 Task: nan
Action: Mouse moved to (709, 523)
Screenshot: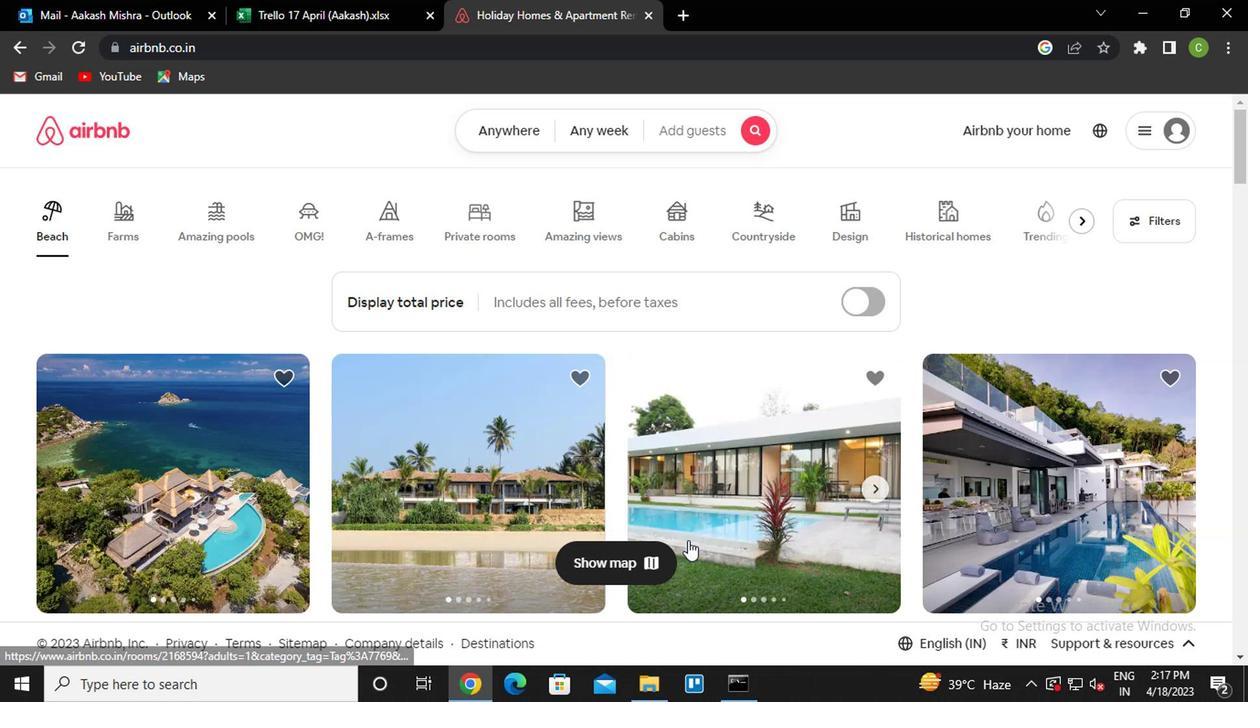 
Action: Mouse scrolled (709, 524) with delta (0, 0)
Screenshot: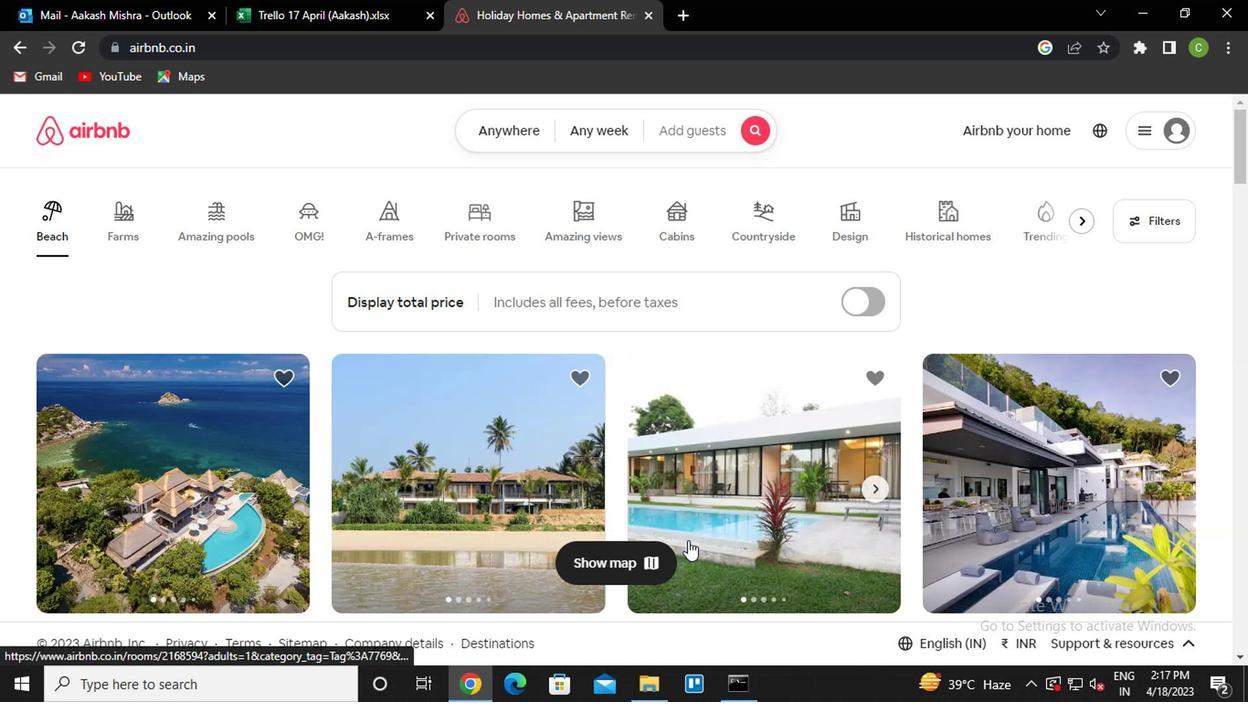 
Action: Mouse moved to (490, 134)
Screenshot: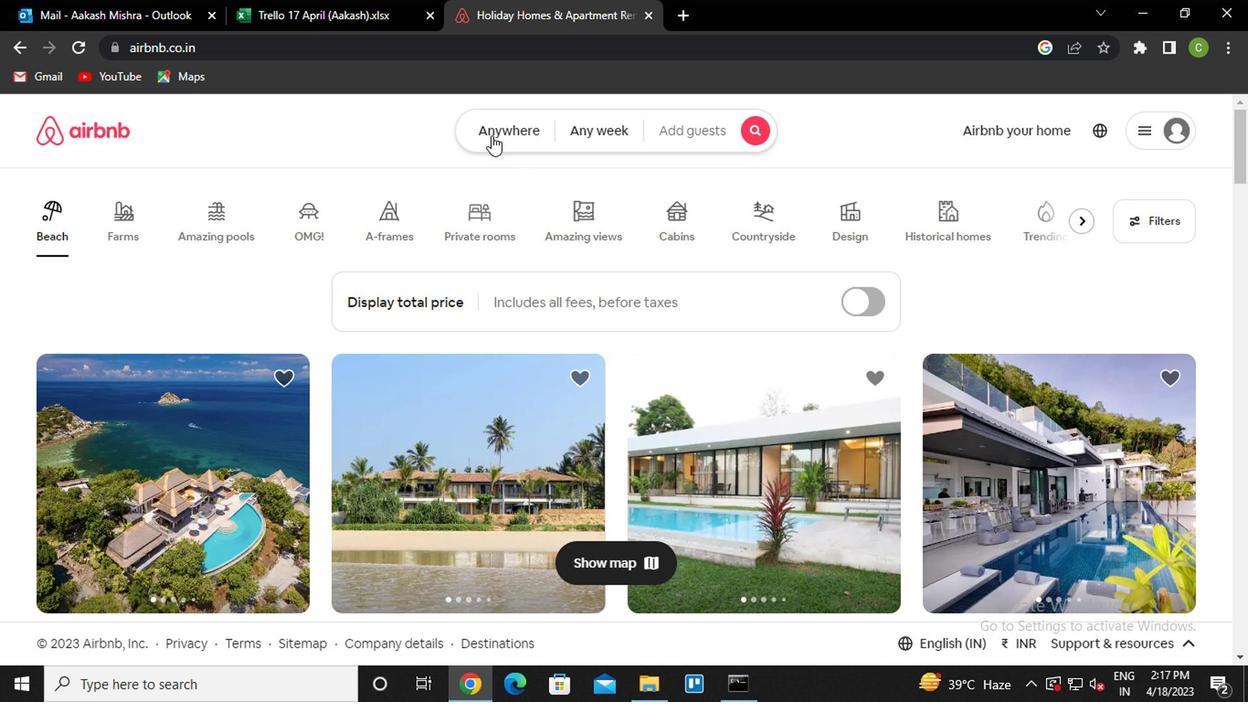 
Action: Mouse pressed left at (490, 134)
Screenshot: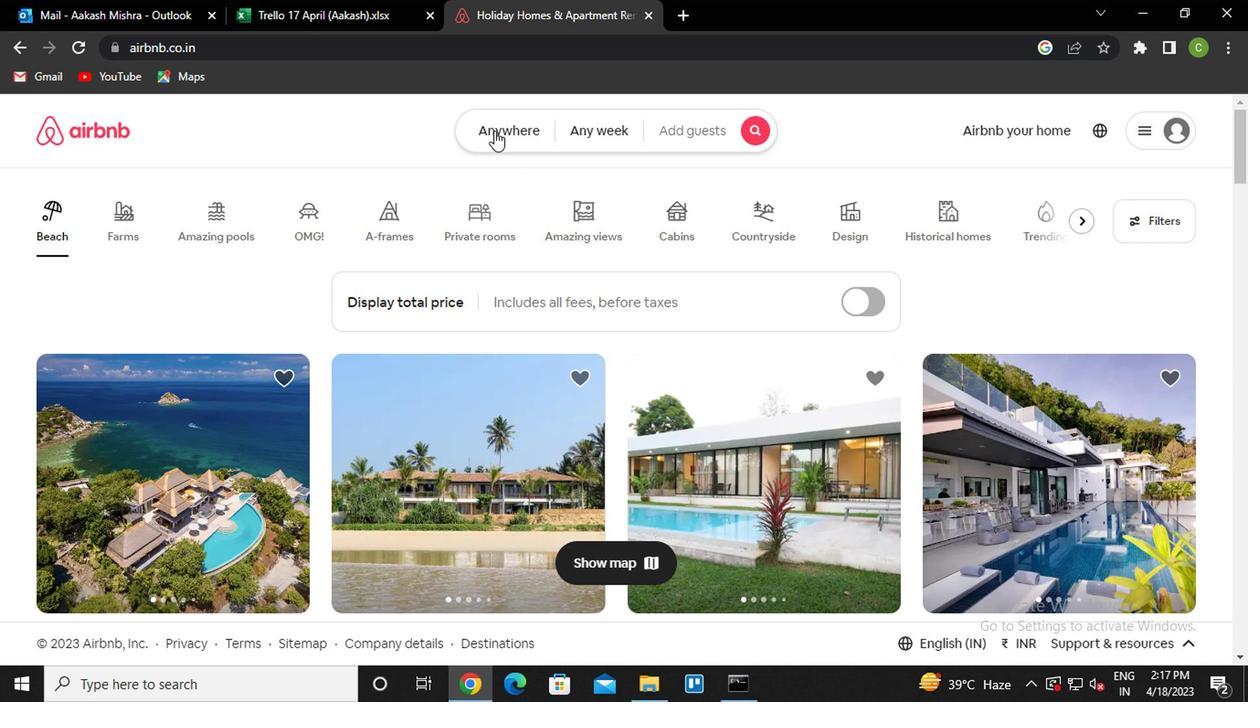 
Action: Mouse moved to (387, 210)
Screenshot: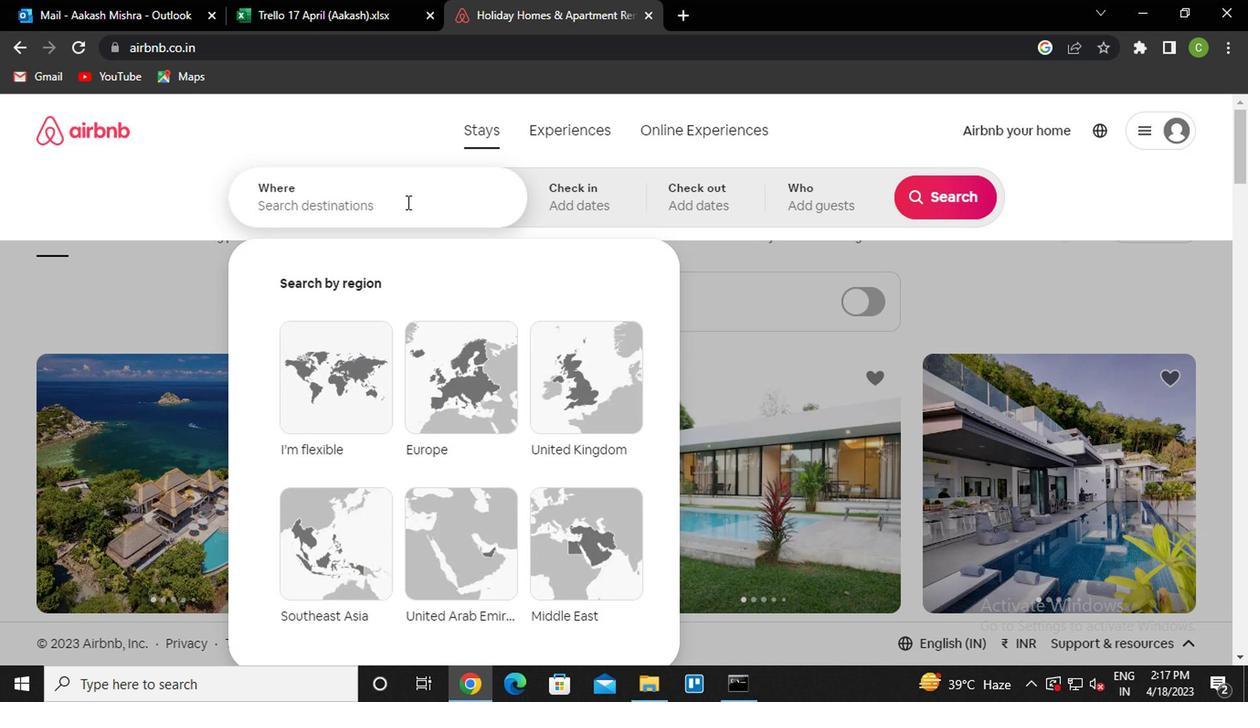 
Action: Mouse pressed left at (387, 210)
Screenshot: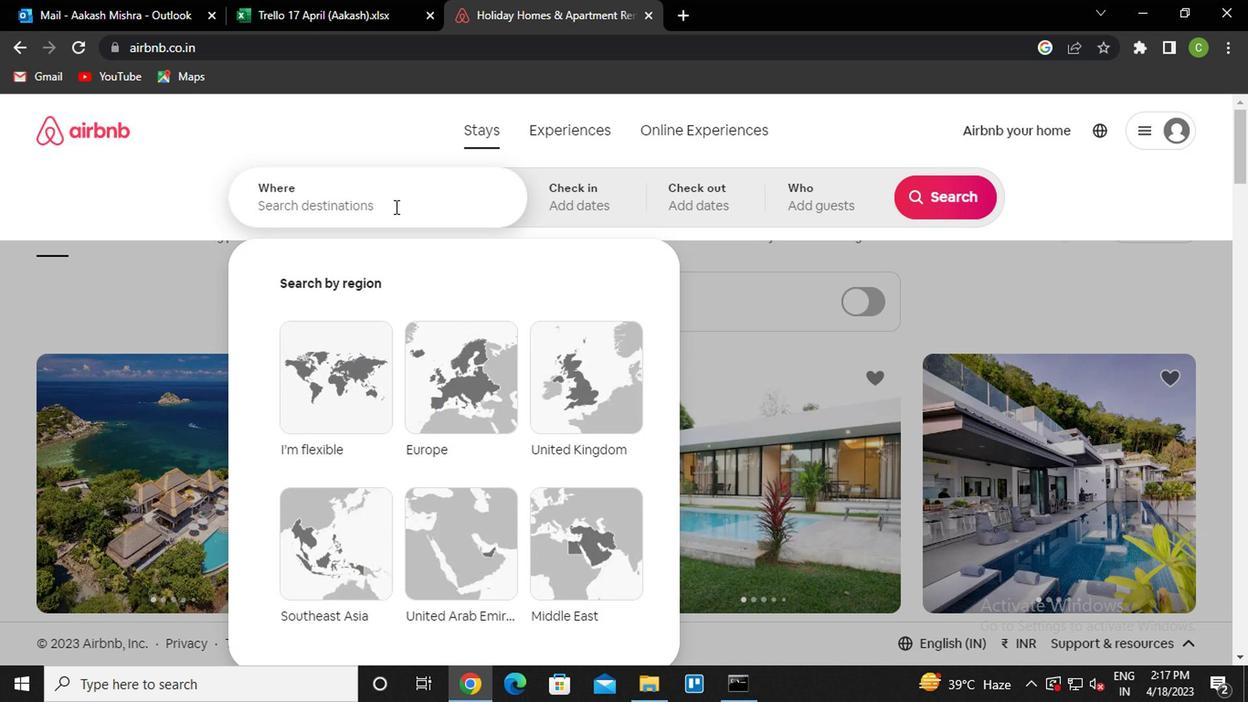 
Action: Key pressed <Key.caps_lock><Key.caps_lock>m<Key.caps_lock>aues<Key.space>brazil<Key.down><Key.enter>
Screenshot: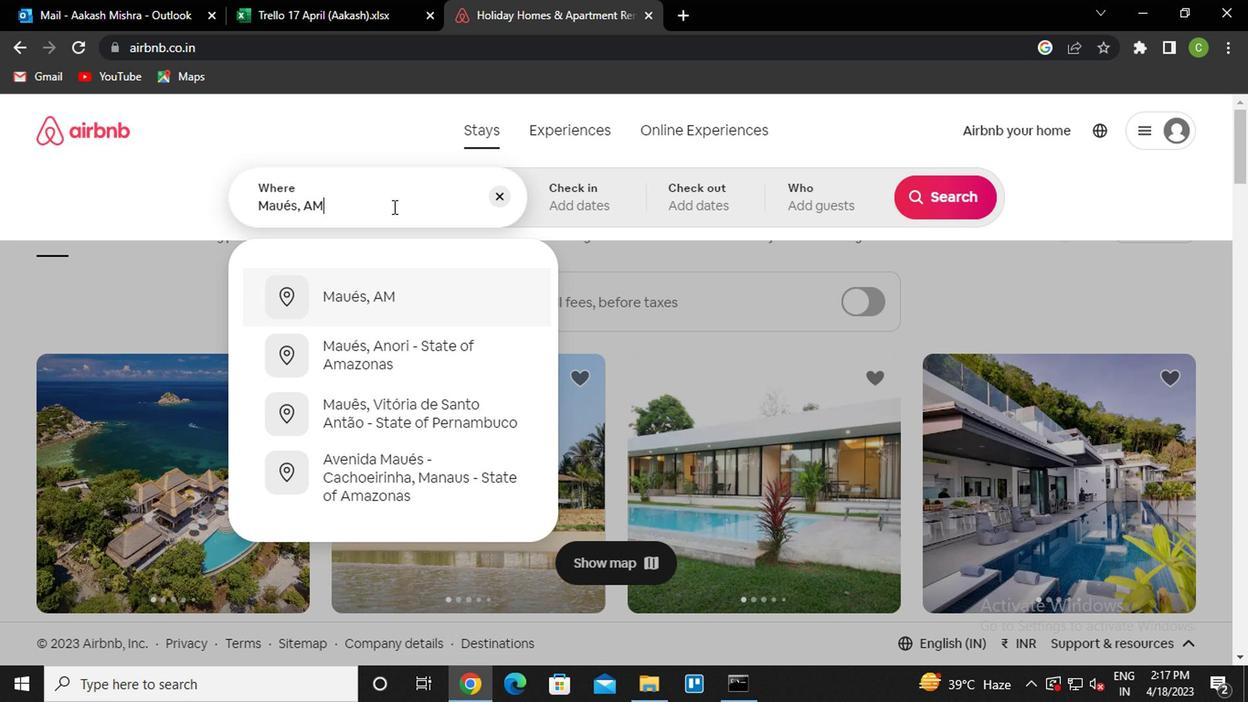 
Action: Mouse moved to (936, 337)
Screenshot: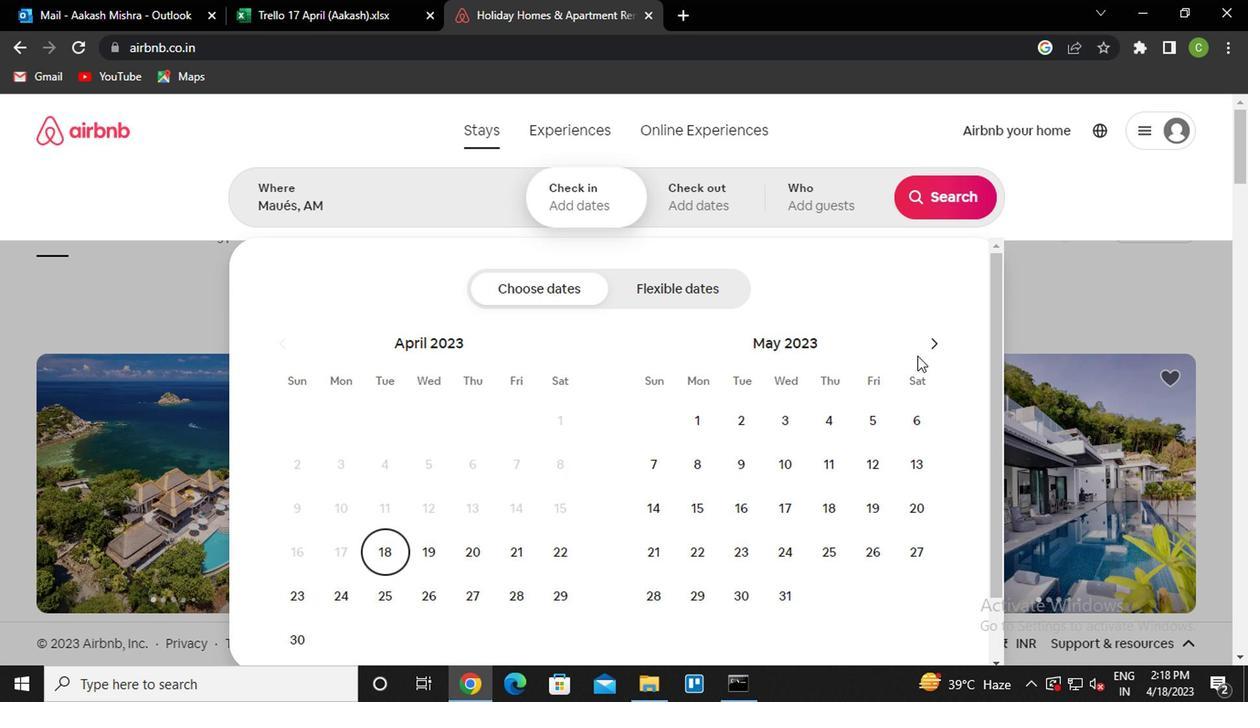 
Action: Mouse pressed left at (936, 337)
Screenshot: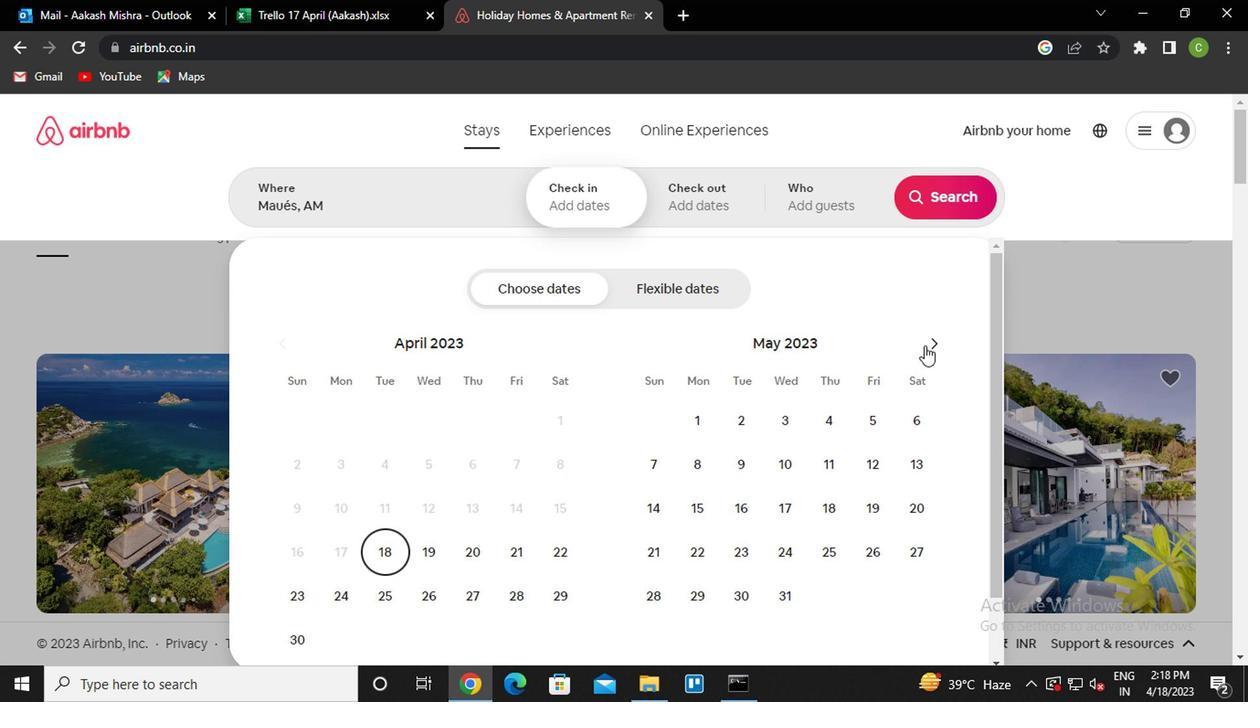 
Action: Mouse moved to (828, 427)
Screenshot: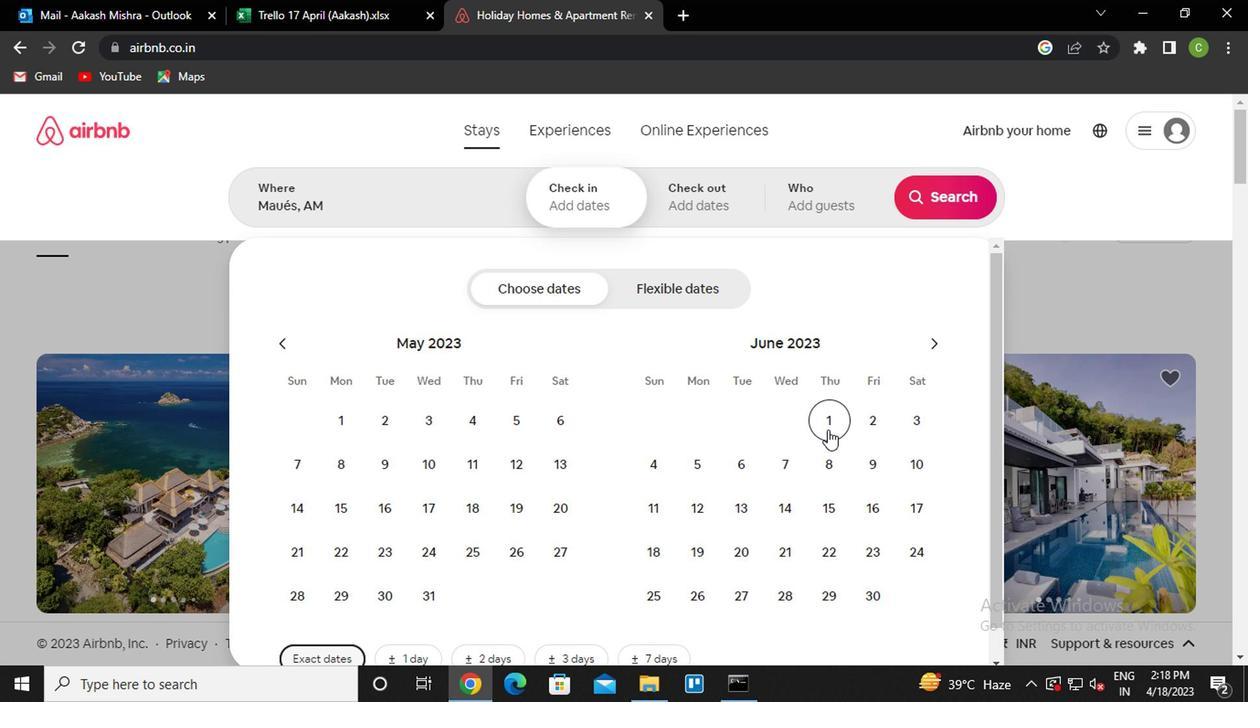 
Action: Mouse pressed left at (828, 427)
Screenshot: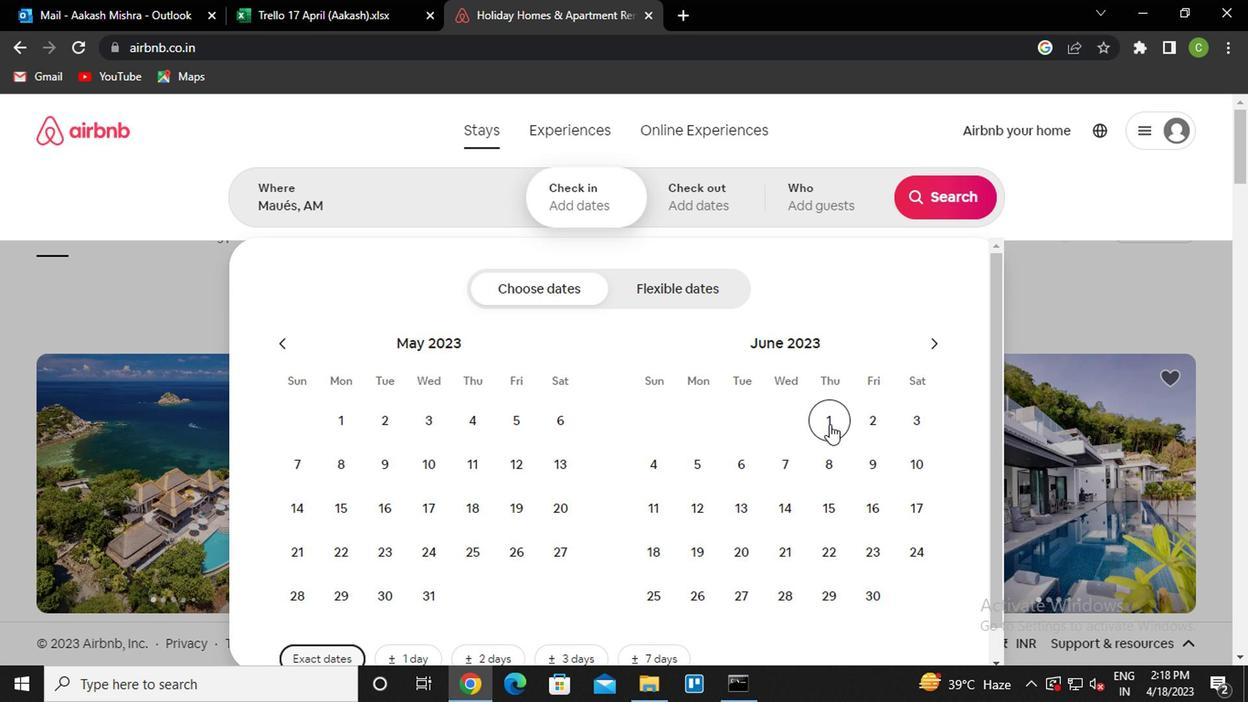 
Action: Mouse moved to (868, 462)
Screenshot: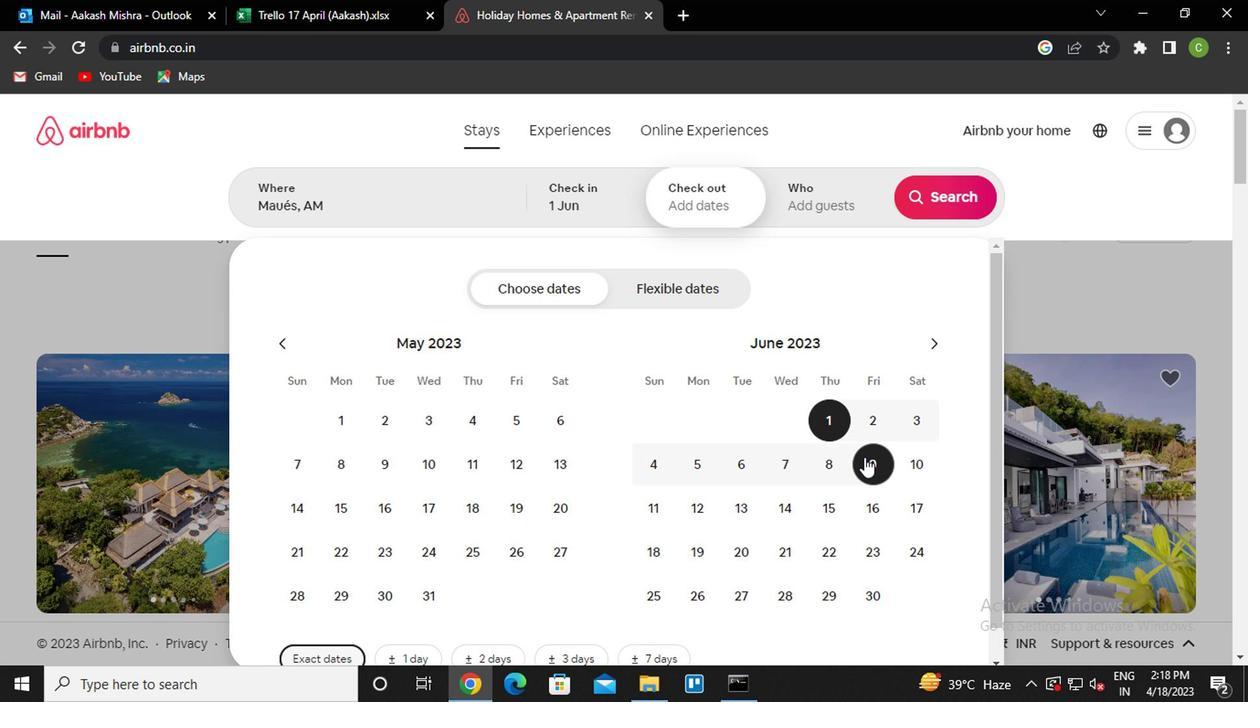 
Action: Mouse pressed left at (868, 462)
Screenshot: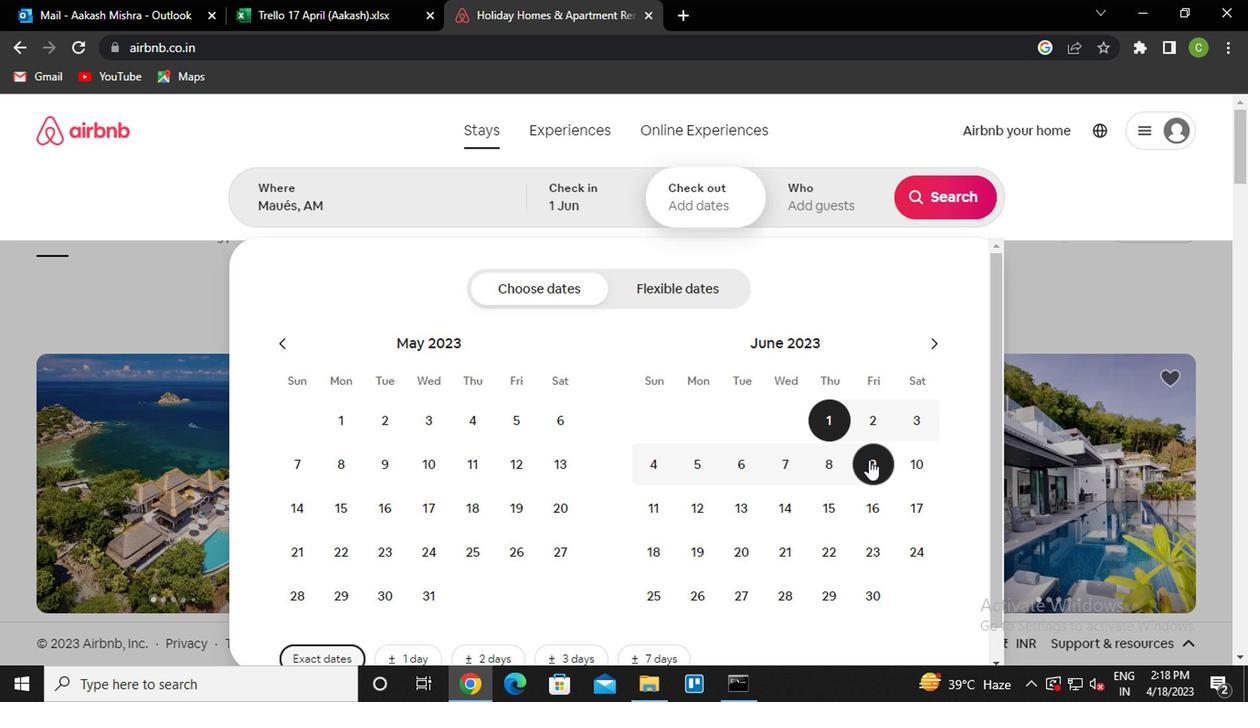 
Action: Mouse moved to (835, 202)
Screenshot: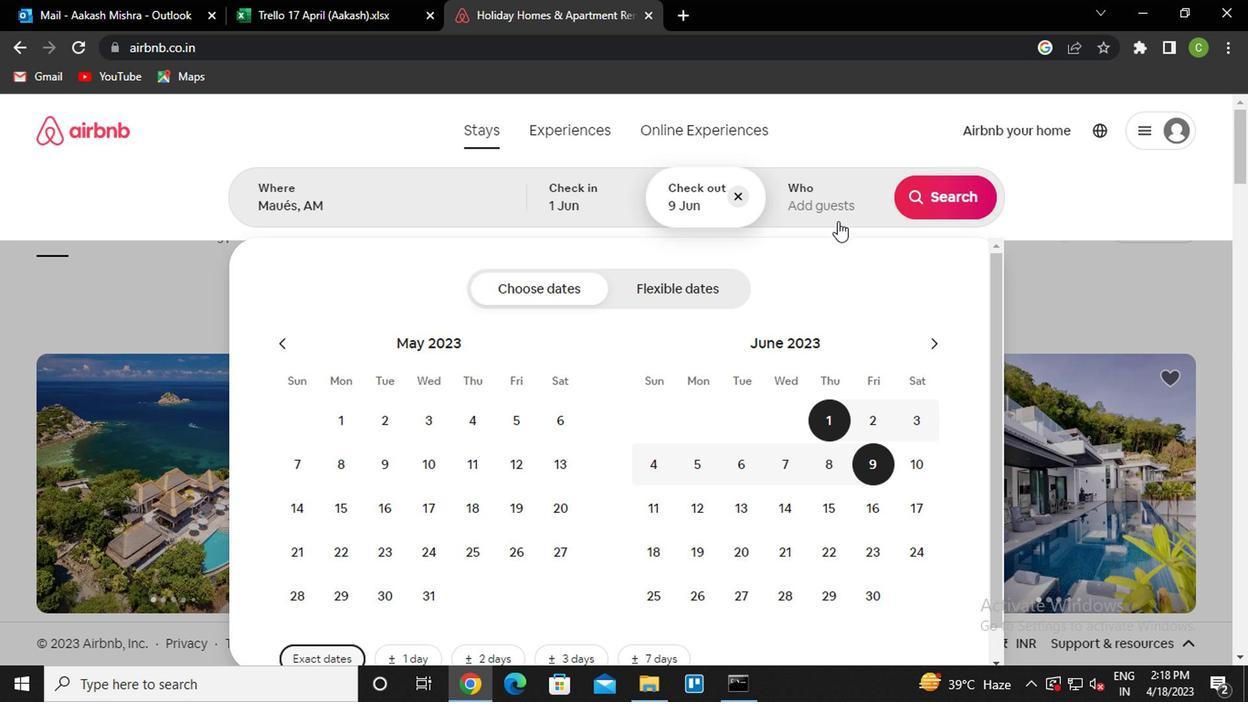 
Action: Mouse pressed left at (835, 202)
Screenshot: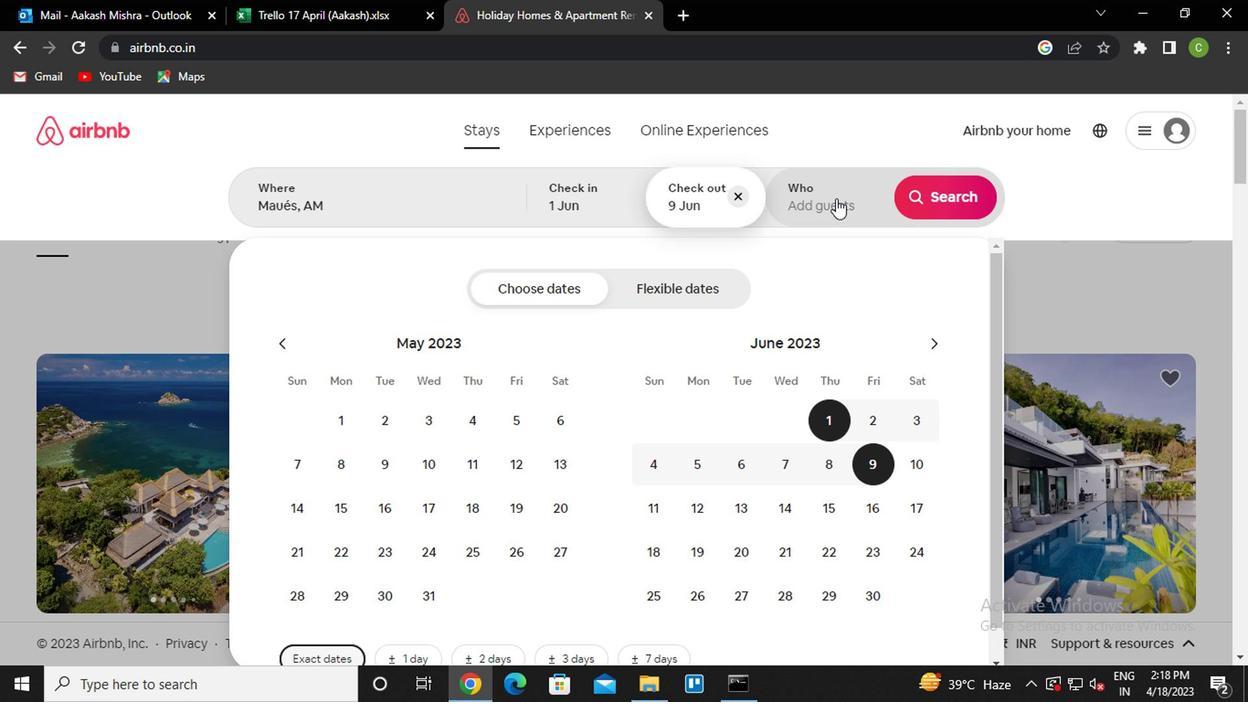 
Action: Mouse moved to (955, 300)
Screenshot: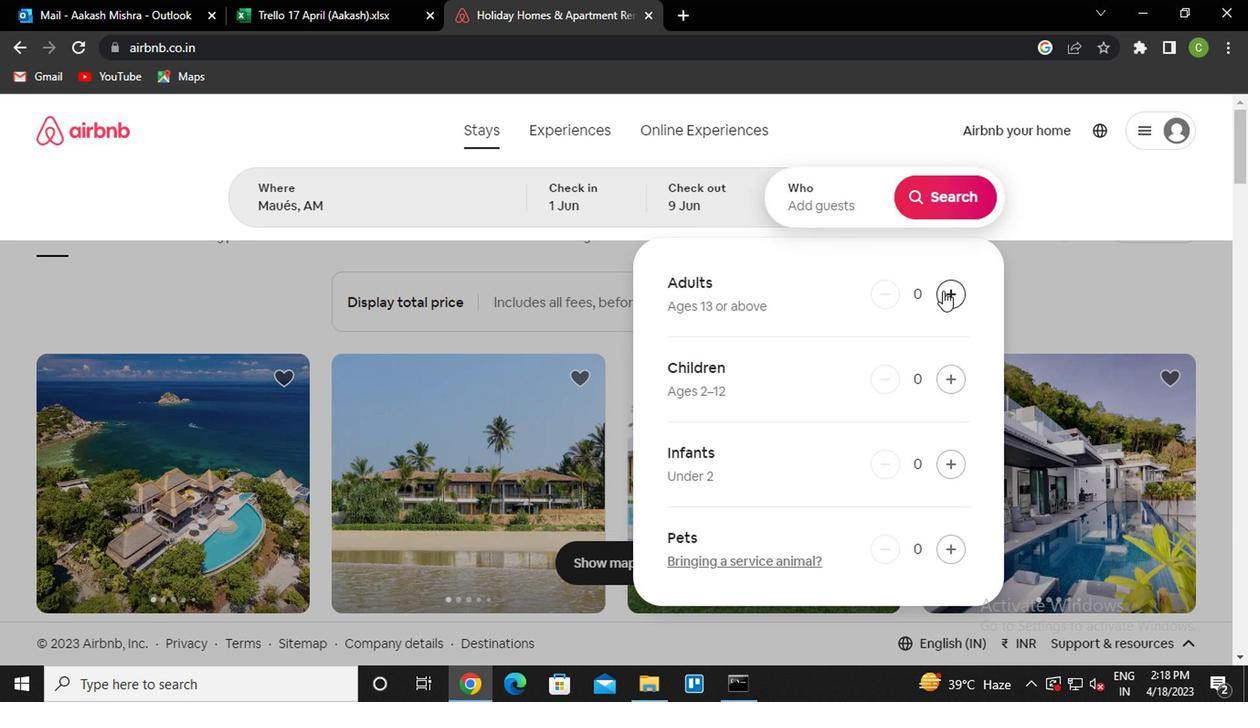 
Action: Mouse pressed left at (955, 300)
Screenshot: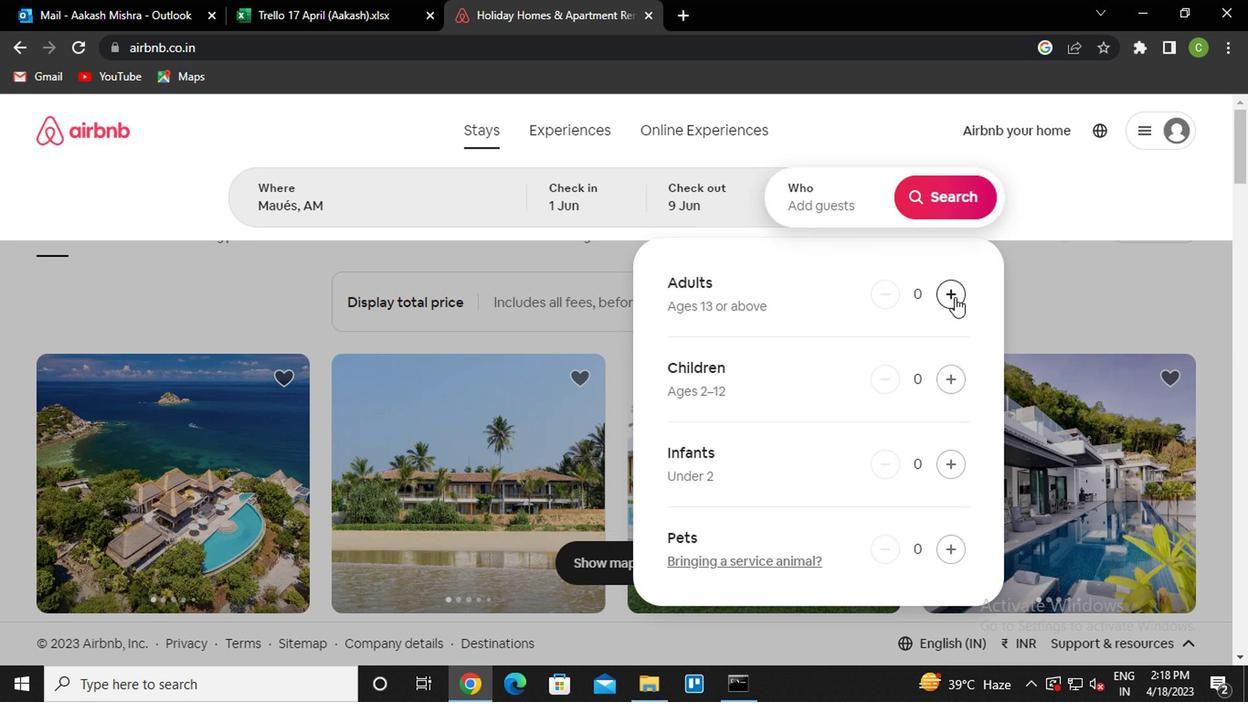 
Action: Mouse pressed left at (955, 300)
Screenshot: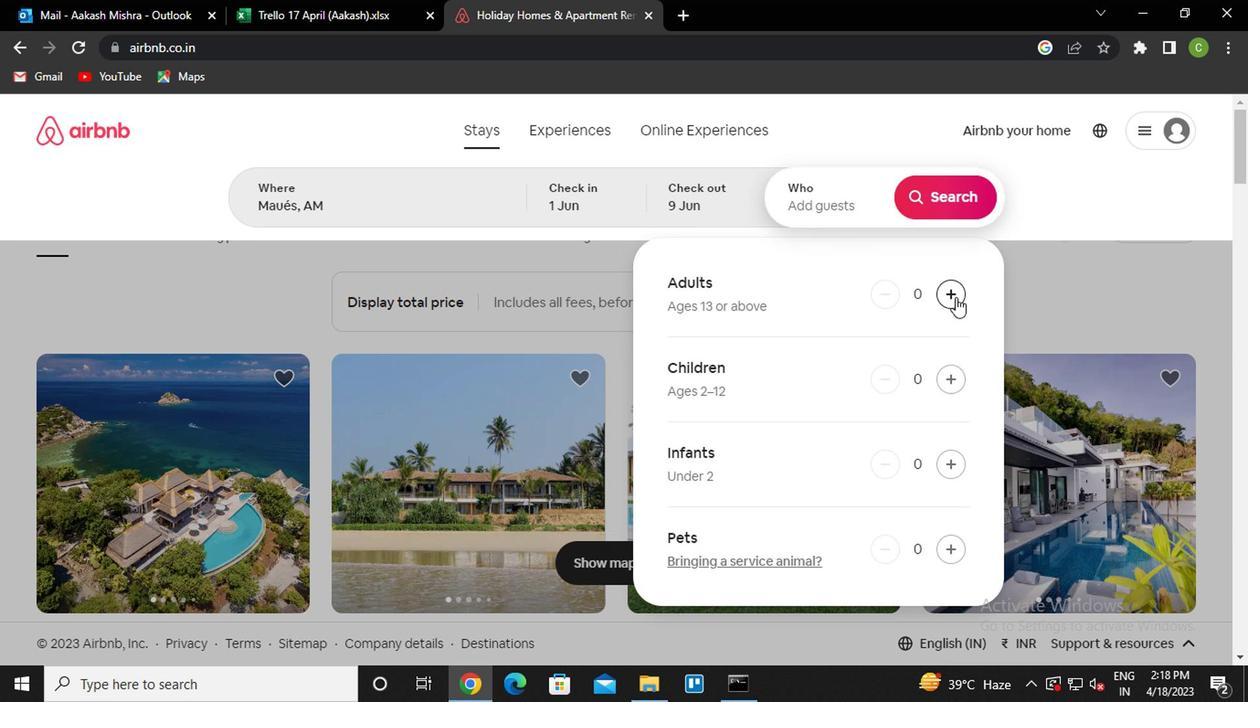 
Action: Mouse pressed left at (955, 300)
Screenshot: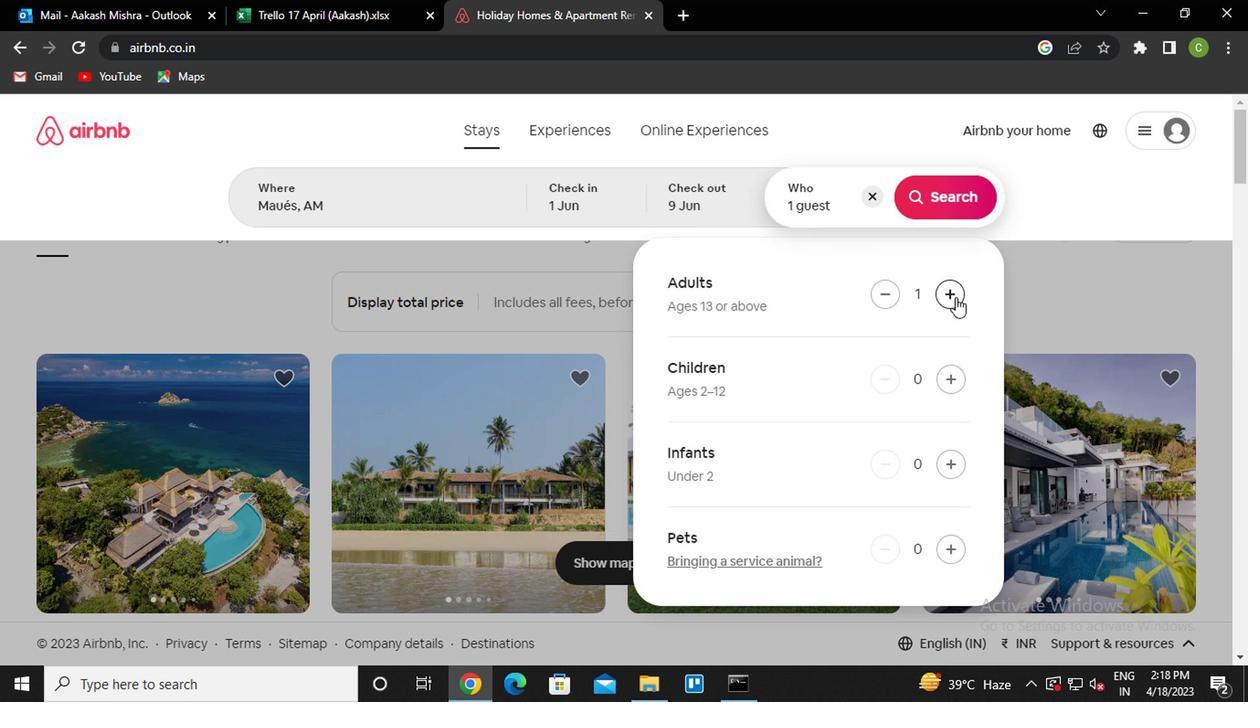 
Action: Mouse pressed left at (955, 300)
Screenshot: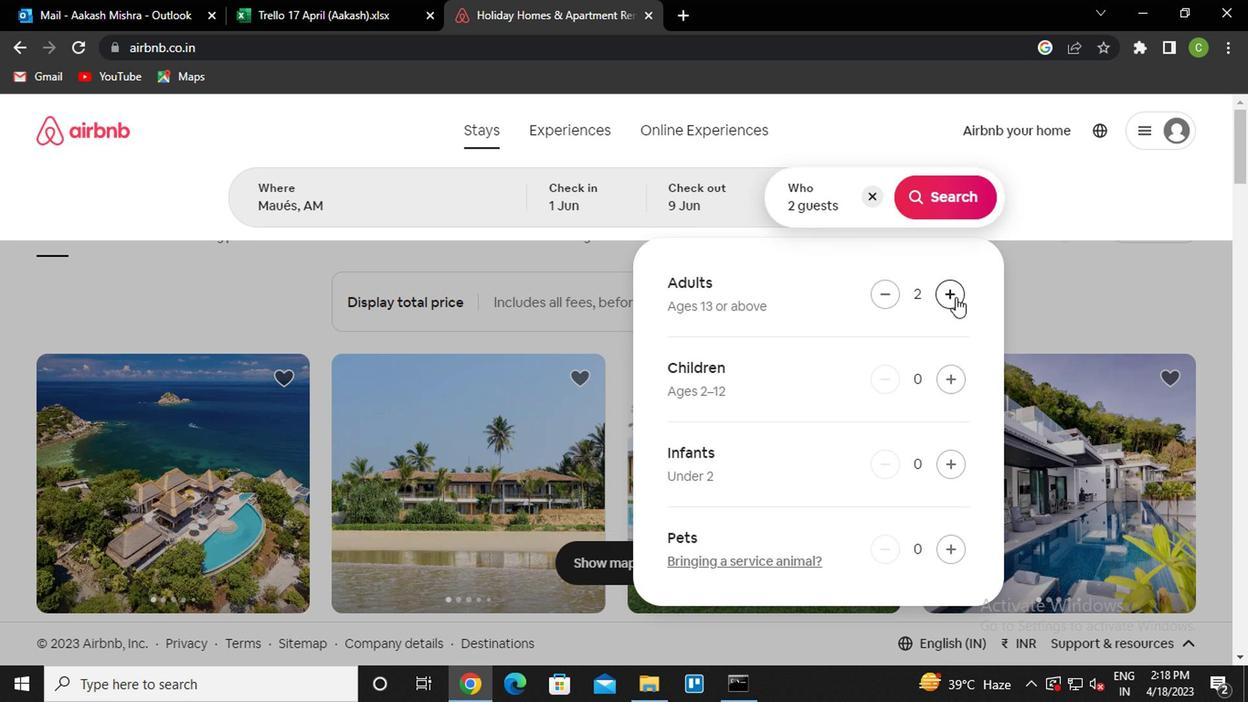 
Action: Mouse pressed left at (955, 300)
Screenshot: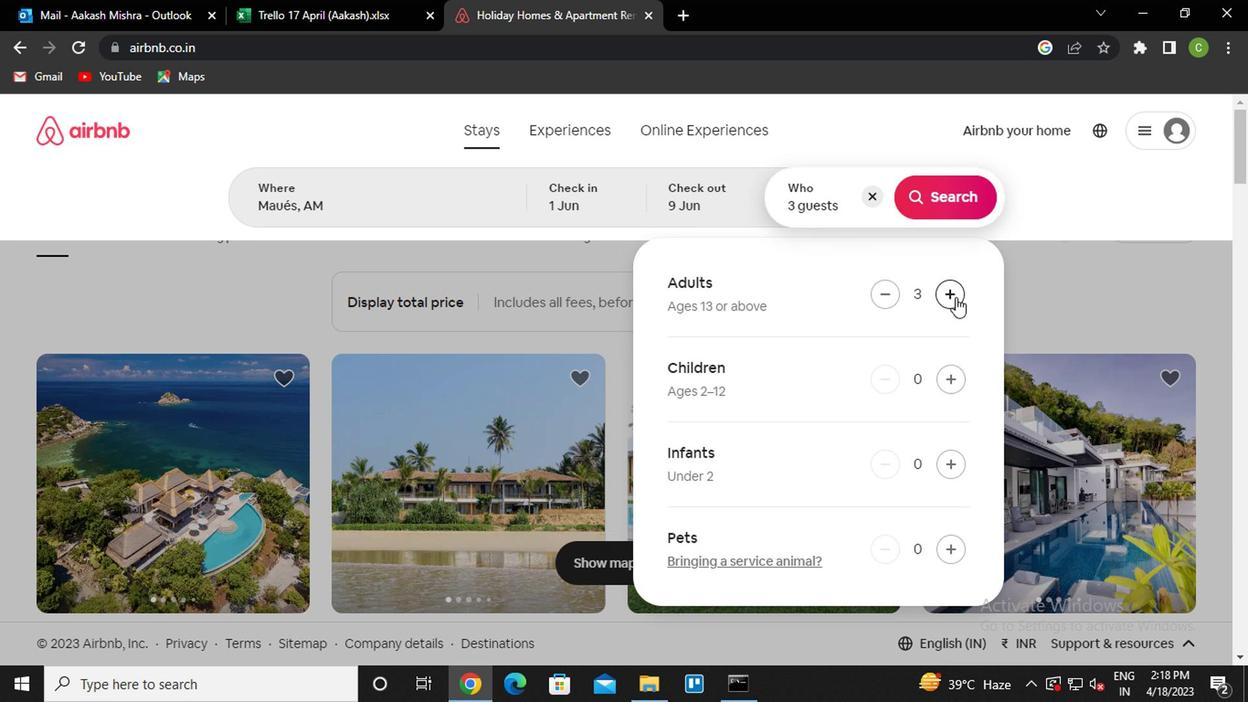 
Action: Mouse pressed left at (955, 300)
Screenshot: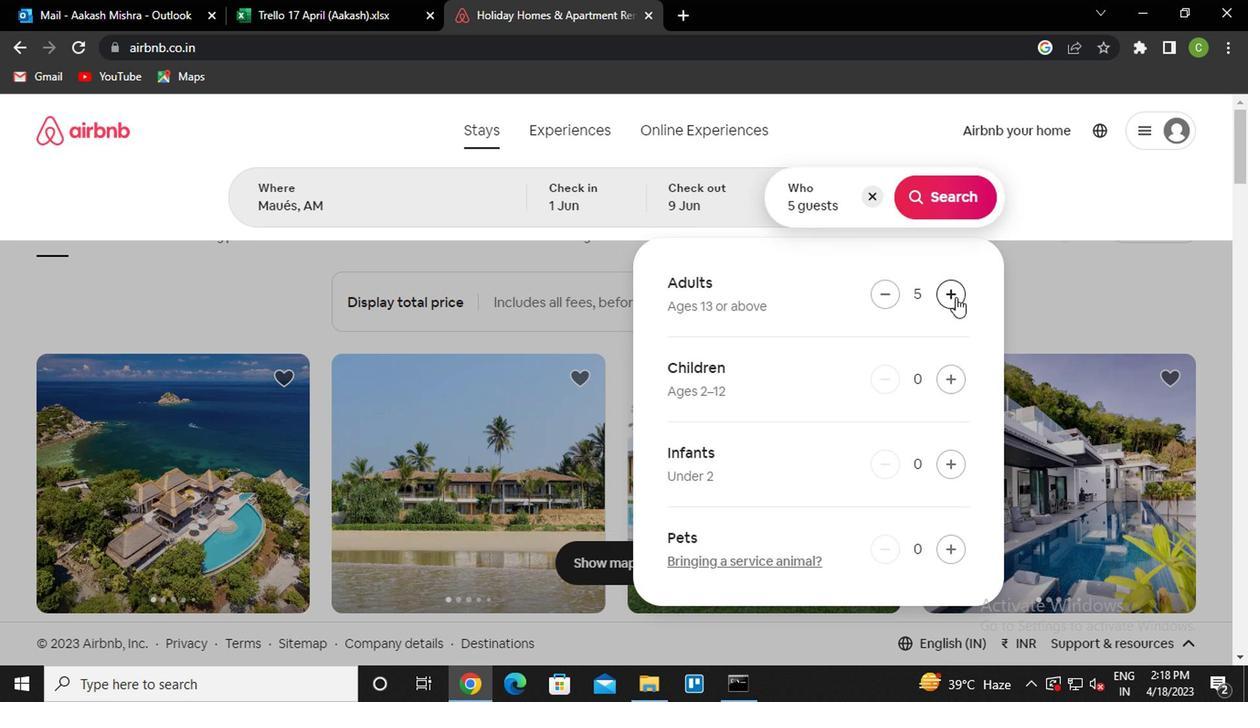 
Action: Mouse moved to (1041, 293)
Screenshot: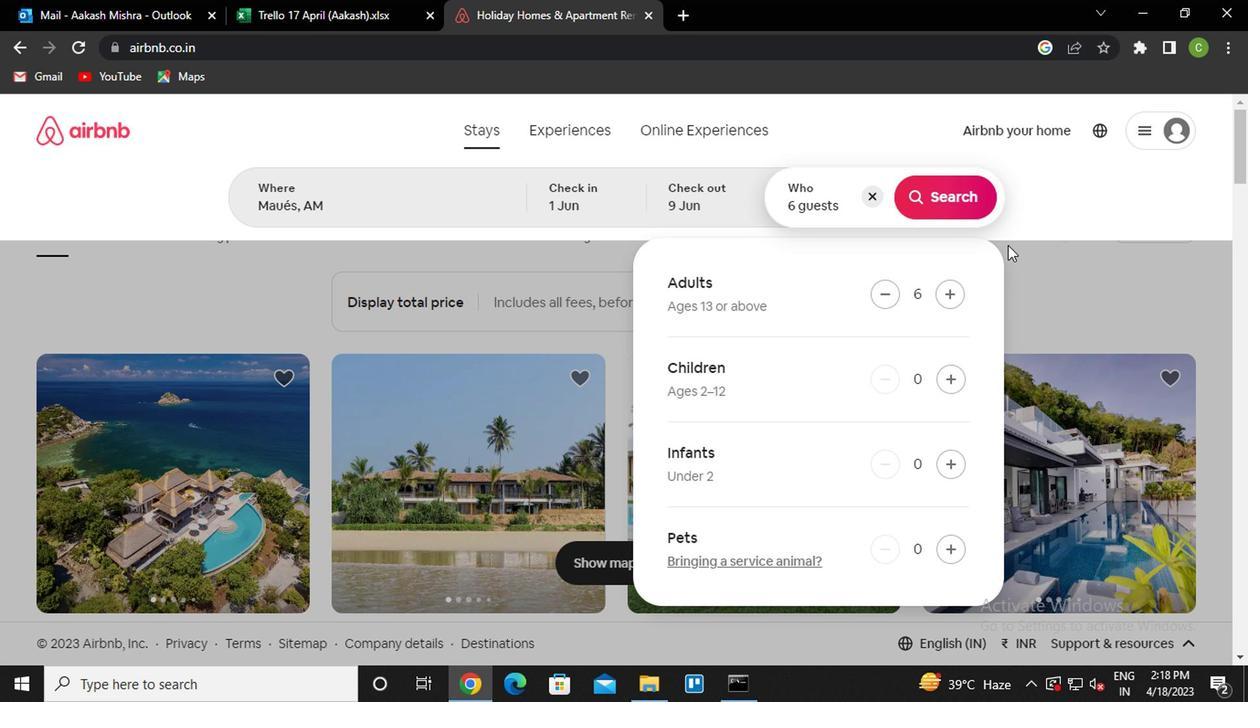 
Action: Mouse pressed left at (1041, 293)
Screenshot: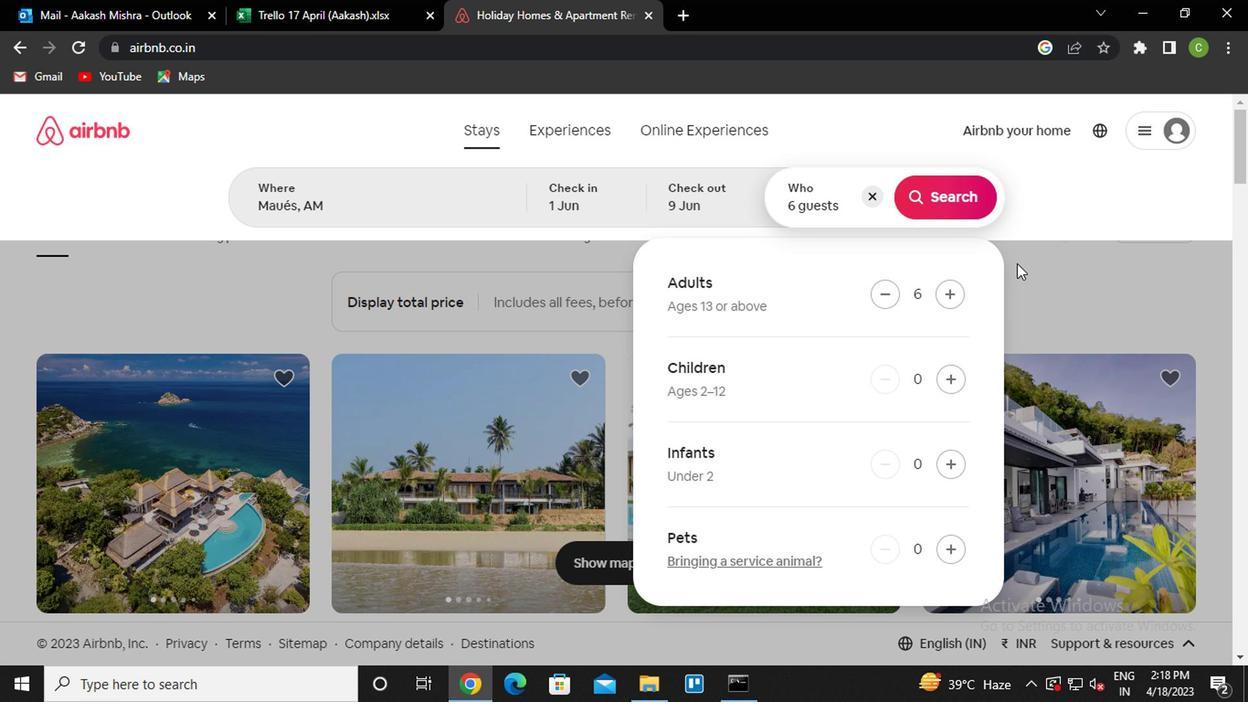 
Action: Mouse moved to (1151, 234)
Screenshot: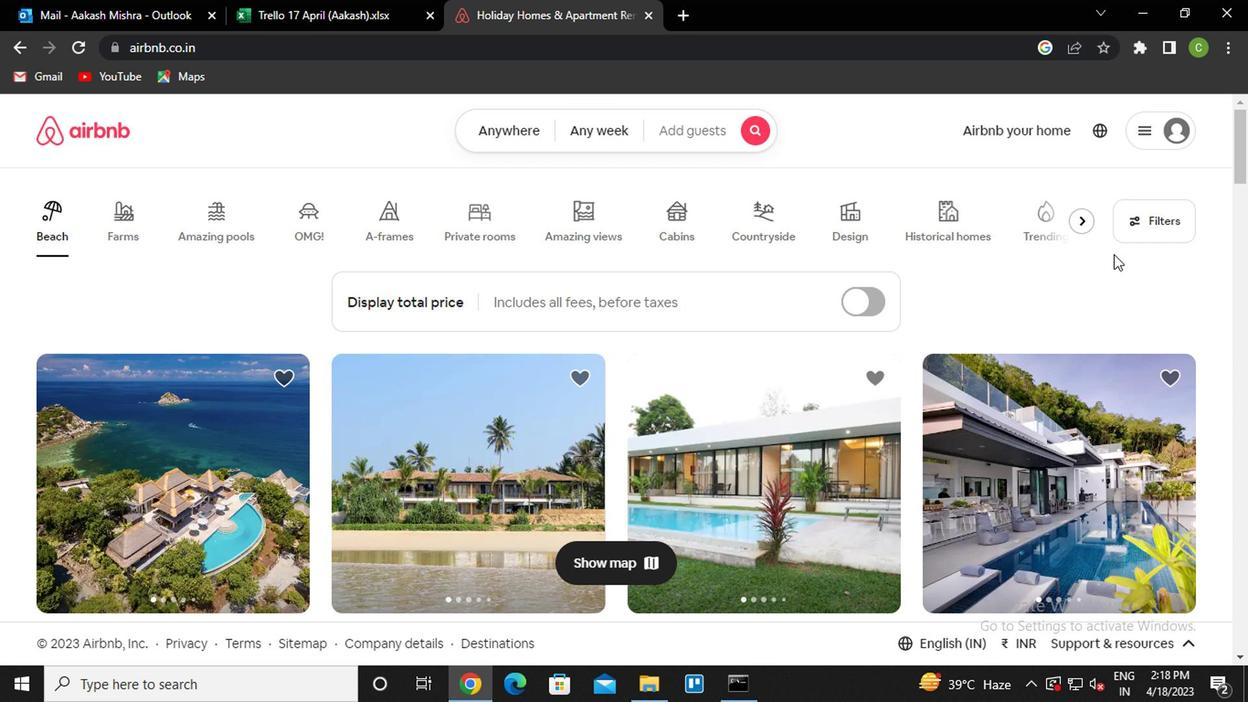 
Action: Mouse pressed left at (1151, 234)
Screenshot: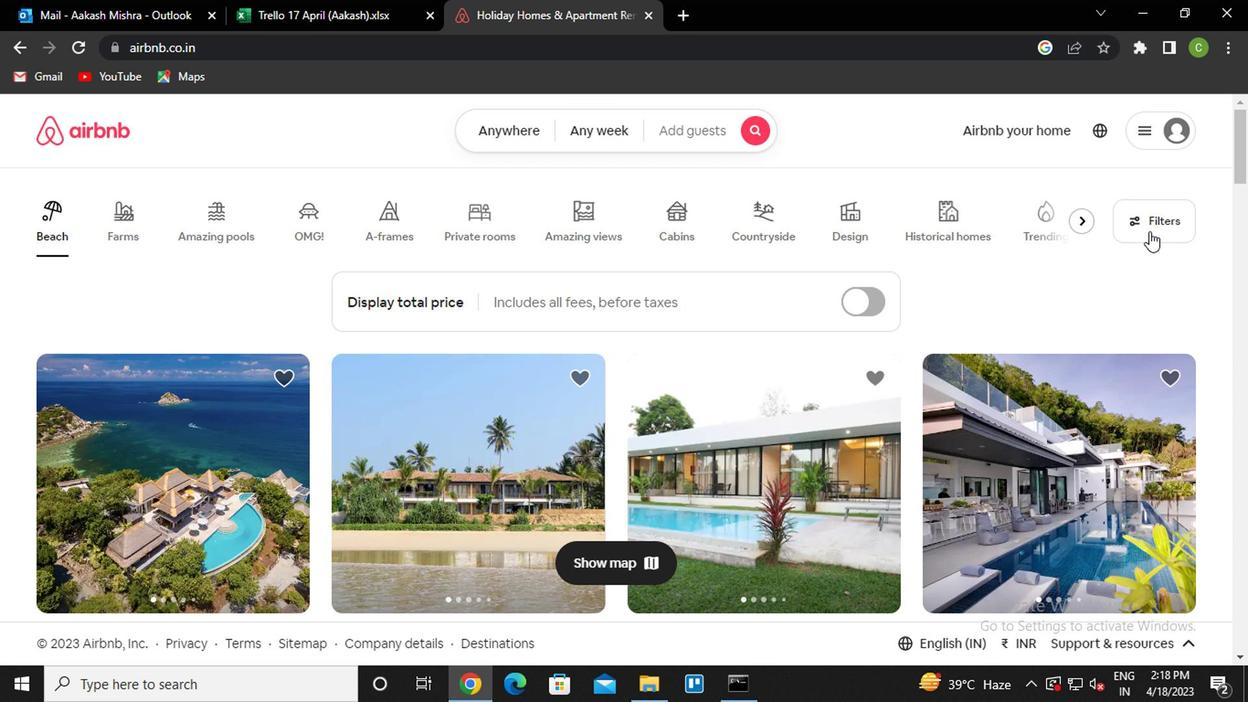
Action: Mouse moved to (392, 440)
Screenshot: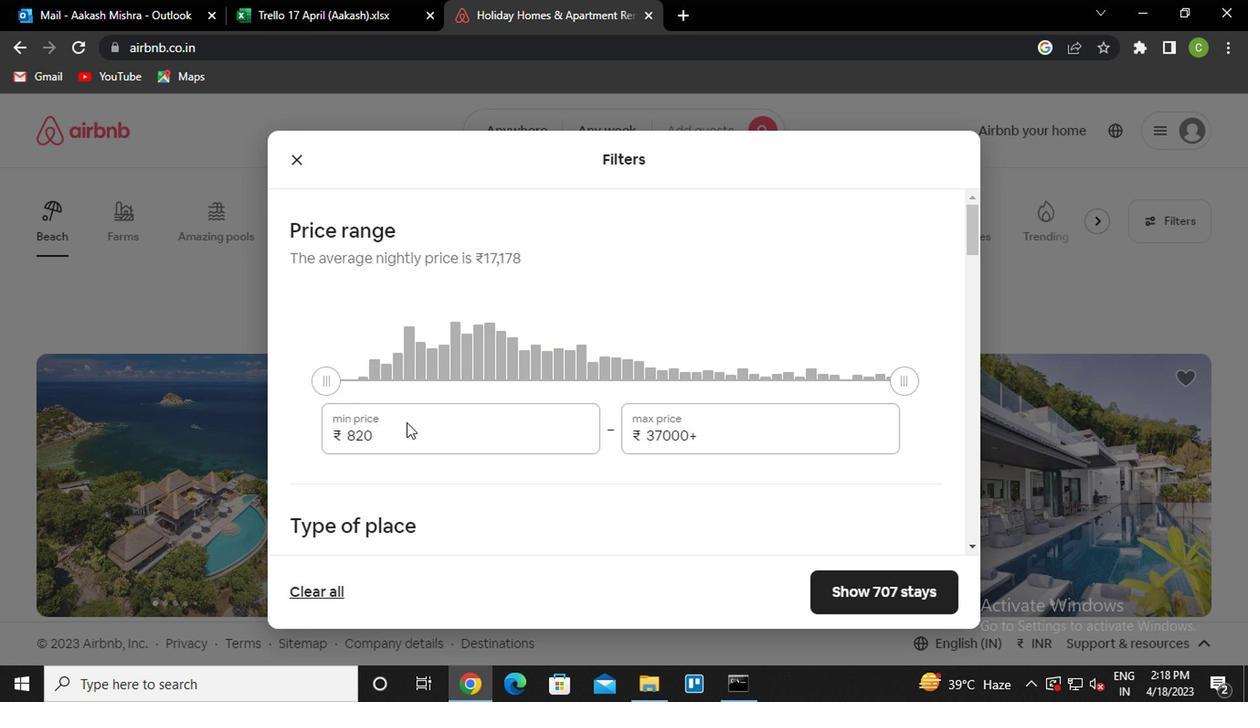 
Action: Mouse pressed left at (392, 440)
Screenshot: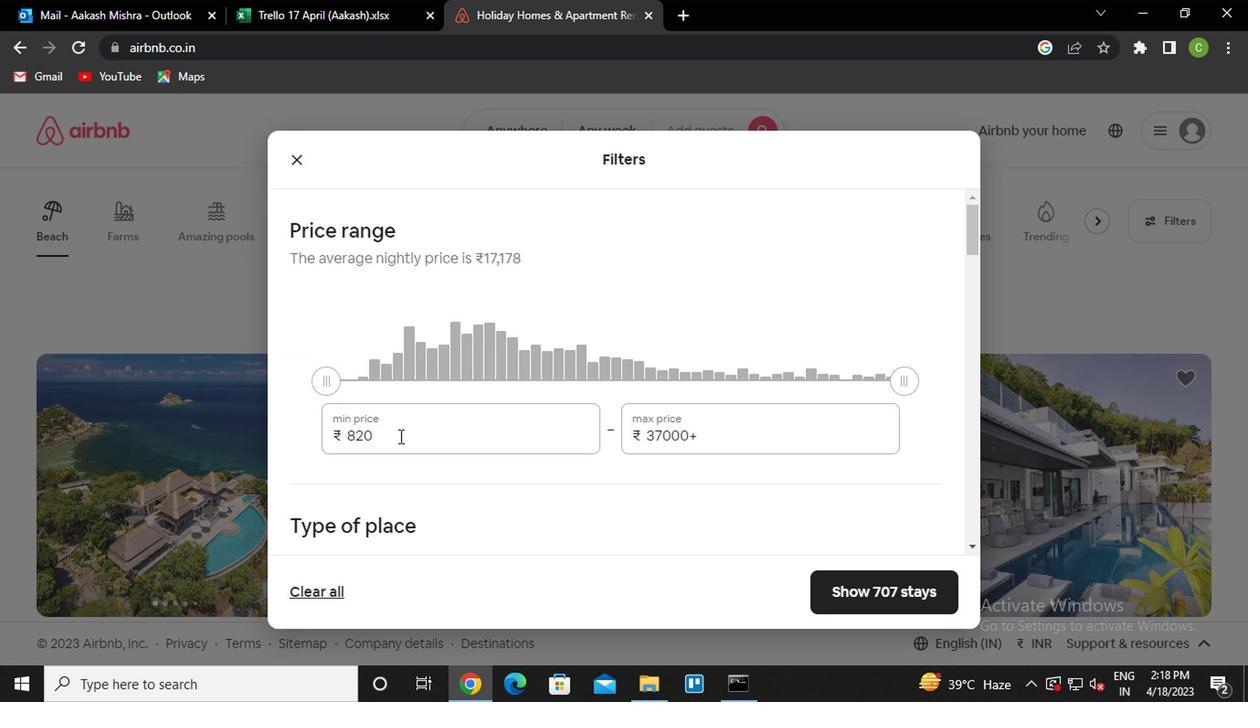 
Action: Key pressed <Key.backspace><Key.backspace><Key.backspace>6000<Key.tab>1200<Key.backspace><Key.backspace><Key.backspace><Key.backspace><Key.backspace><Key.backspace><Key.backspace>120000<Key.backspace>
Screenshot: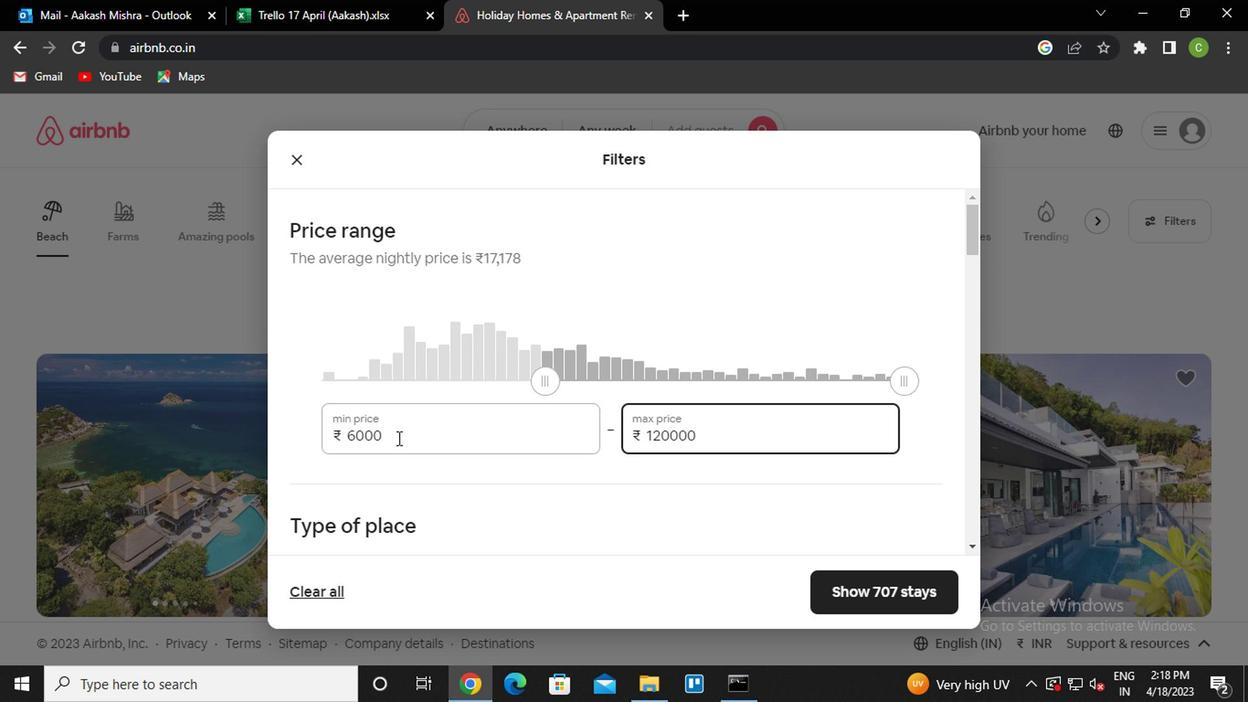 
Action: Mouse moved to (469, 509)
Screenshot: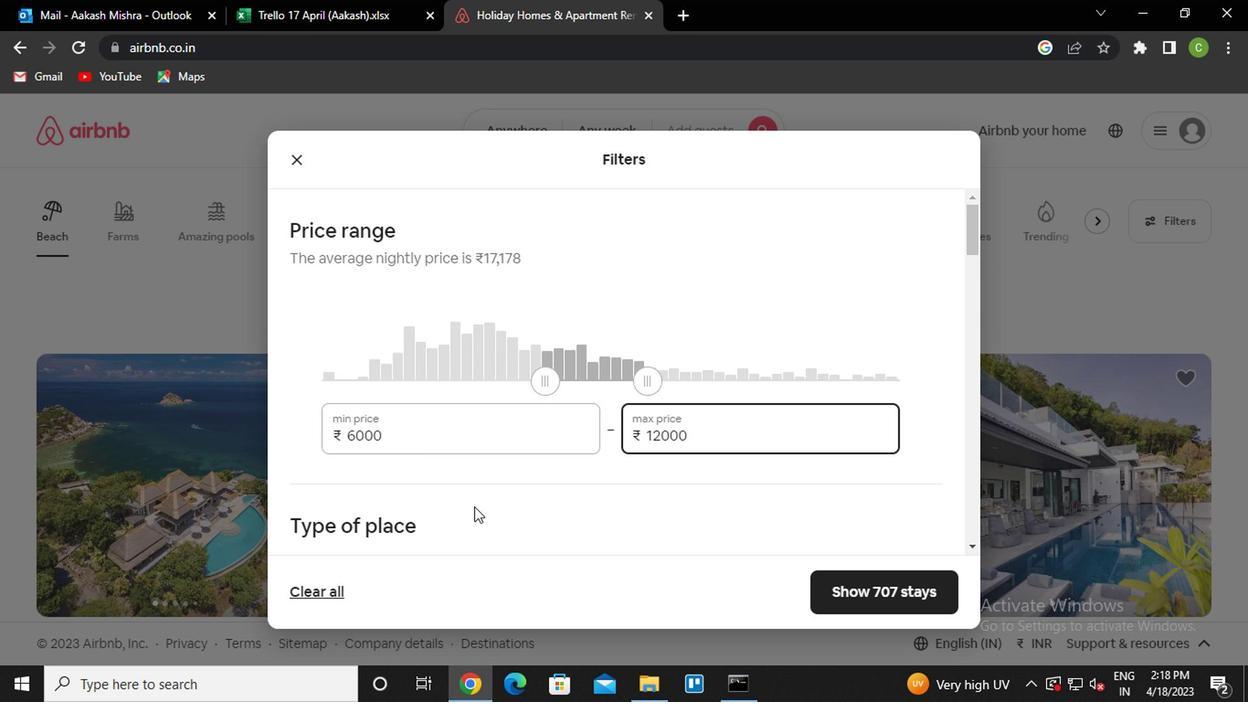 
Action: Mouse scrolled (469, 507) with delta (0, -1)
Screenshot: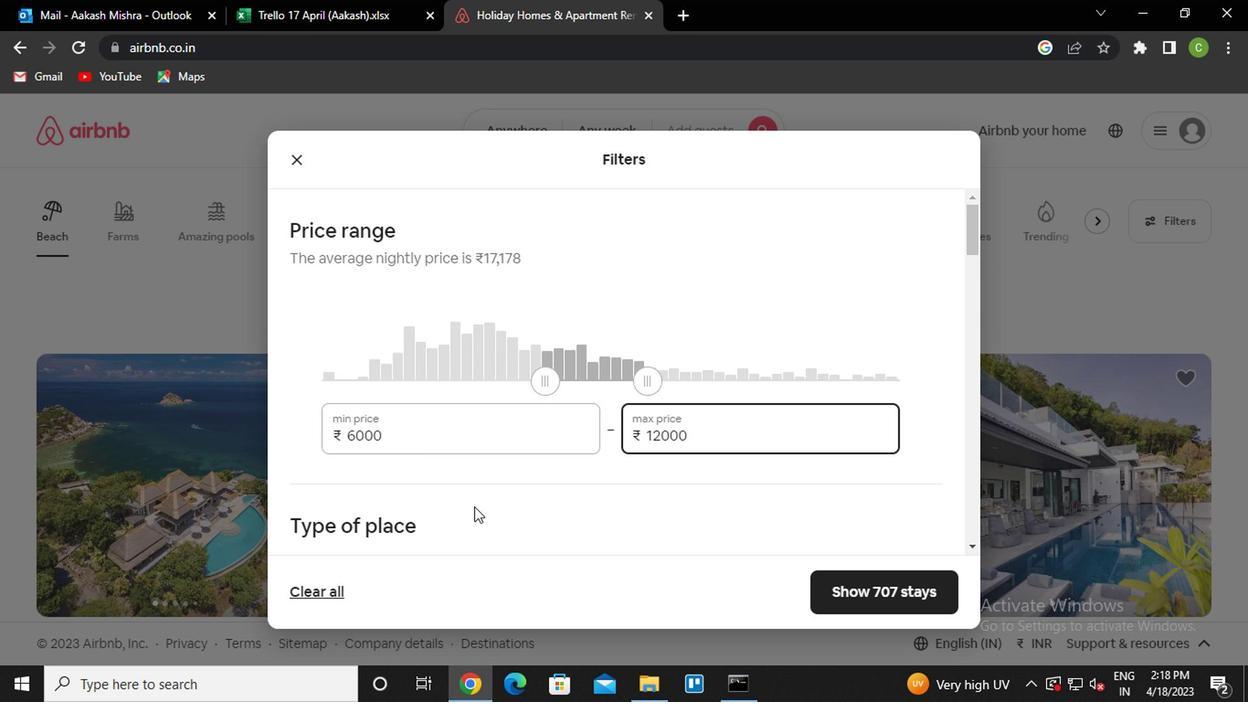 
Action: Mouse moved to (467, 513)
Screenshot: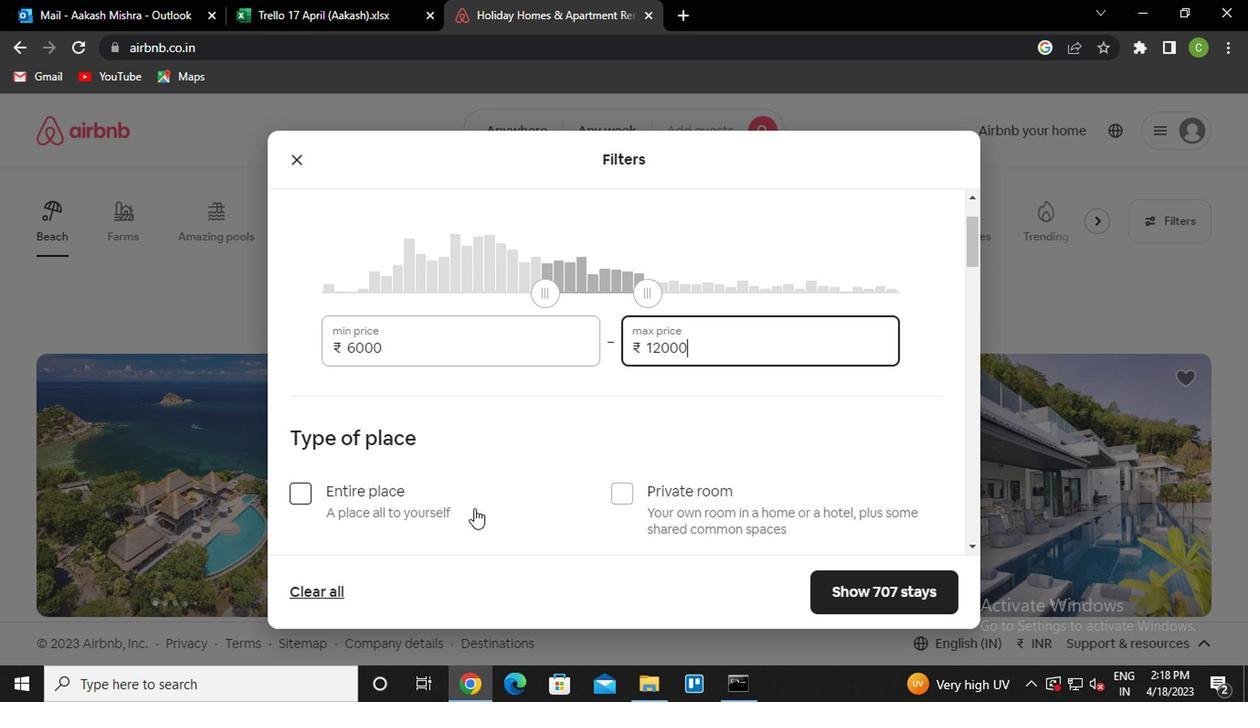 
Action: Mouse scrolled (467, 512) with delta (0, -1)
Screenshot: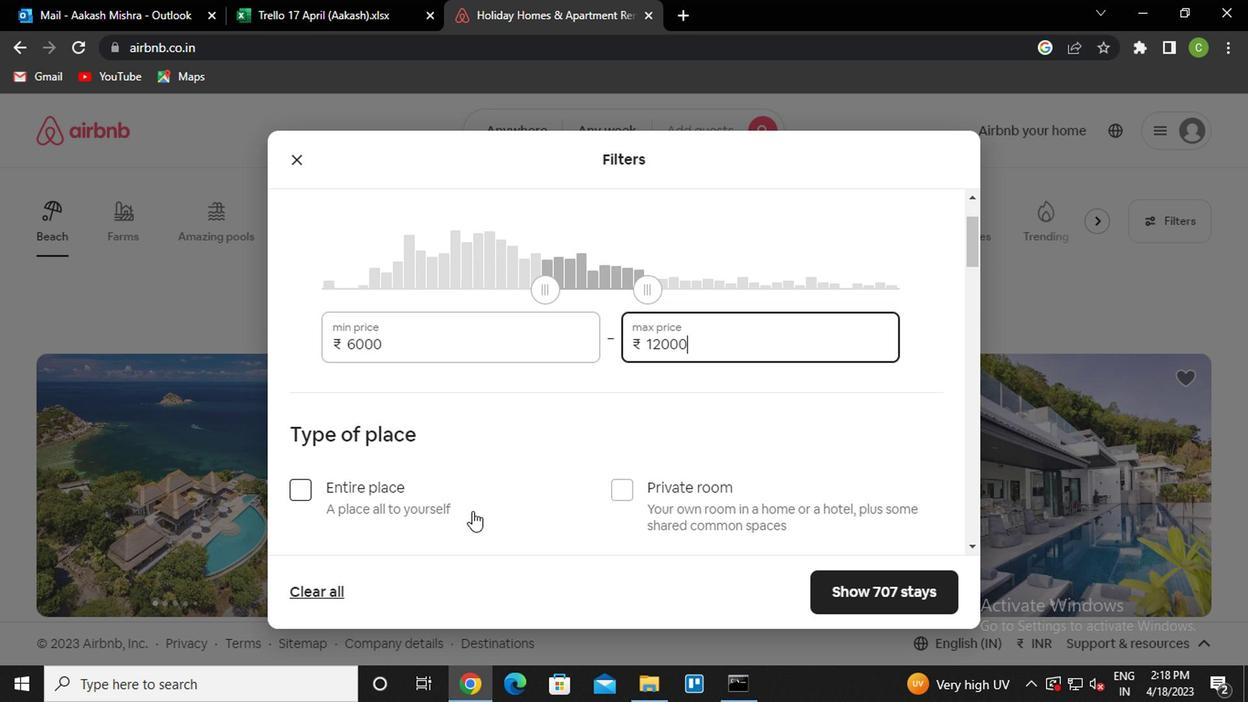 
Action: Mouse moved to (295, 407)
Screenshot: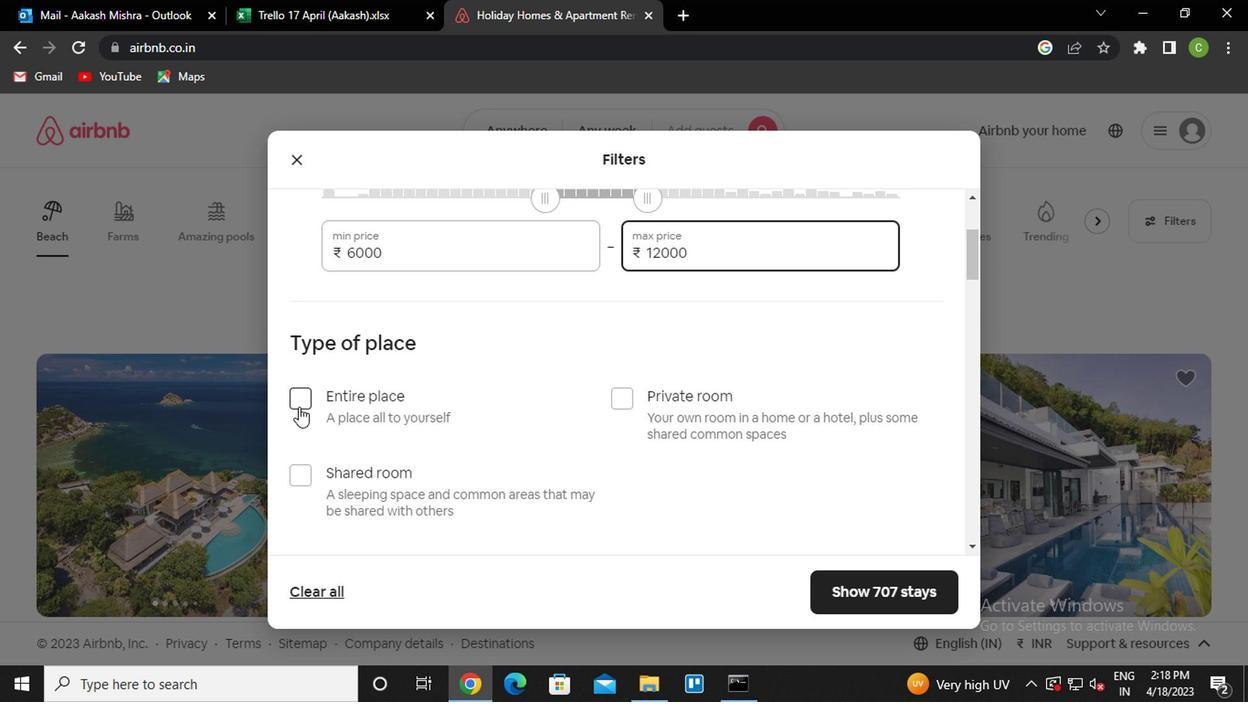 
Action: Mouse pressed left at (295, 407)
Screenshot: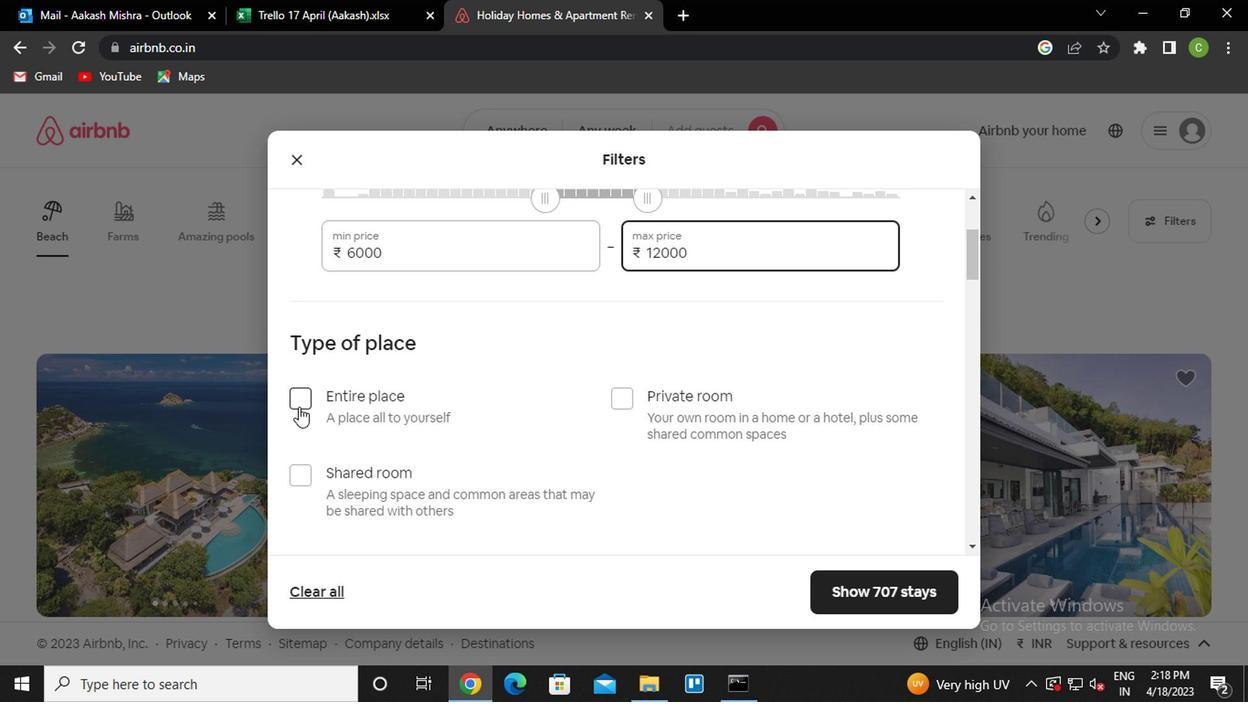 
Action: Mouse moved to (572, 468)
Screenshot: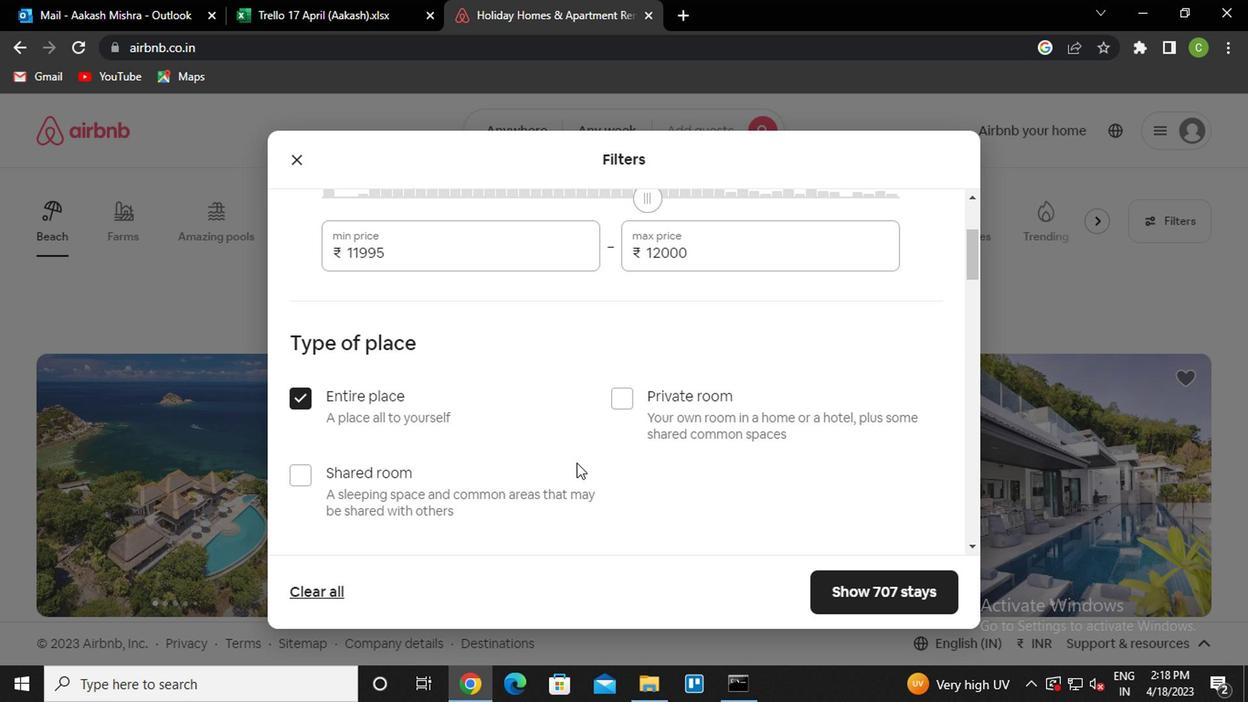 
Action: Mouse scrolled (572, 466) with delta (0, -1)
Screenshot: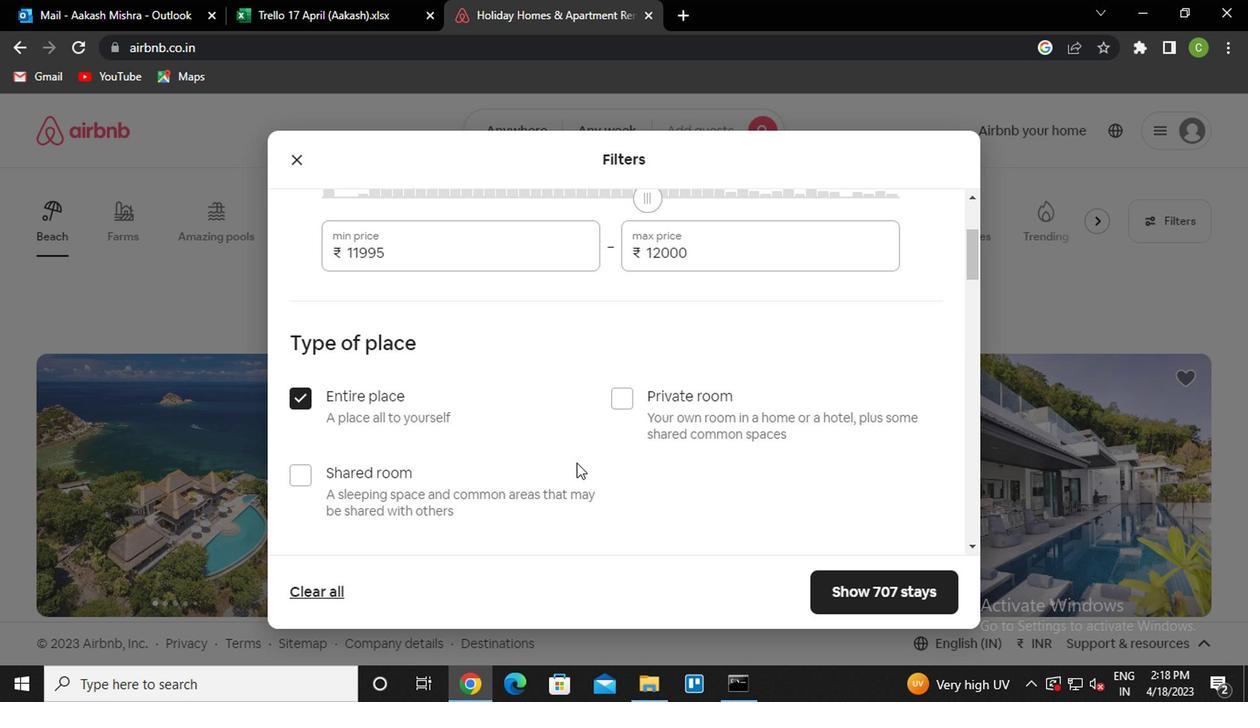 
Action: Mouse moved to (573, 476)
Screenshot: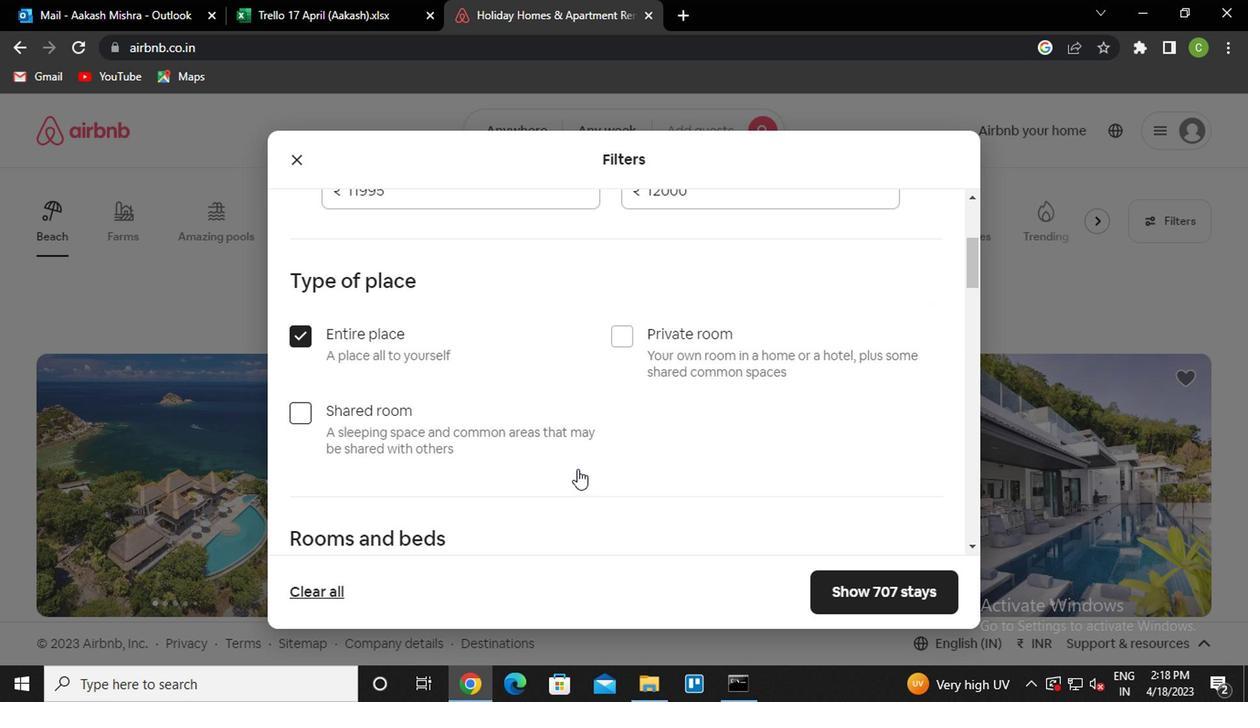 
Action: Mouse scrolled (573, 475) with delta (0, 0)
Screenshot: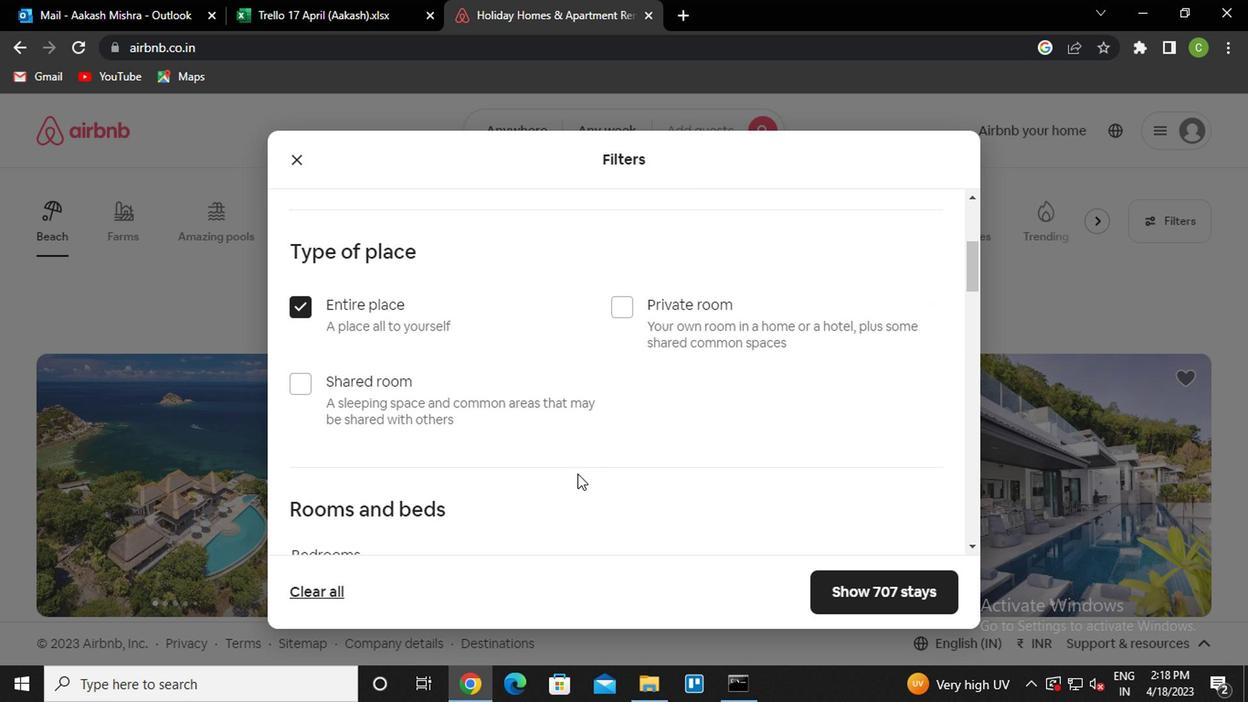 
Action: Mouse scrolled (573, 475) with delta (0, 0)
Screenshot: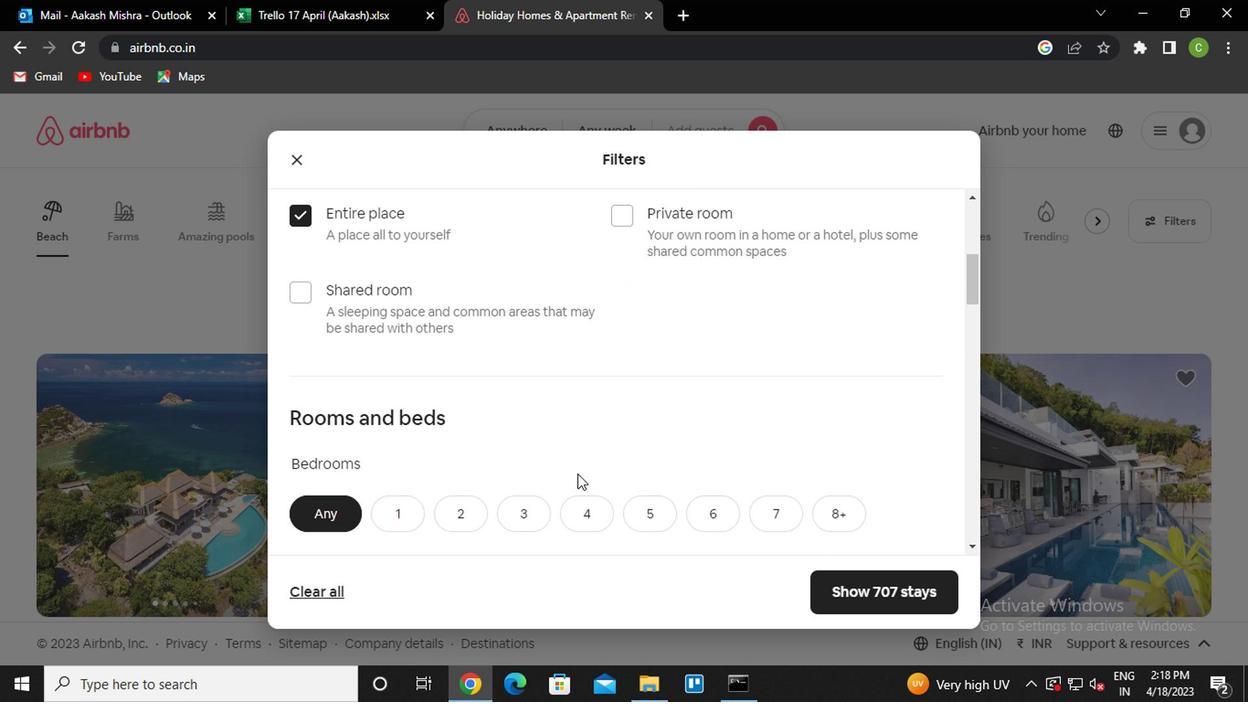 
Action: Mouse moved to (509, 427)
Screenshot: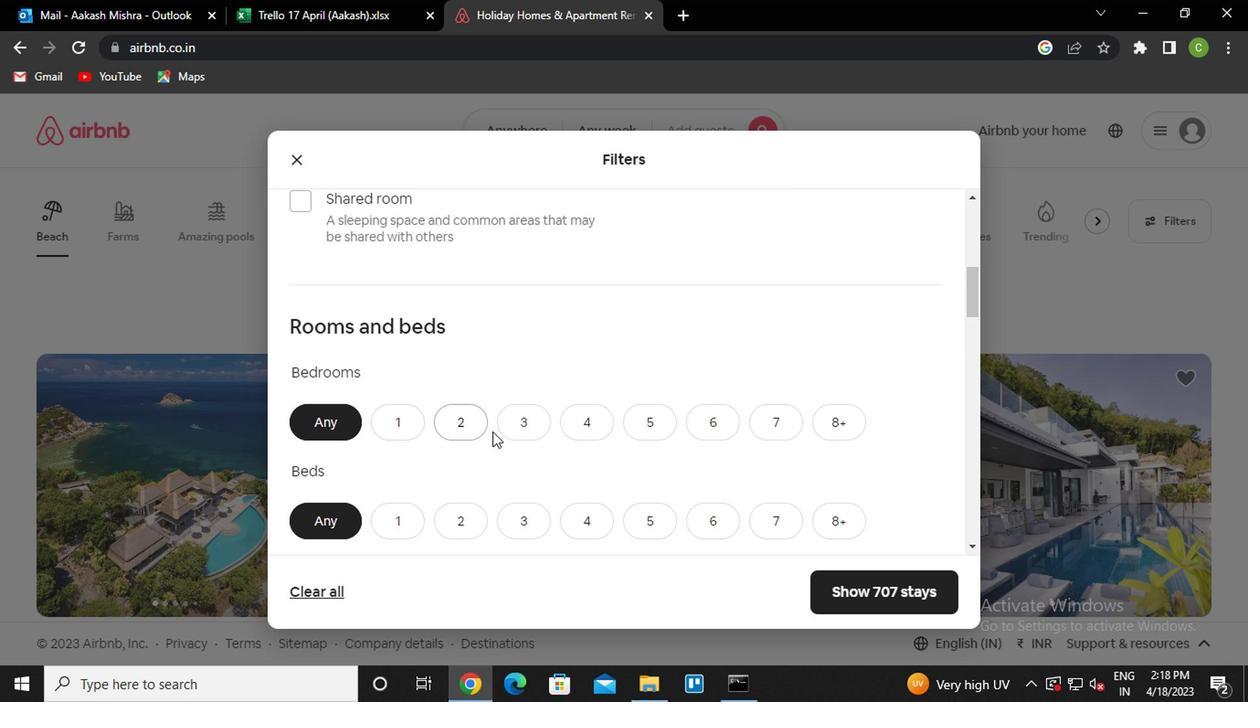 
Action: Mouse scrolled (509, 425) with delta (0, -1)
Screenshot: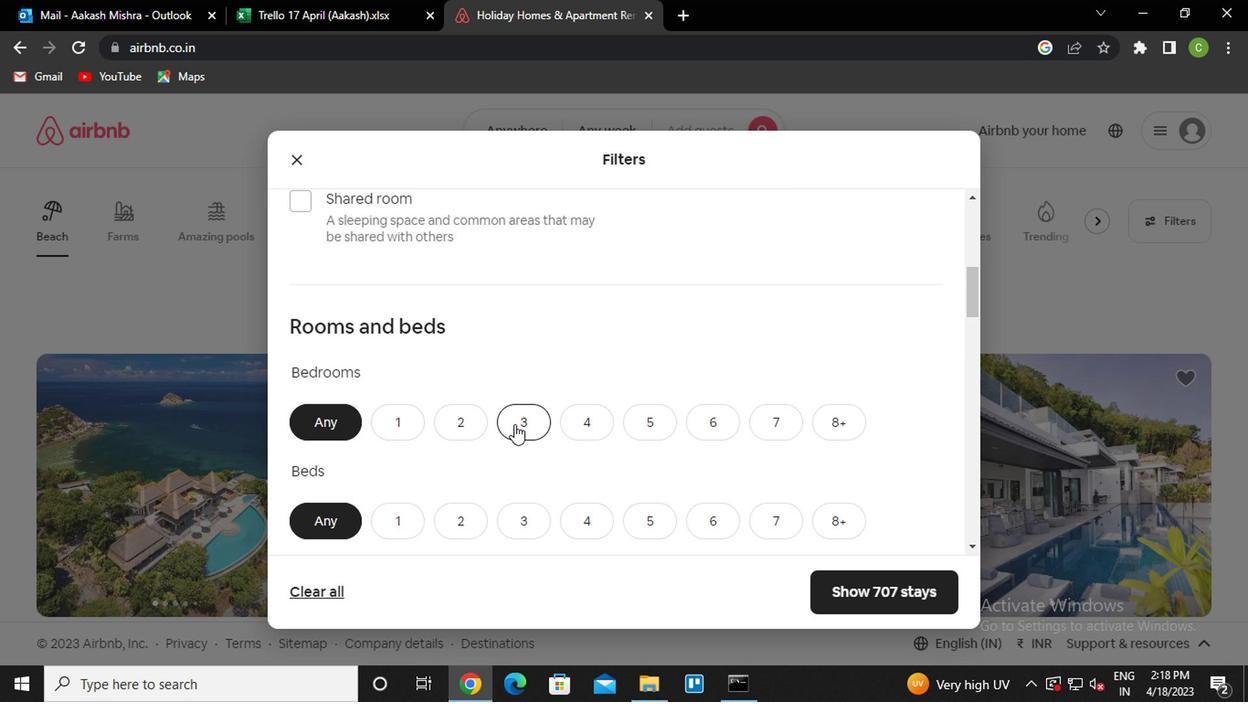 
Action: Mouse scrolled (509, 425) with delta (0, -1)
Screenshot: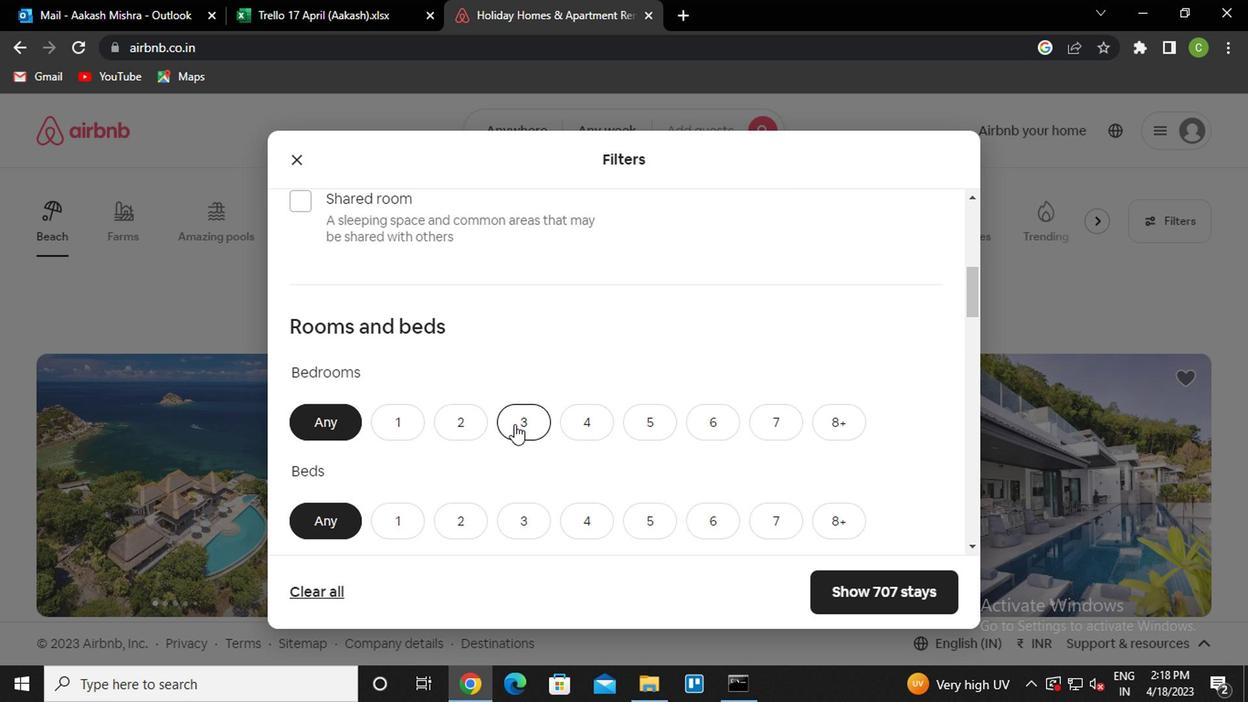 
Action: Mouse moved to (526, 243)
Screenshot: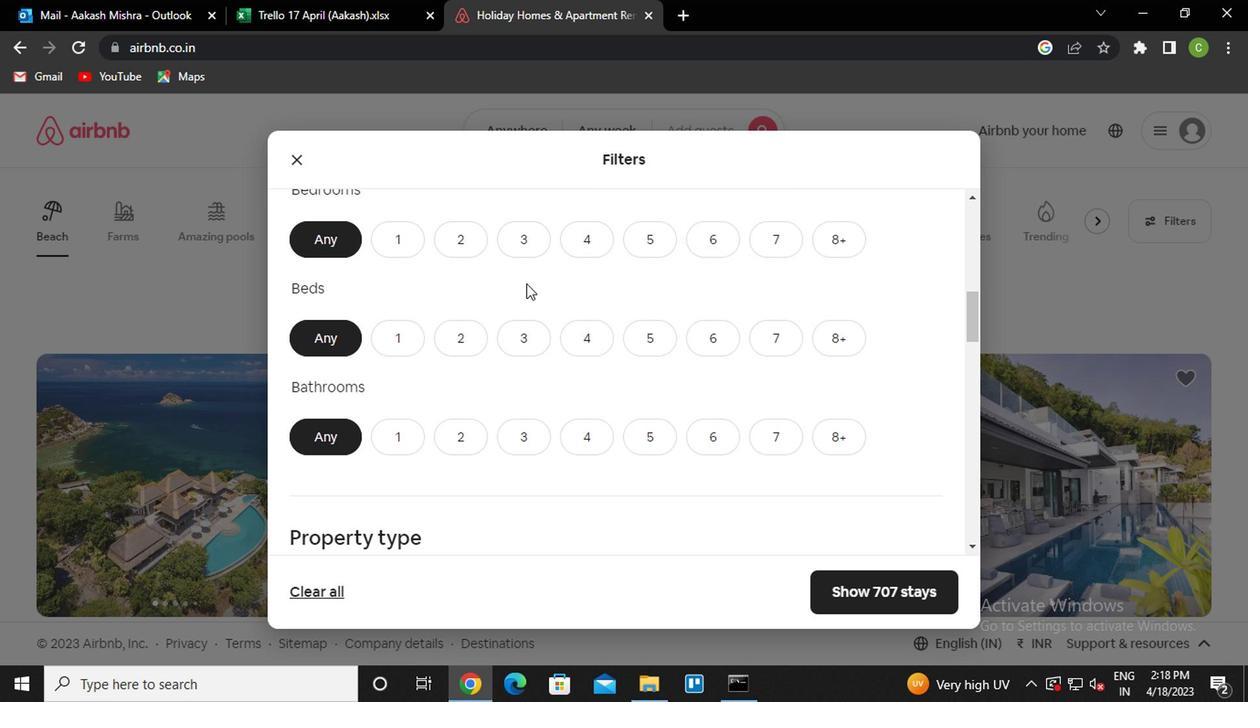 
Action: Mouse pressed left at (526, 243)
Screenshot: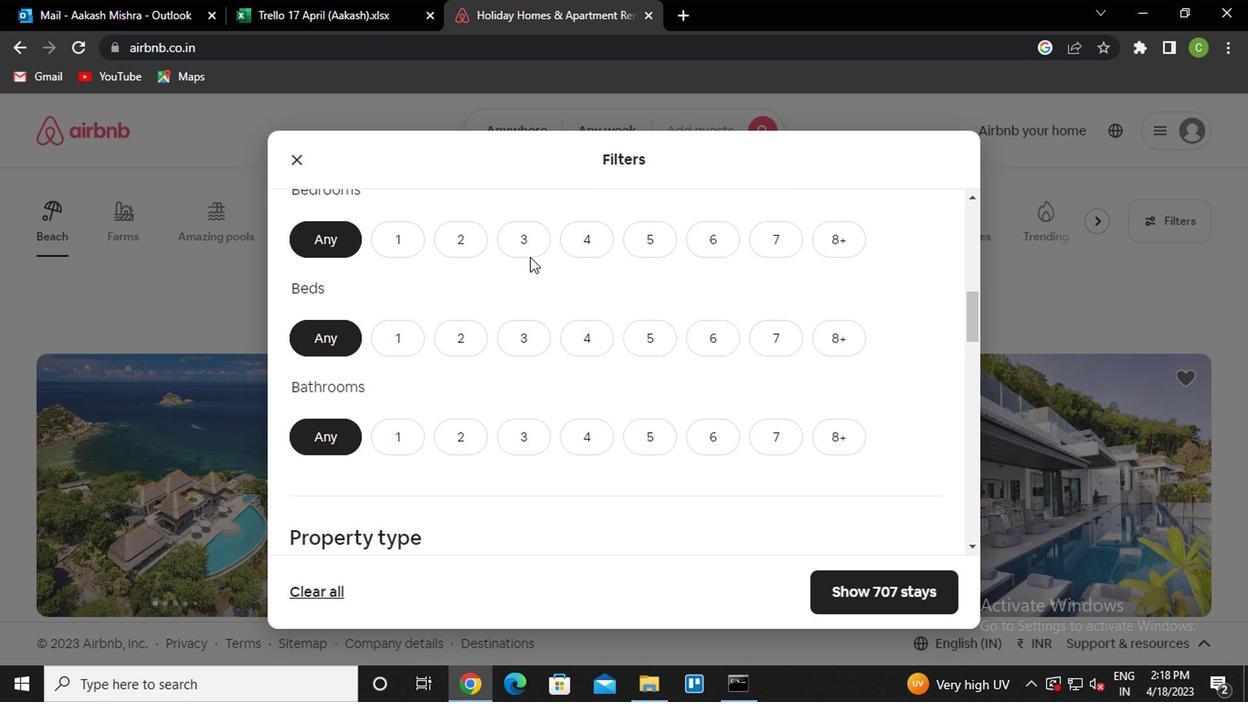 
Action: Mouse moved to (520, 329)
Screenshot: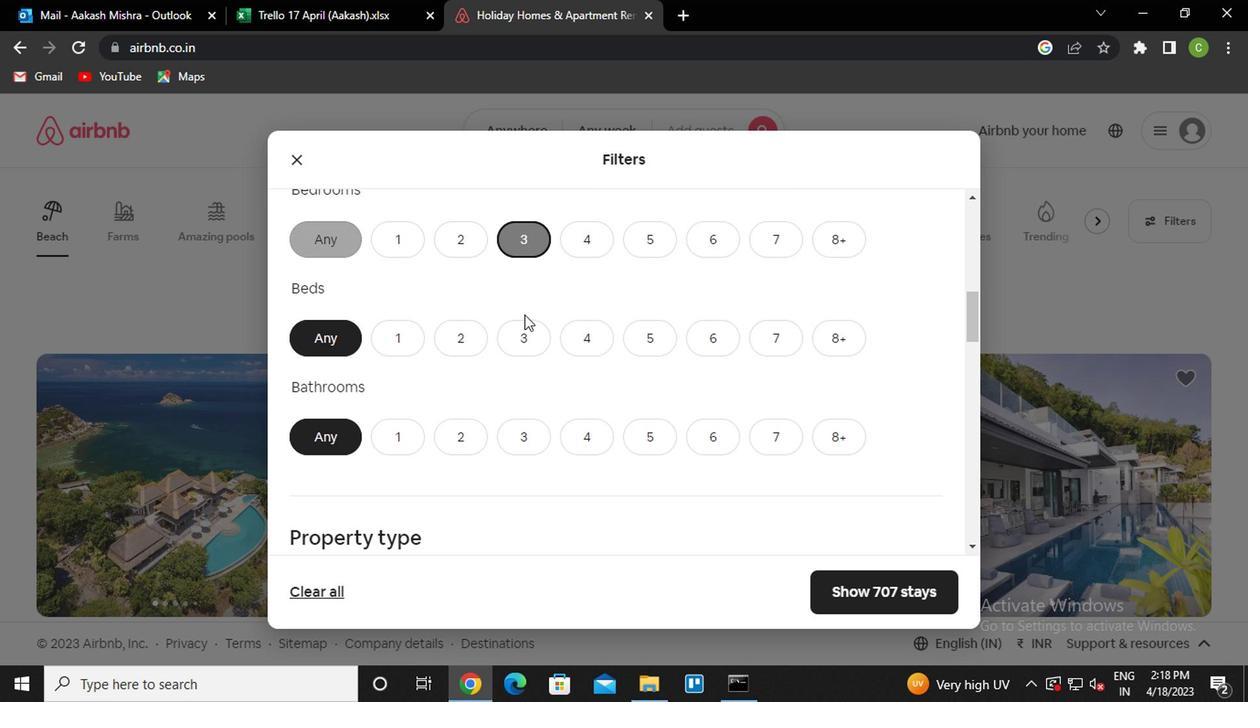 
Action: Mouse pressed left at (520, 329)
Screenshot: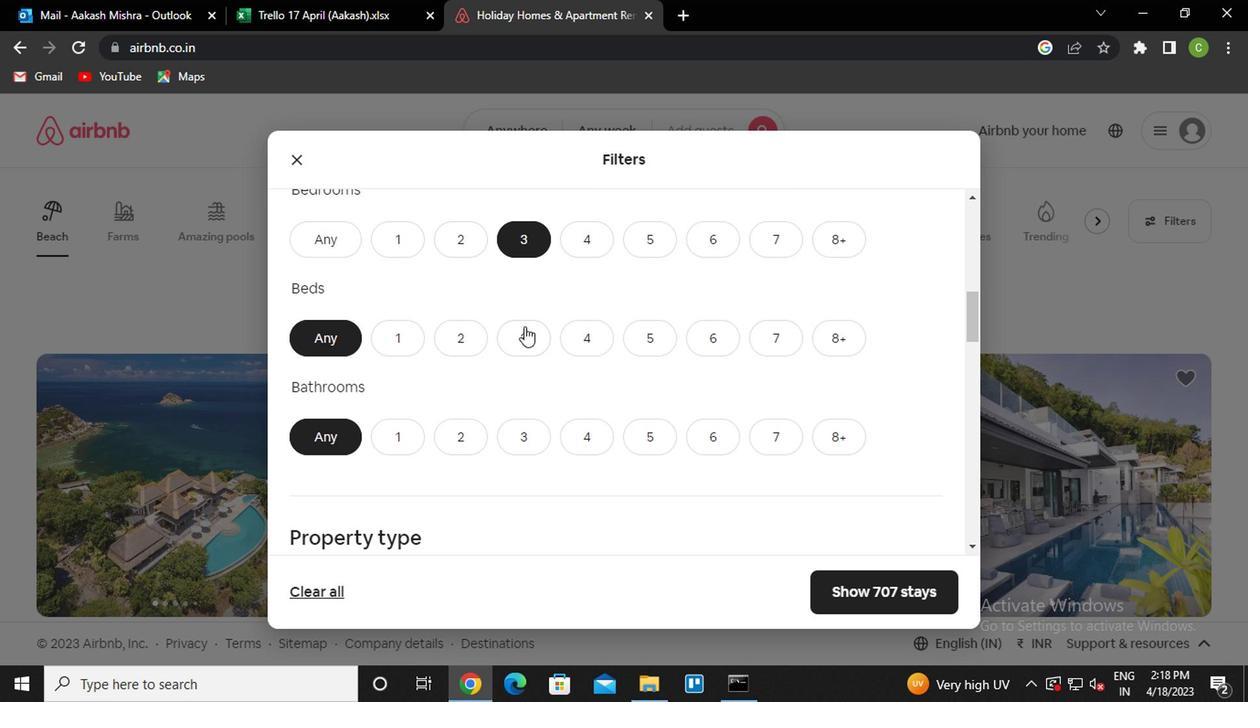 
Action: Mouse moved to (531, 443)
Screenshot: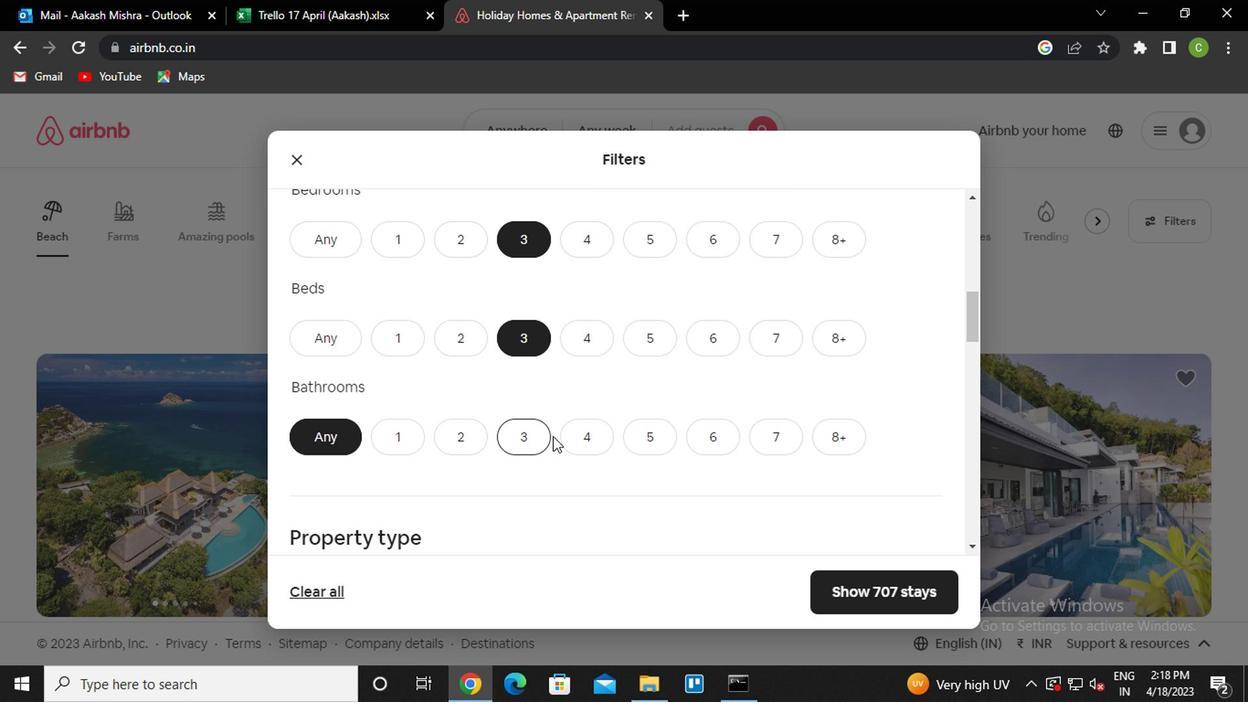 
Action: Mouse pressed left at (531, 443)
Screenshot: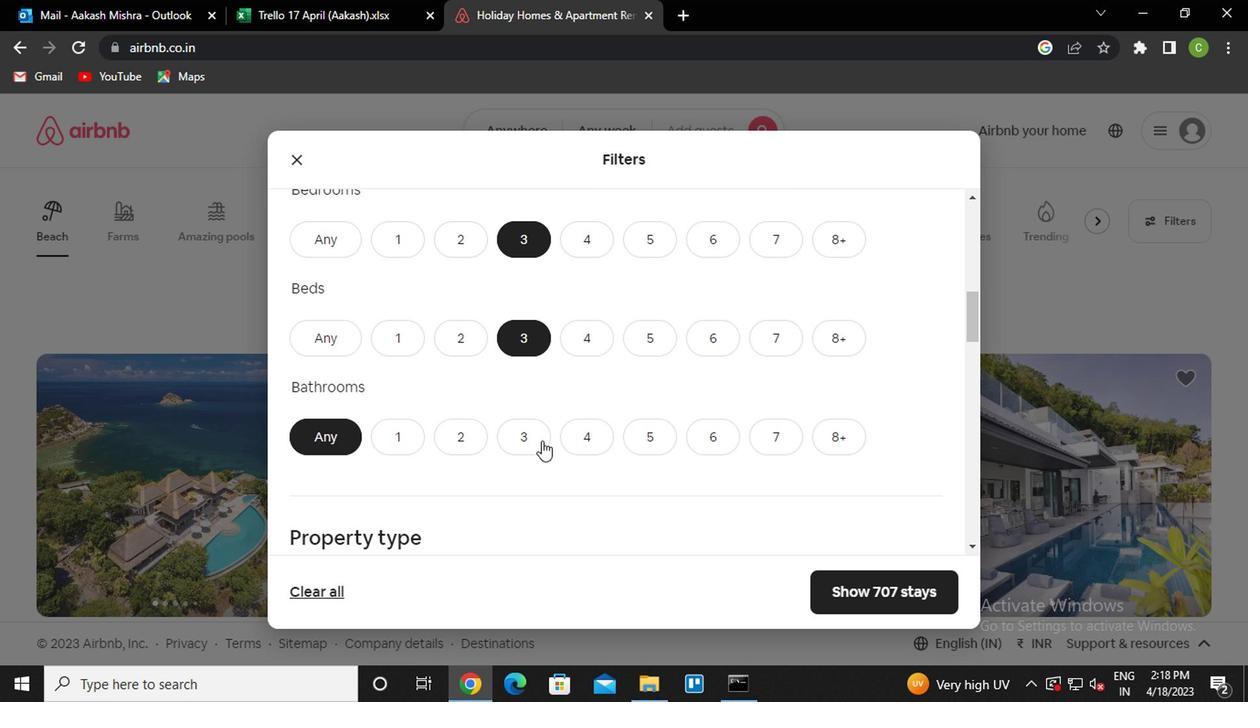 
Action: Mouse scrolled (531, 442) with delta (0, -1)
Screenshot: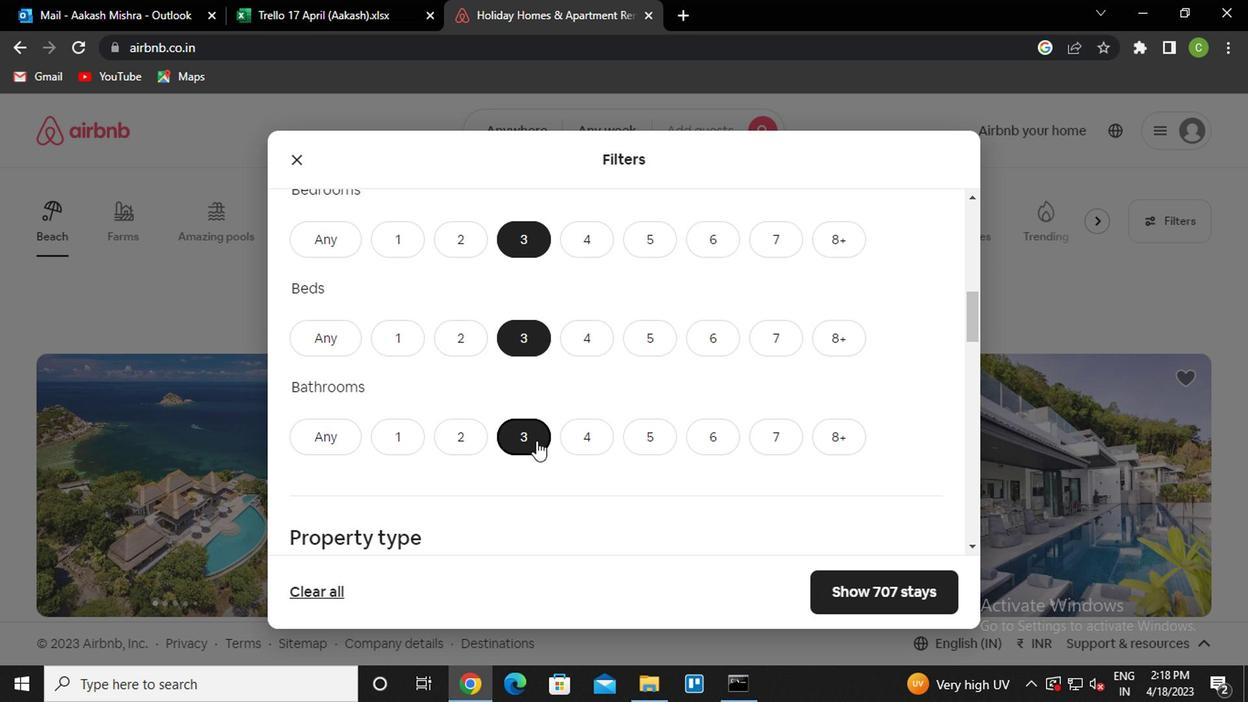 
Action: Mouse scrolled (531, 442) with delta (0, -1)
Screenshot: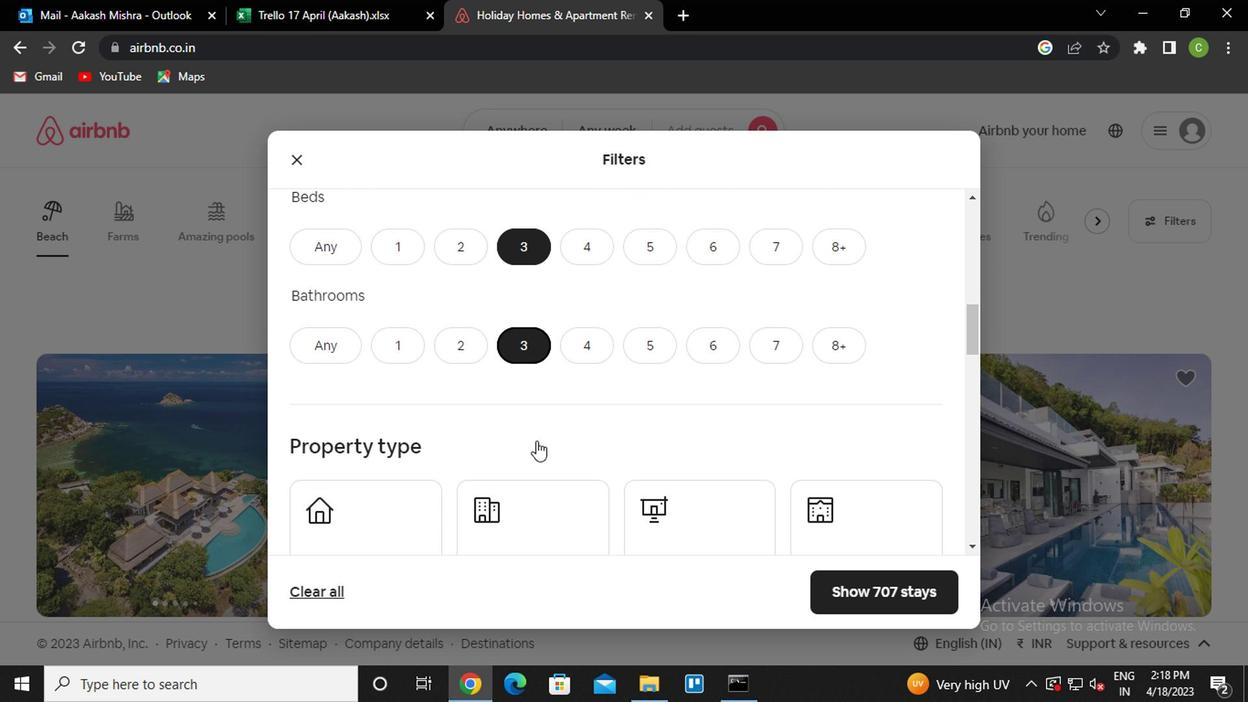 
Action: Mouse moved to (661, 442)
Screenshot: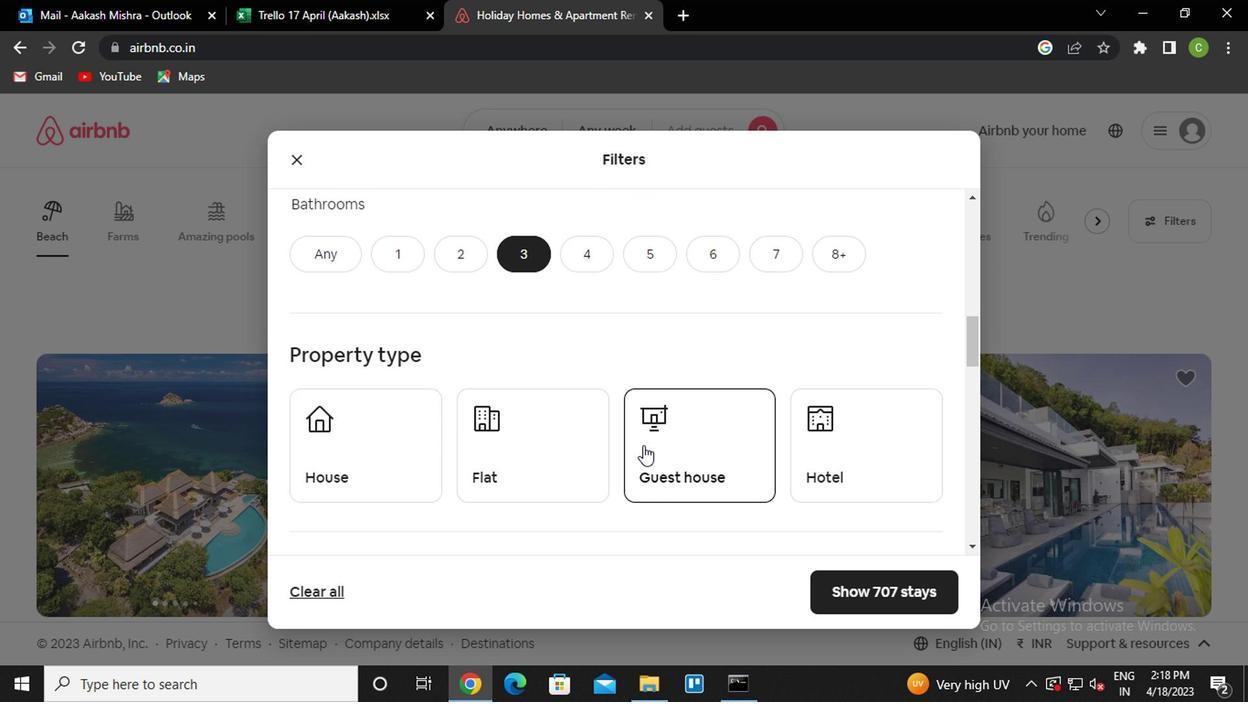 
Action: Mouse scrolled (661, 441) with delta (0, 0)
Screenshot: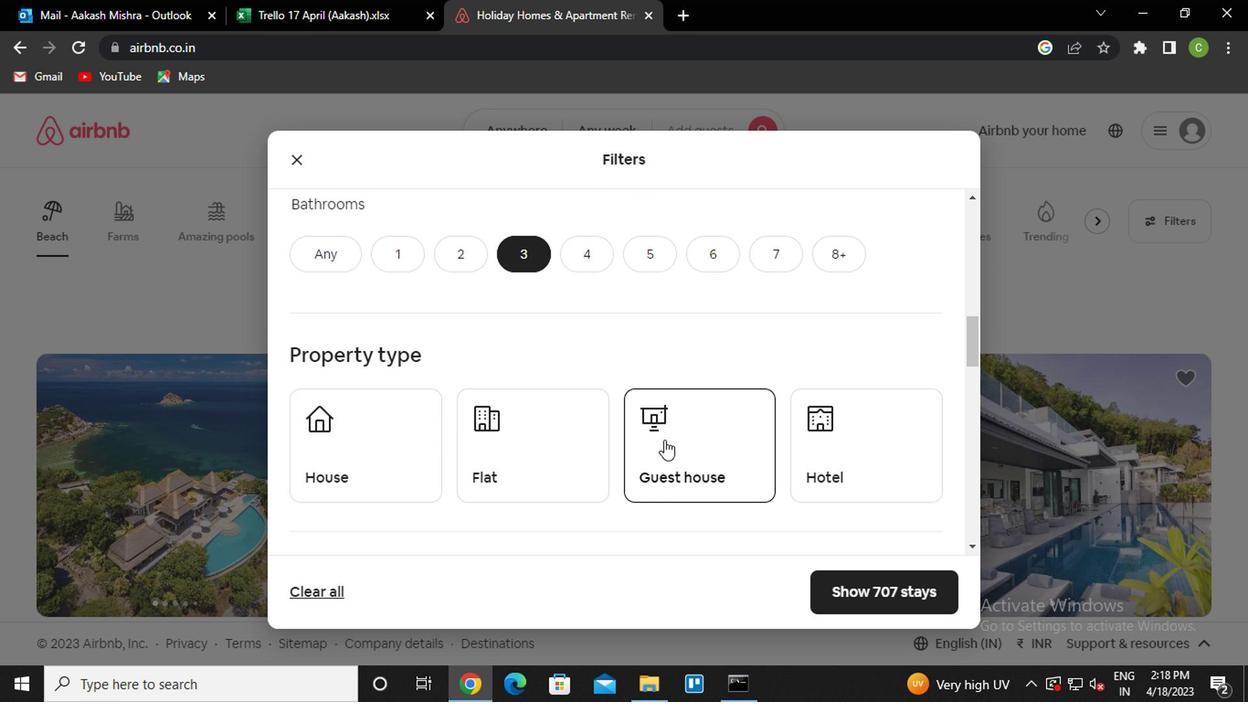 
Action: Mouse scrolled (661, 441) with delta (0, 0)
Screenshot: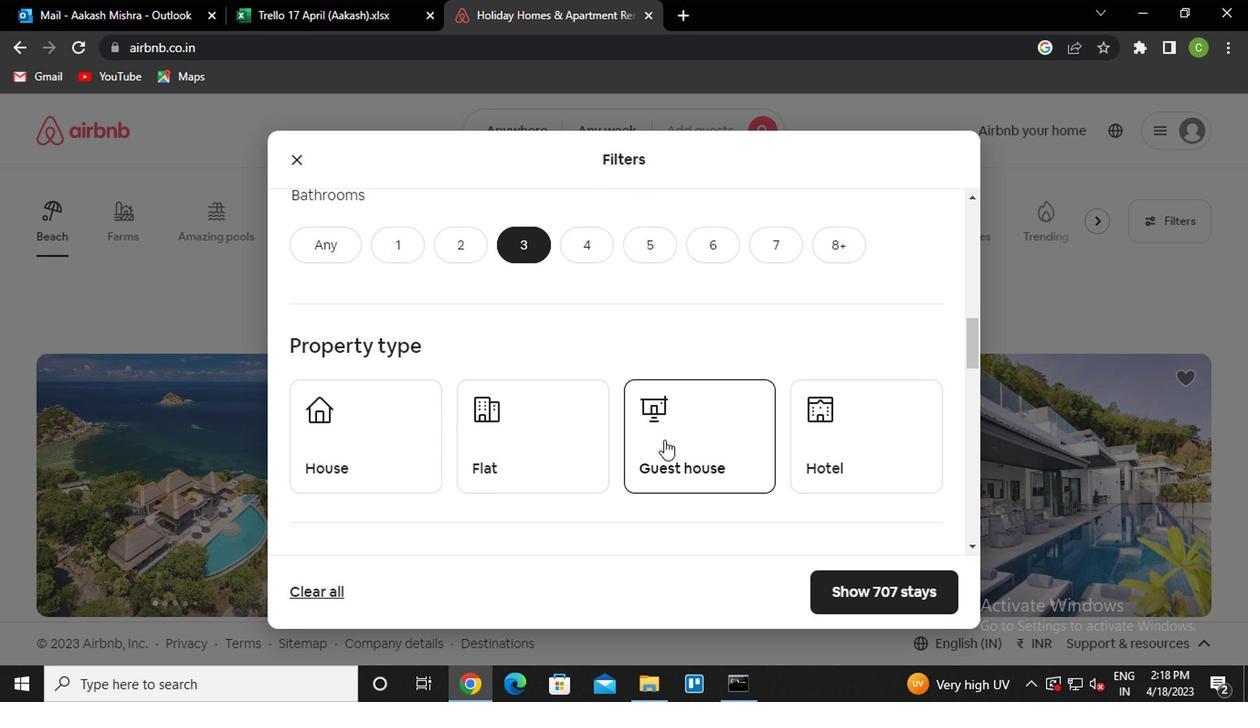 
Action: Mouse moved to (408, 278)
Screenshot: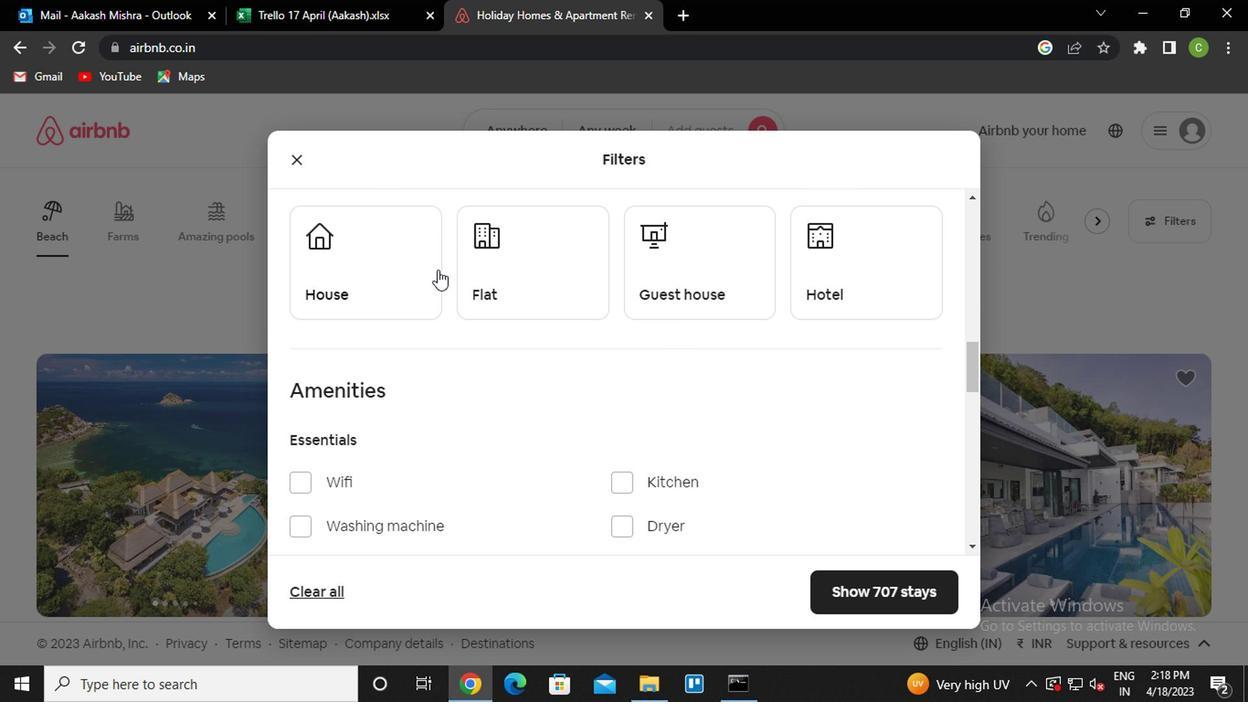 
Action: Mouse pressed left at (408, 278)
Screenshot: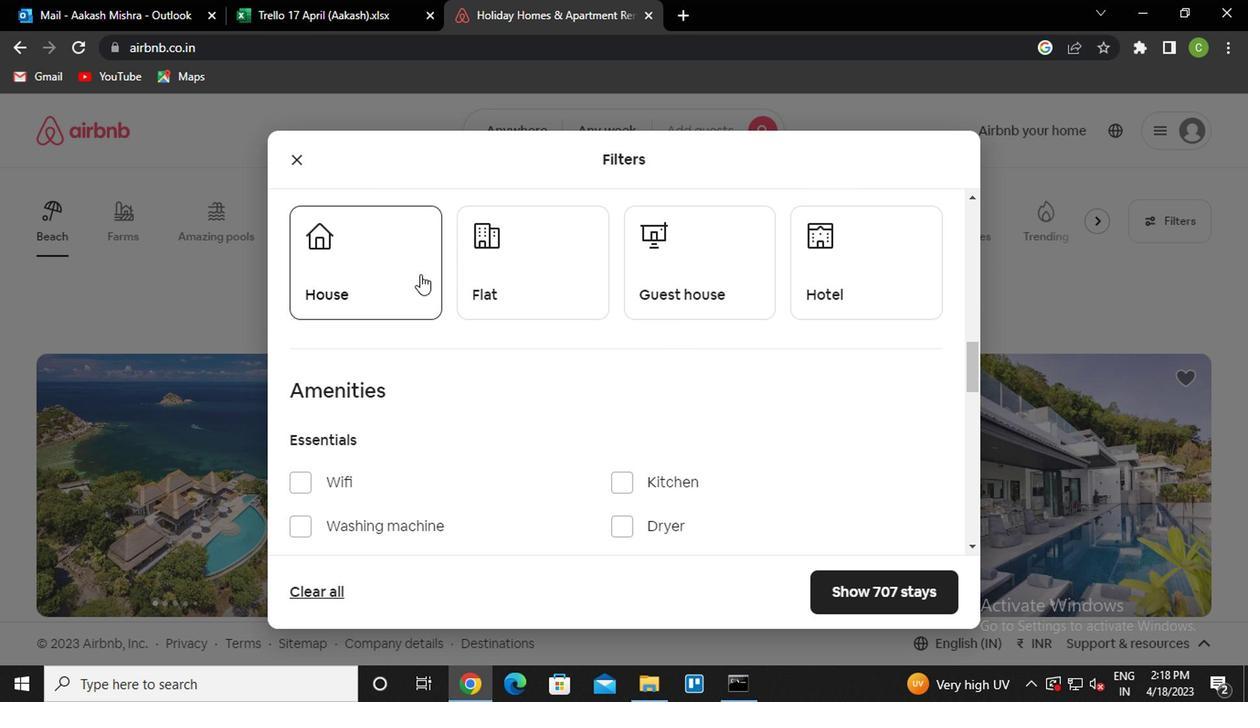 
Action: Mouse moved to (519, 412)
Screenshot: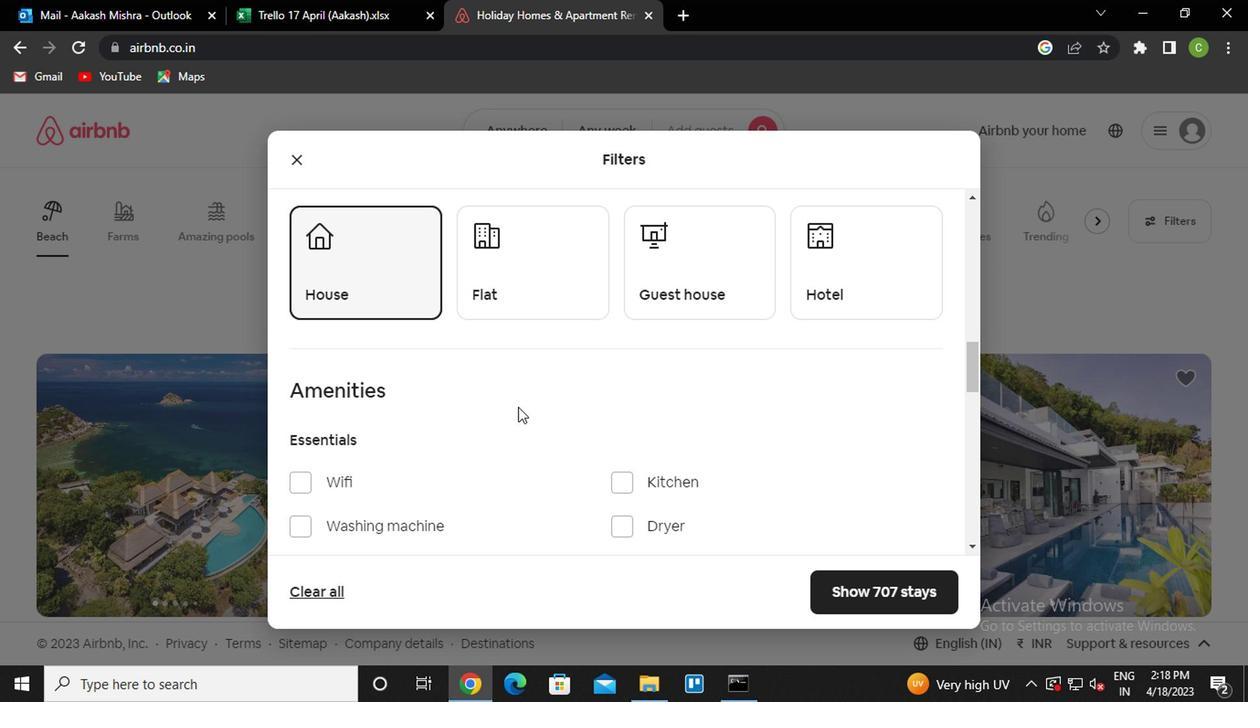 
Action: Mouse scrolled (519, 411) with delta (0, 0)
Screenshot: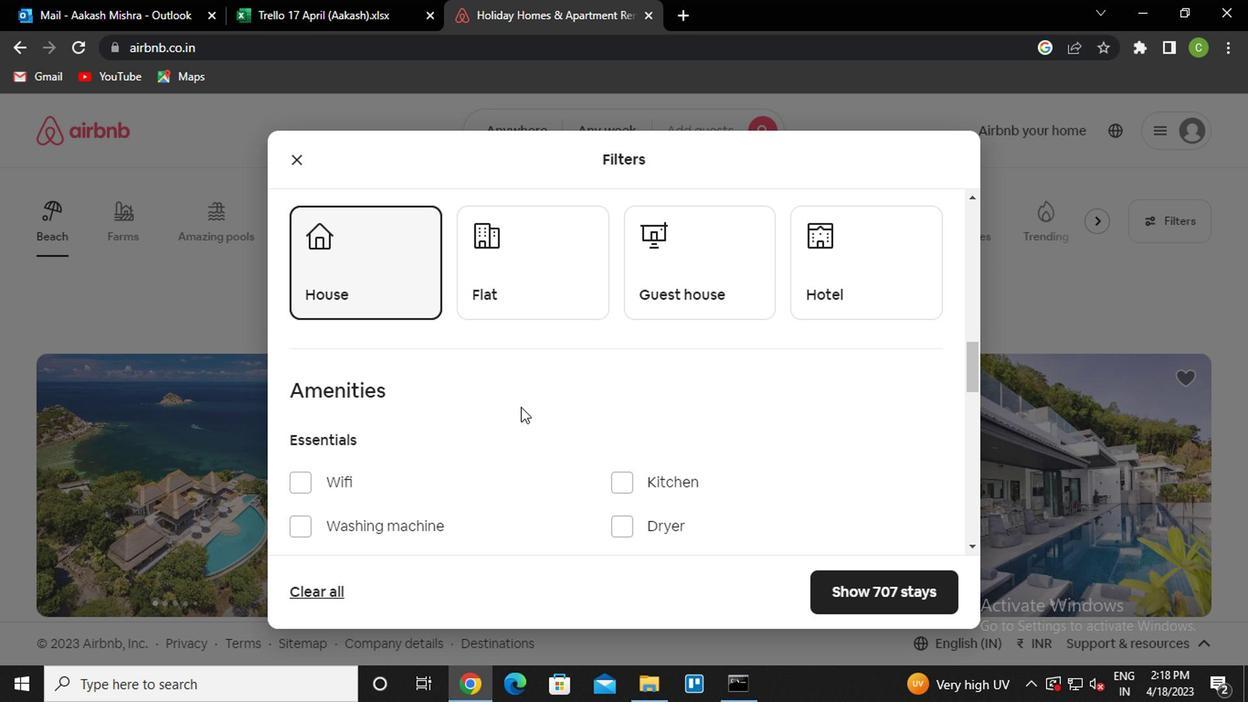 
Action: Mouse moved to (520, 412)
Screenshot: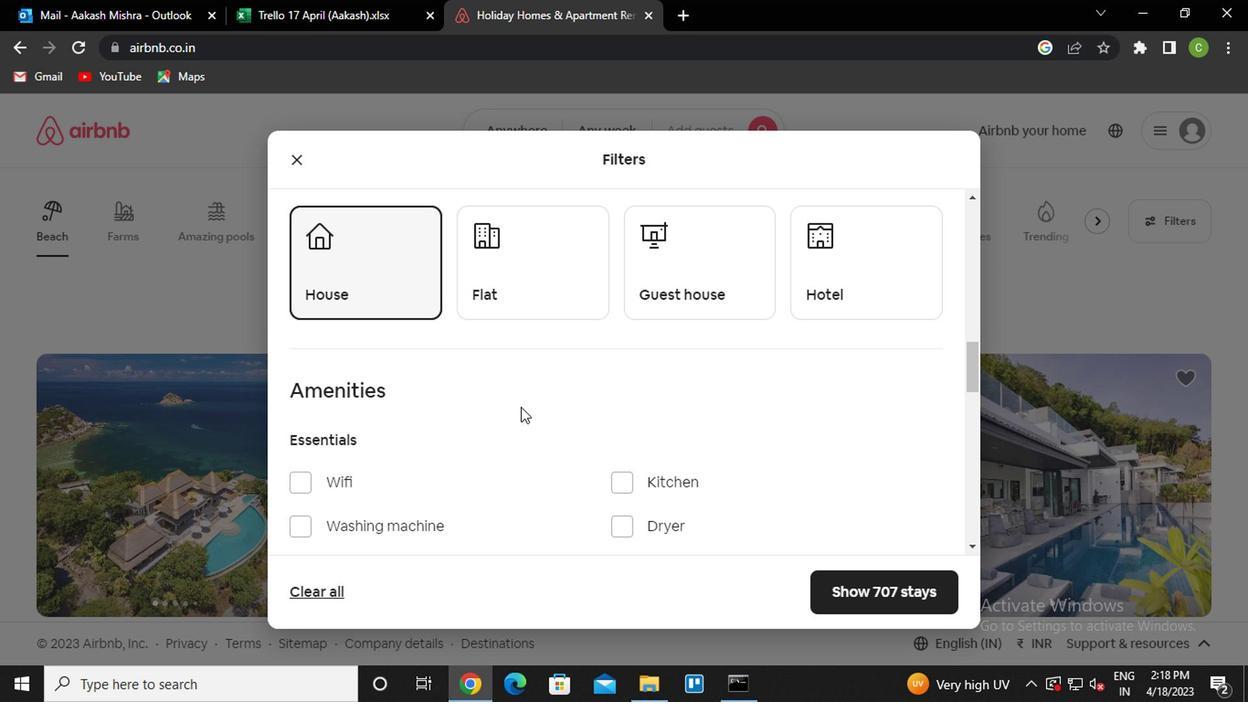 
Action: Mouse scrolled (520, 411) with delta (0, 0)
Screenshot: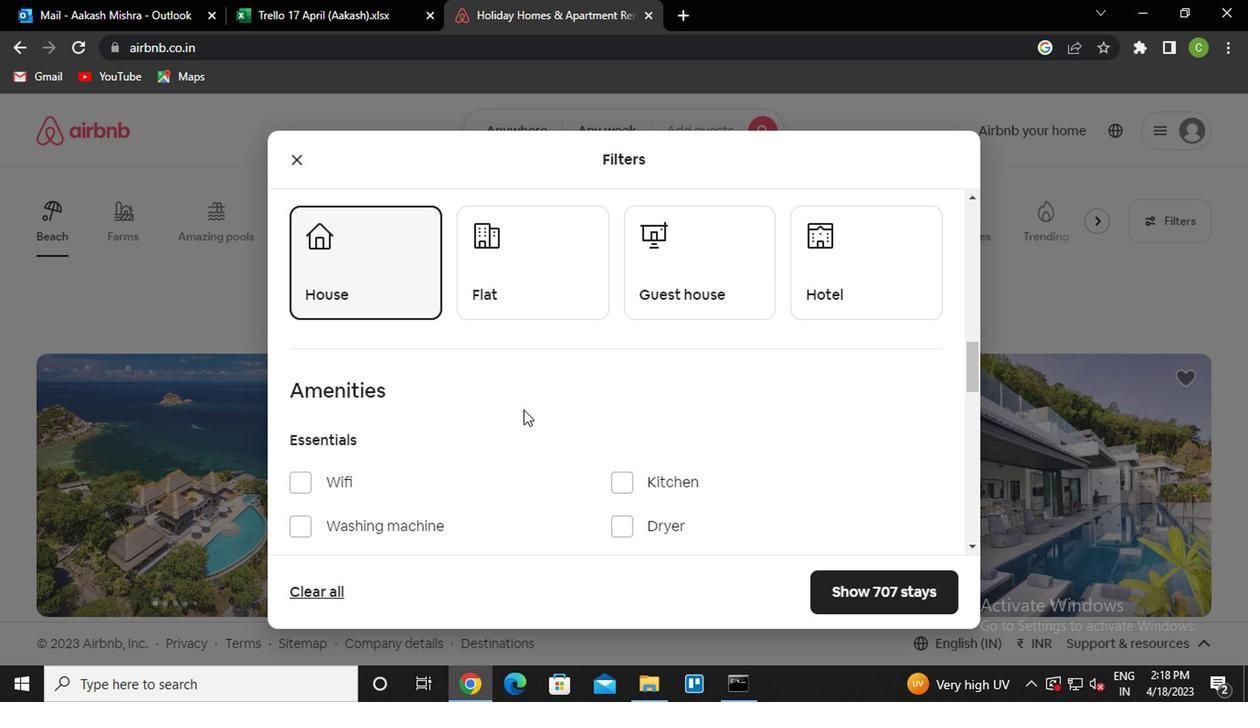 
Action: Mouse moved to (520, 413)
Screenshot: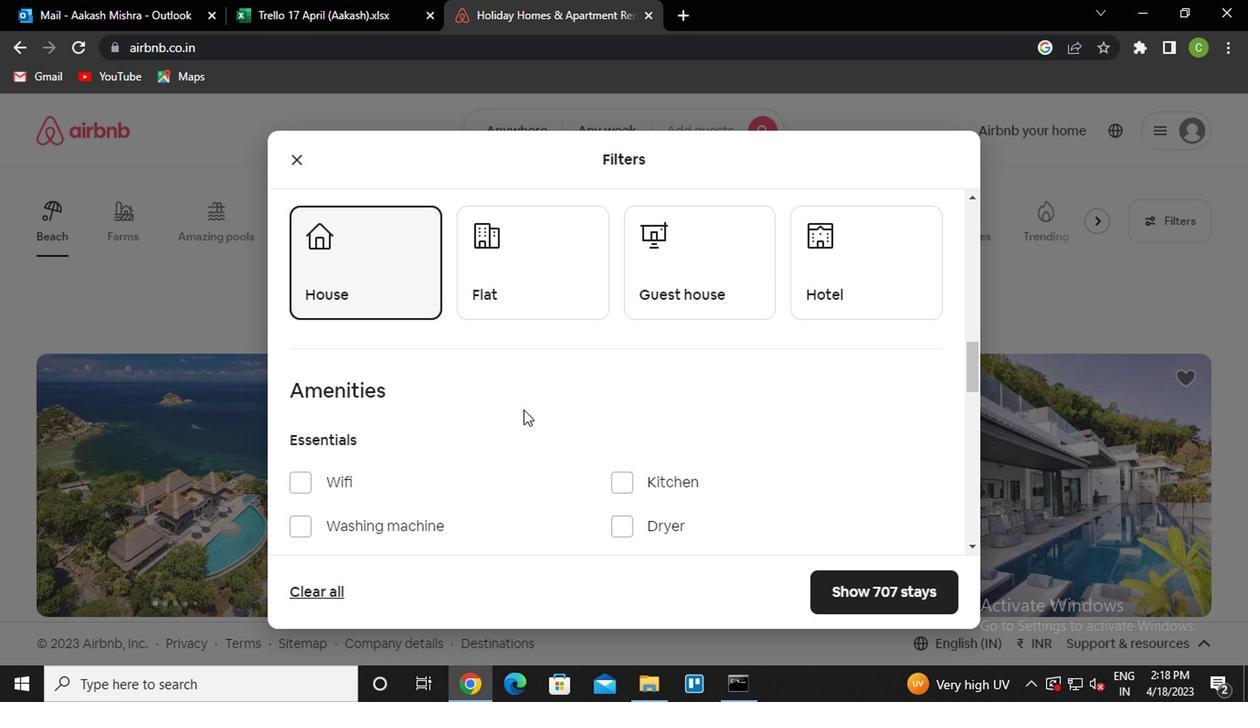 
Action: Mouse scrolled (520, 412) with delta (0, -1)
Screenshot: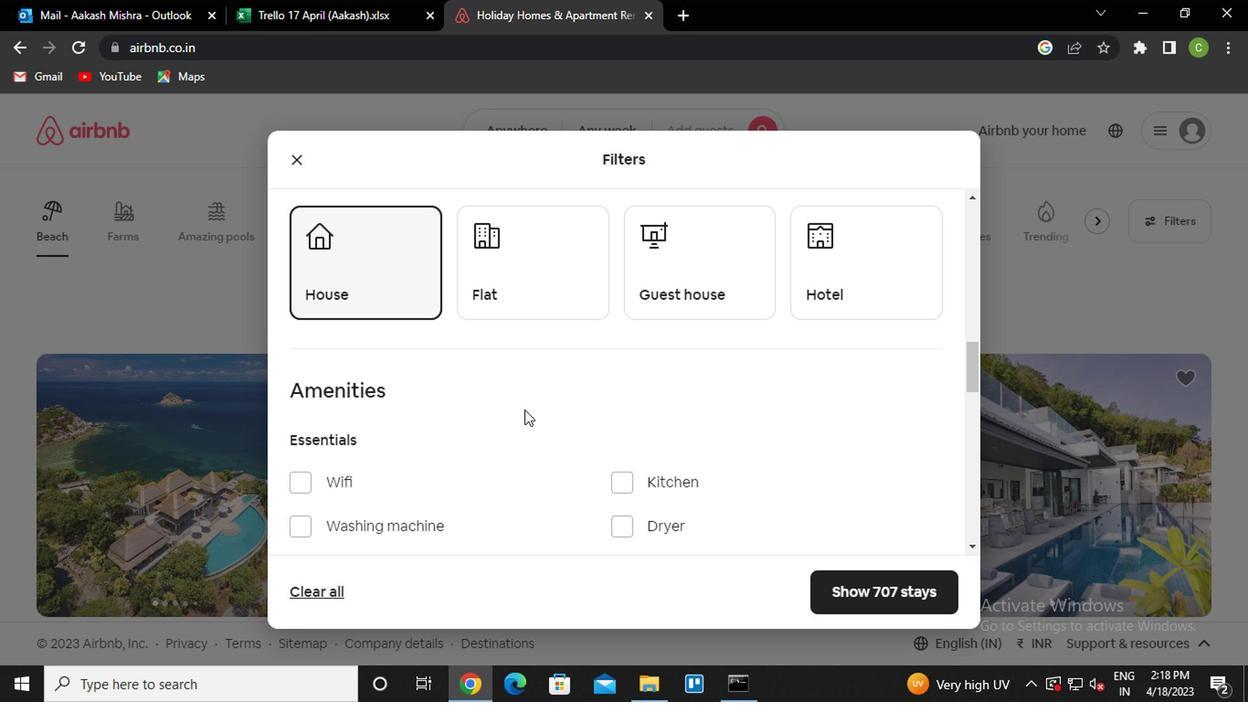 
Action: Mouse moved to (522, 411)
Screenshot: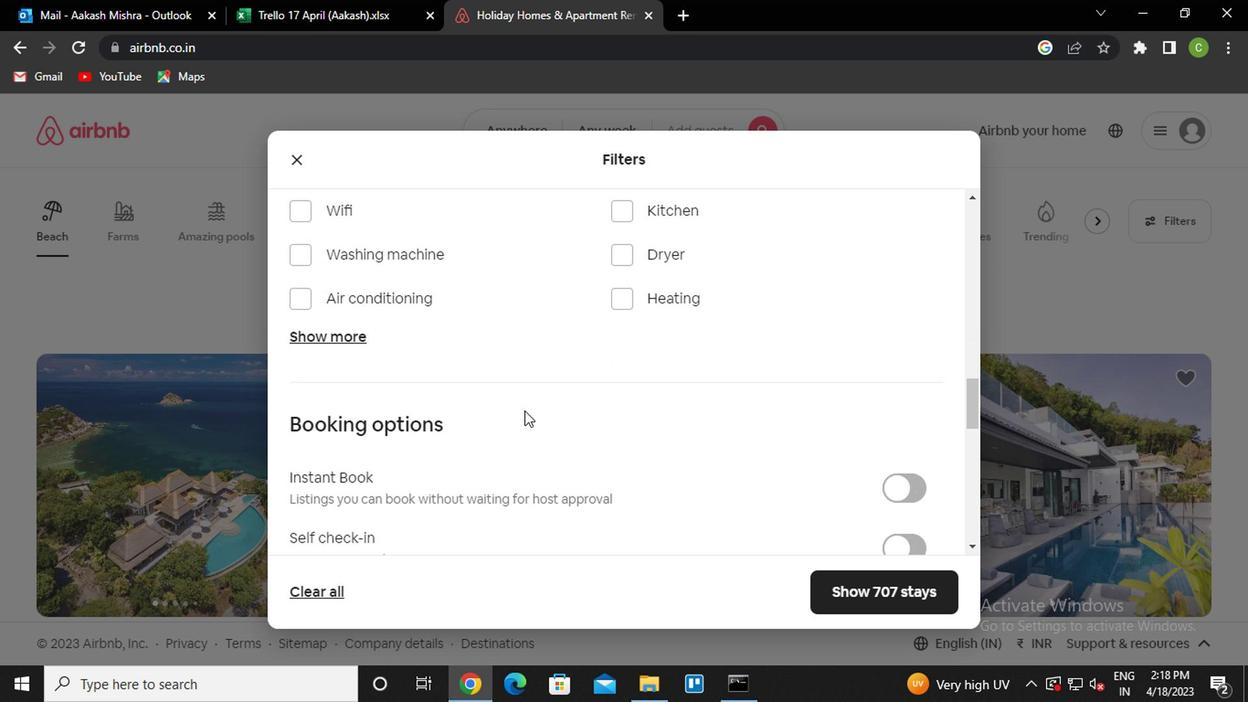 
Action: Mouse scrolled (522, 410) with delta (0, -1)
Screenshot: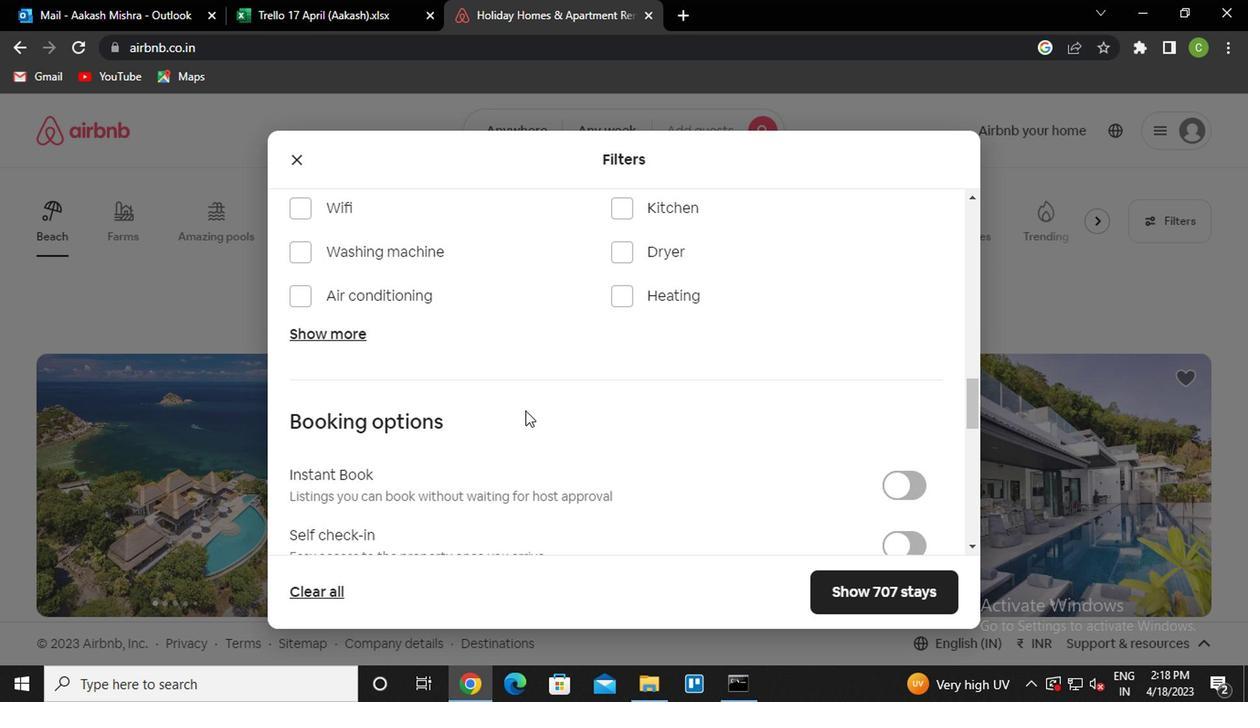 
Action: Mouse scrolled (522, 410) with delta (0, -1)
Screenshot: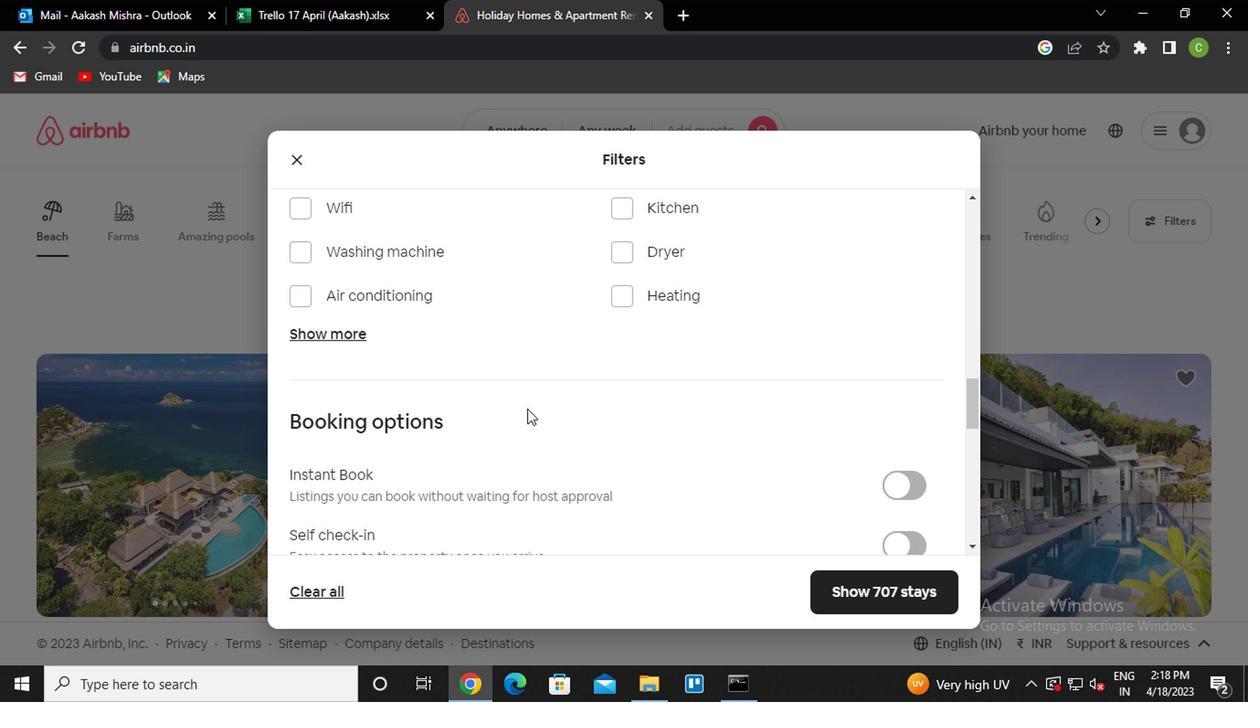 
Action: Mouse scrolled (522, 410) with delta (0, -1)
Screenshot: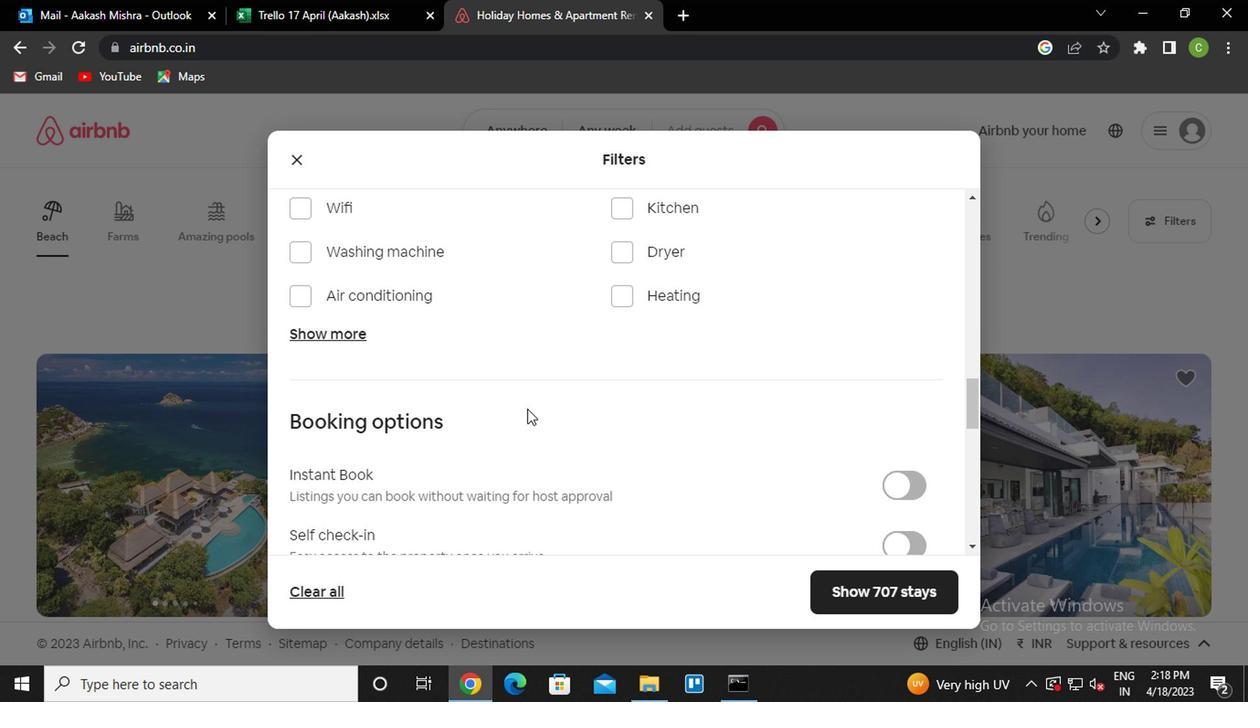 
Action: Mouse moved to (904, 271)
Screenshot: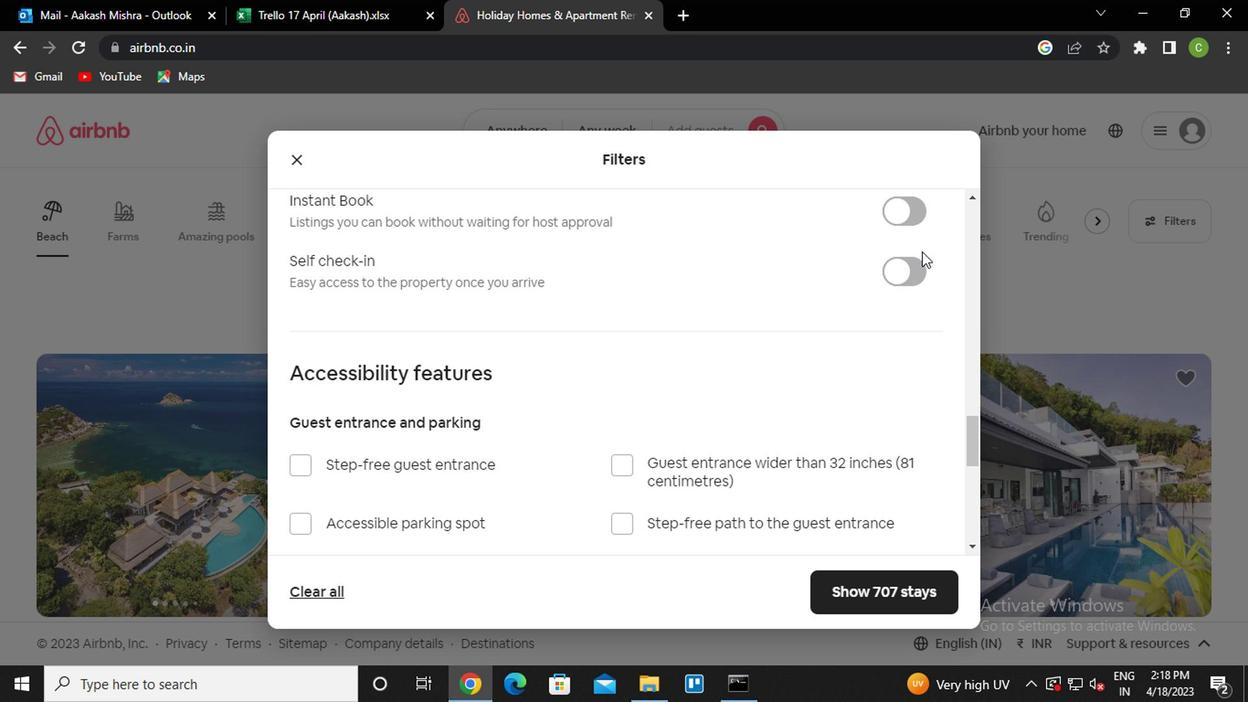 
Action: Mouse pressed left at (904, 271)
Screenshot: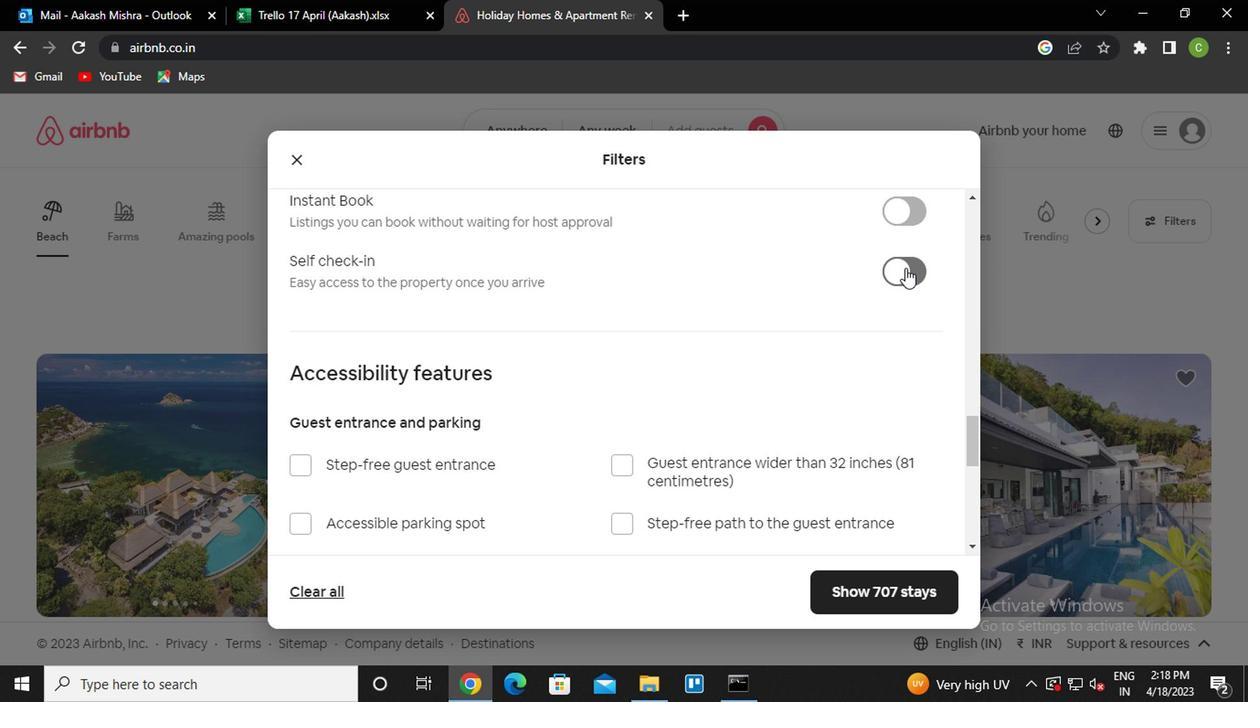 
Action: Mouse moved to (588, 334)
Screenshot: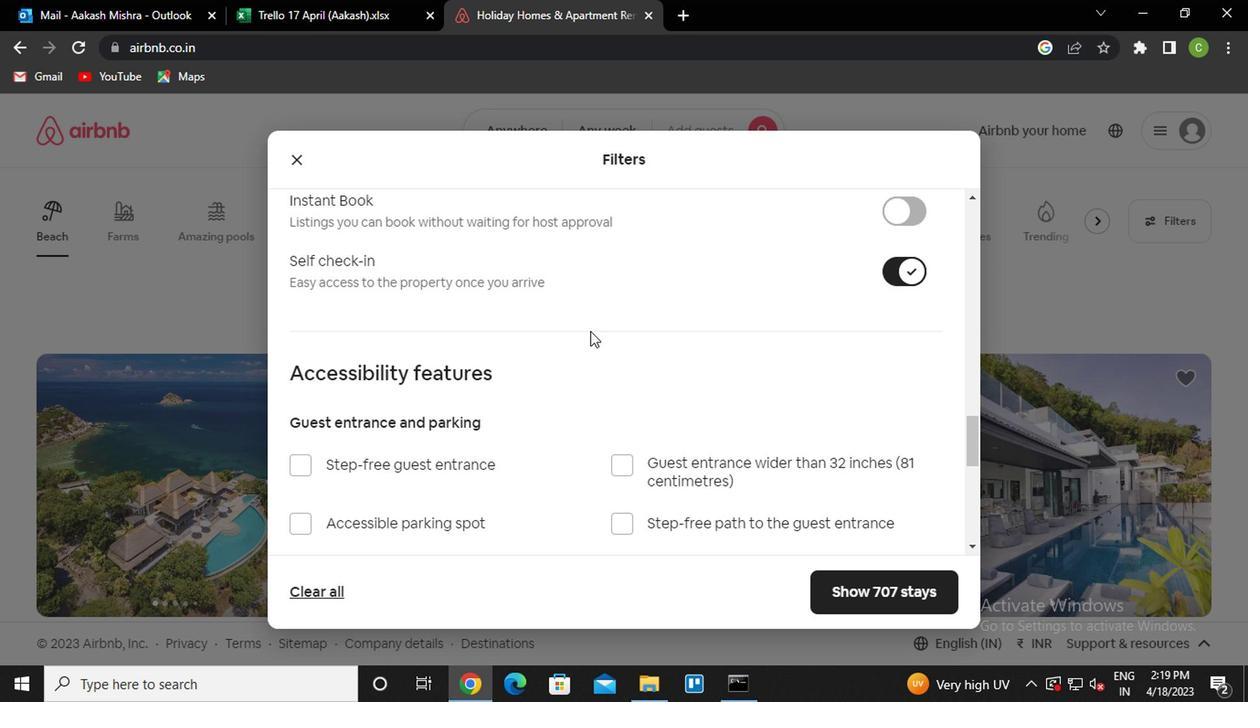 
Action: Mouse scrolled (588, 334) with delta (0, 0)
Screenshot: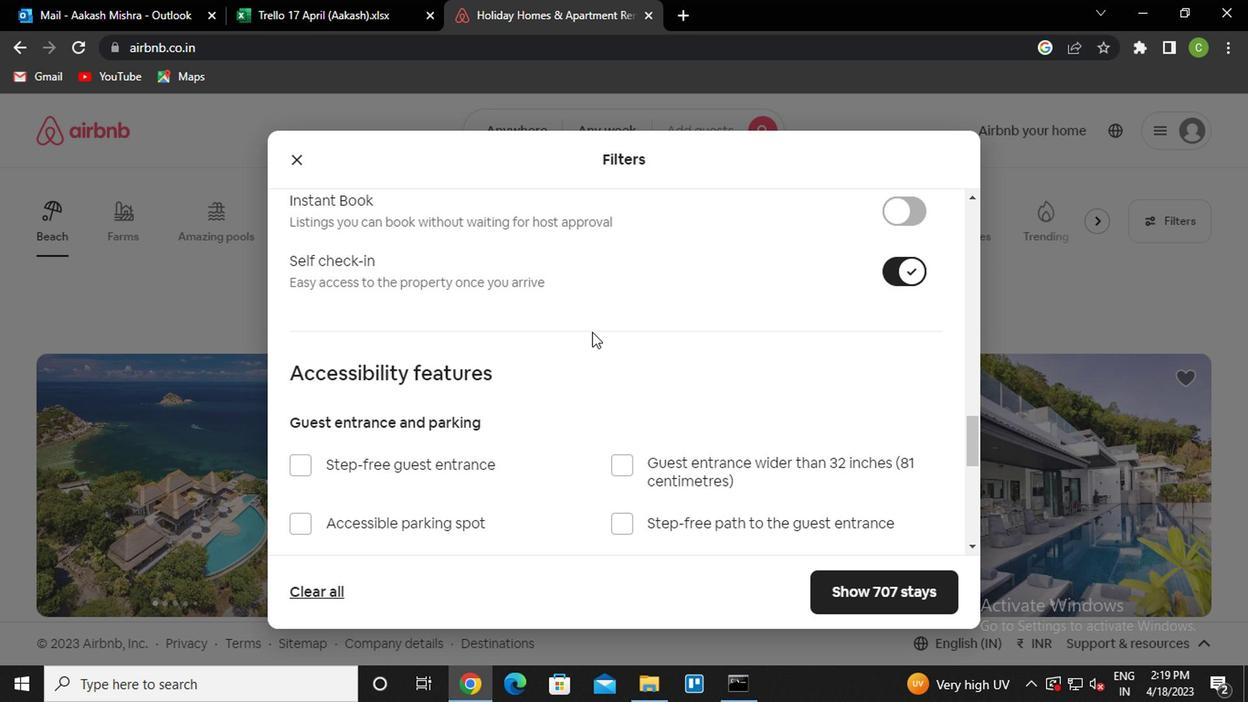
Action: Mouse moved to (589, 336)
Screenshot: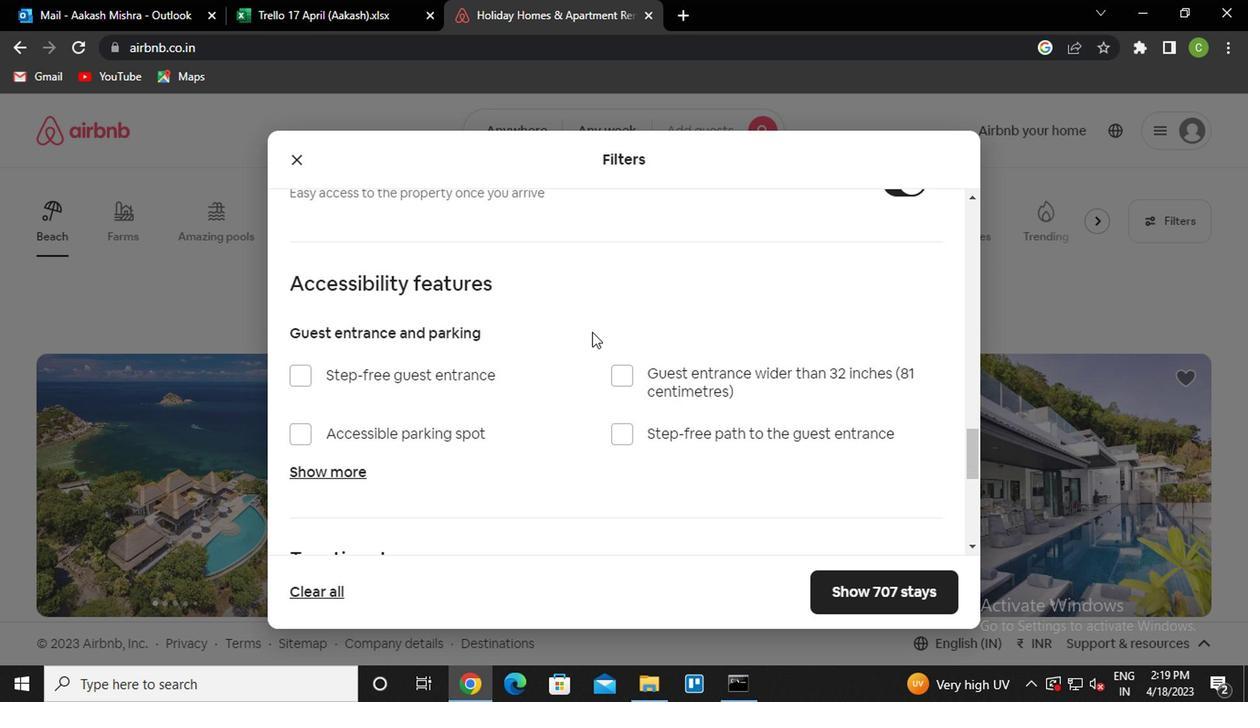 
Action: Mouse scrolled (589, 336) with delta (0, 0)
Screenshot: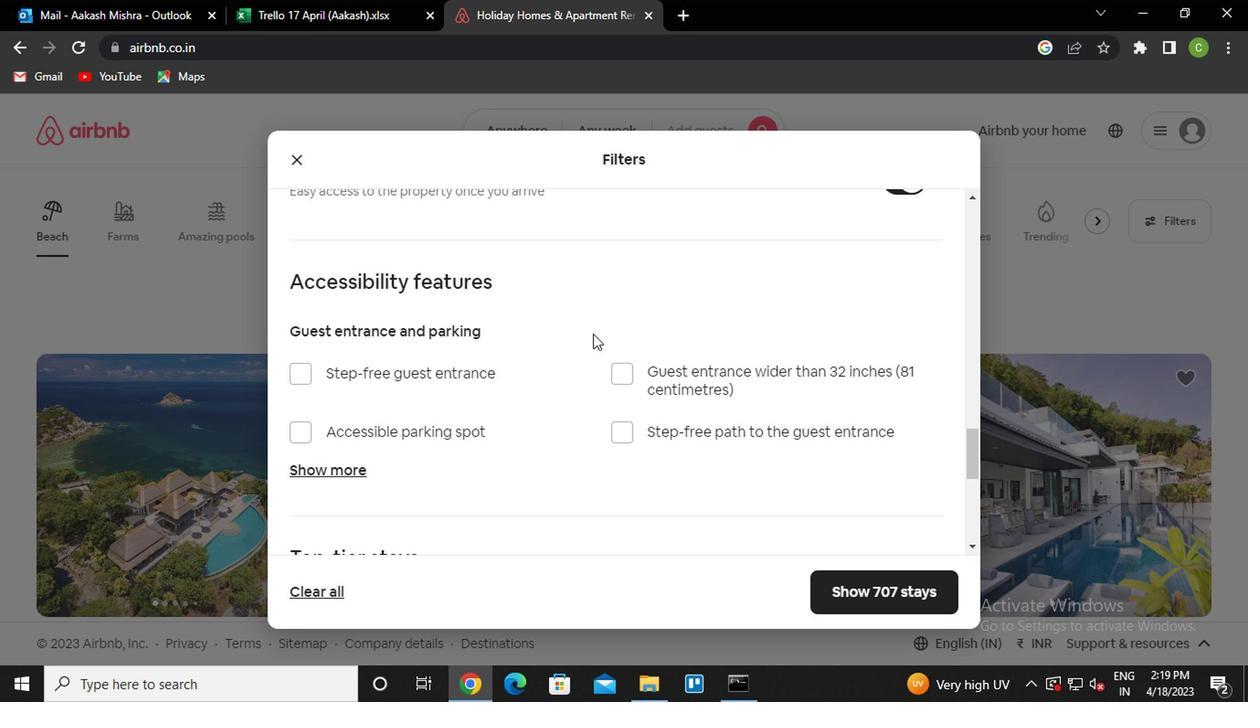 
Action: Mouse scrolled (589, 336) with delta (0, 0)
Screenshot: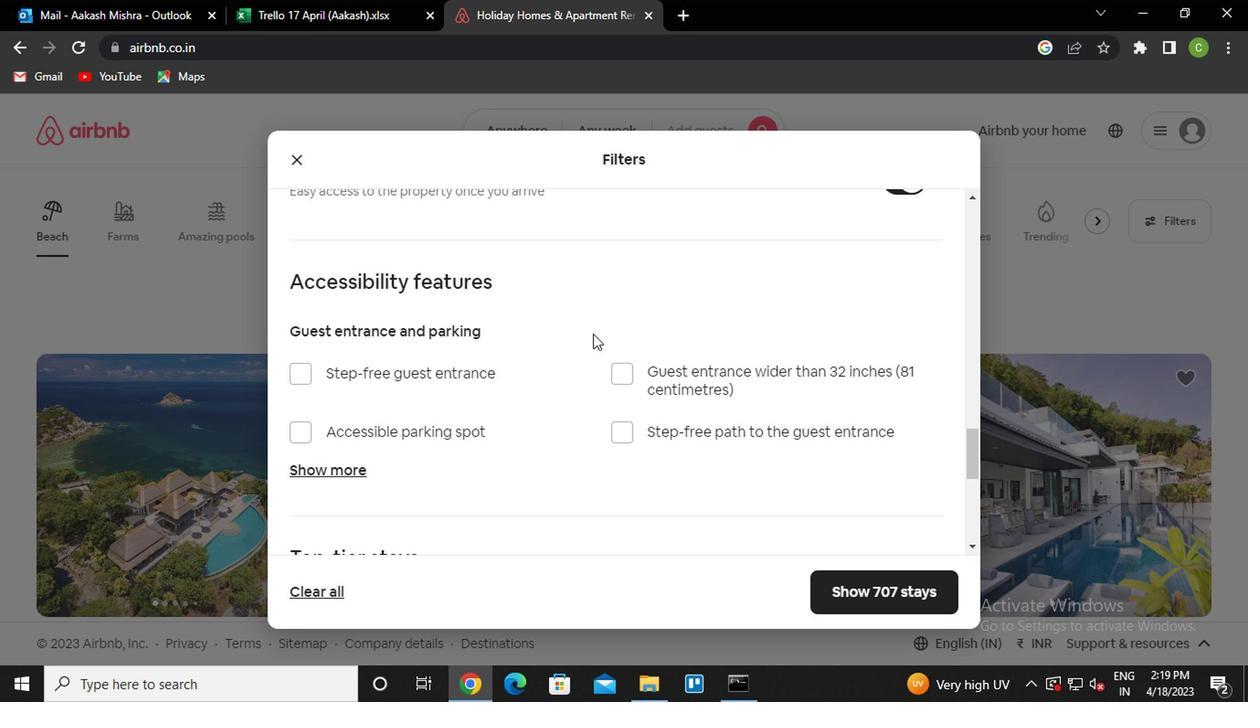 
Action: Mouse scrolled (589, 336) with delta (0, 0)
Screenshot: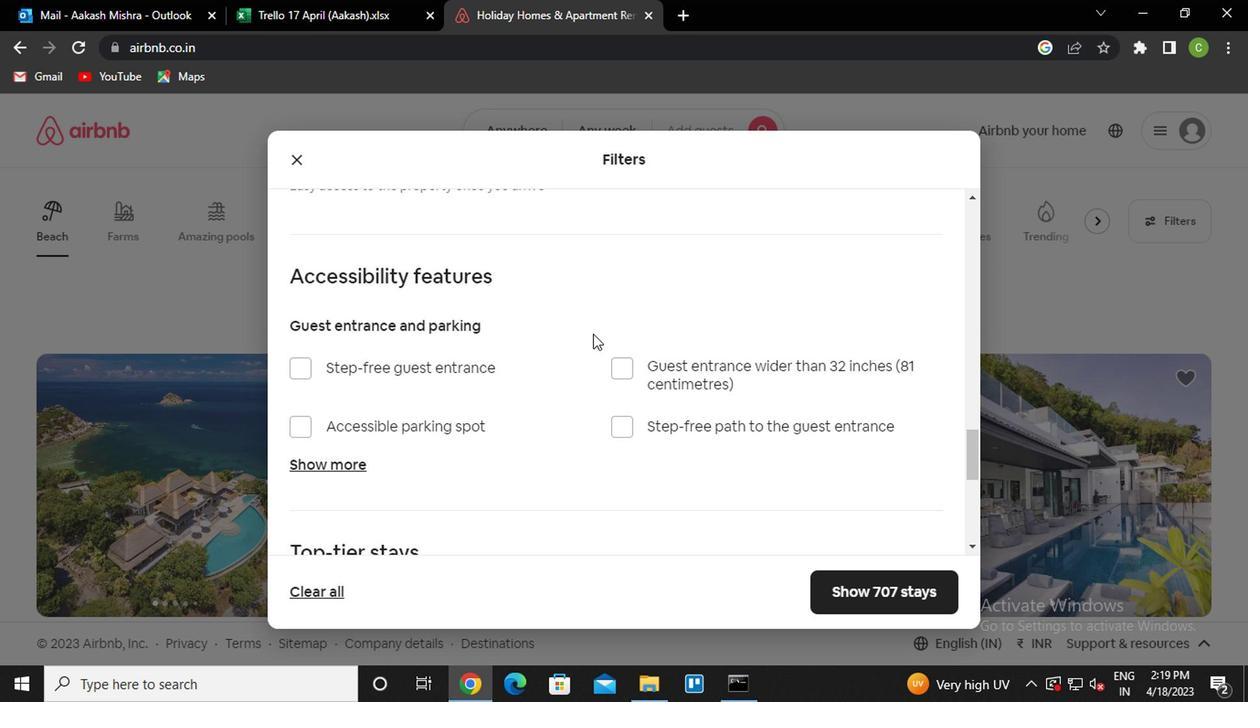 
Action: Mouse scrolled (589, 336) with delta (0, 0)
Screenshot: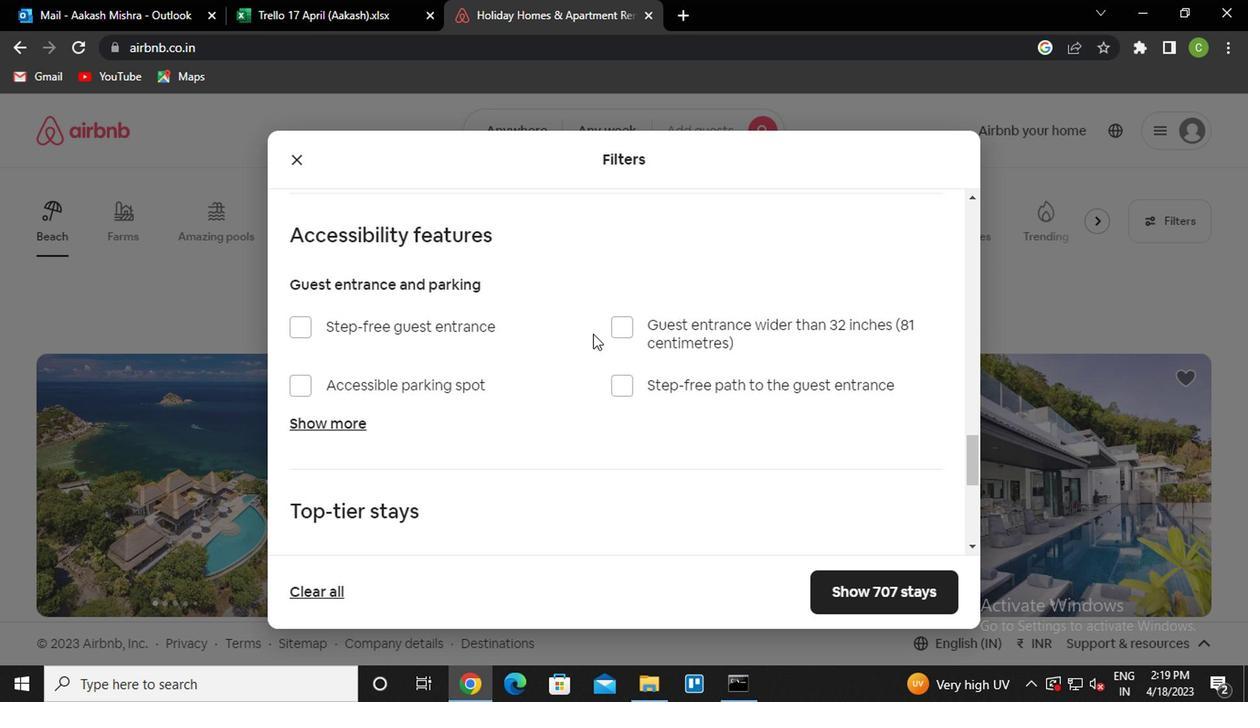 
Action: Mouse scrolled (589, 336) with delta (0, 0)
Screenshot: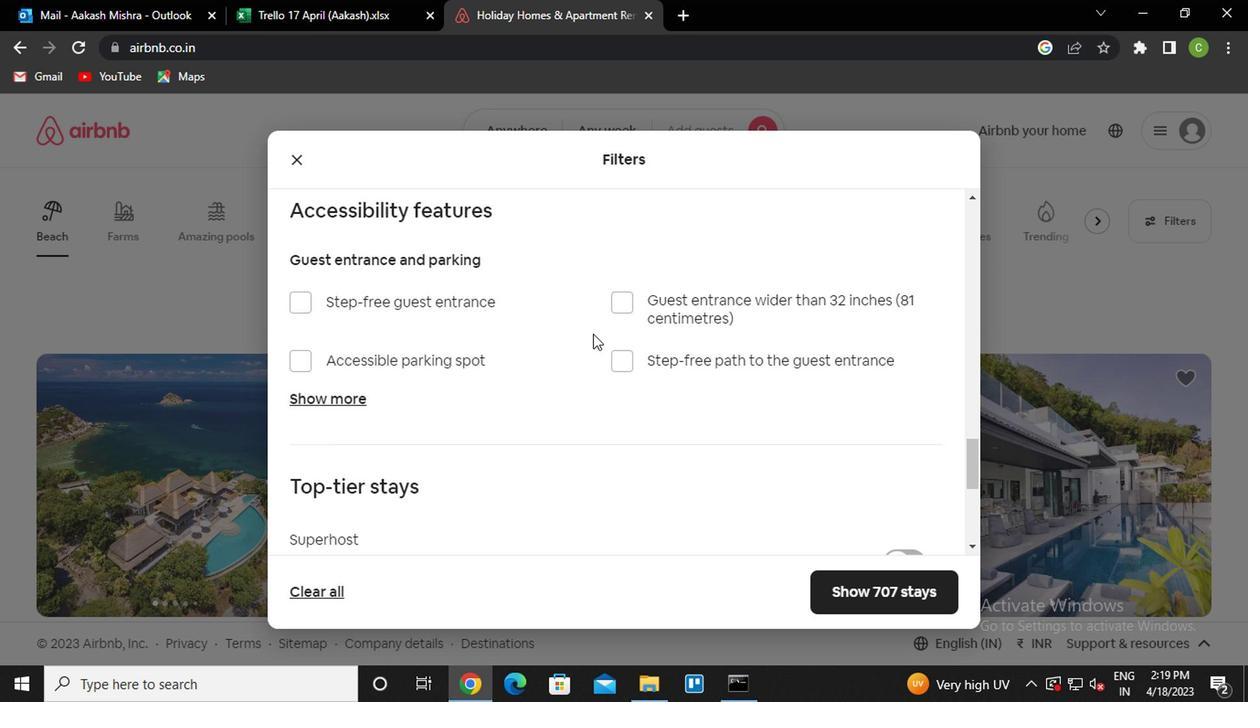 
Action: Mouse moved to (530, 390)
Screenshot: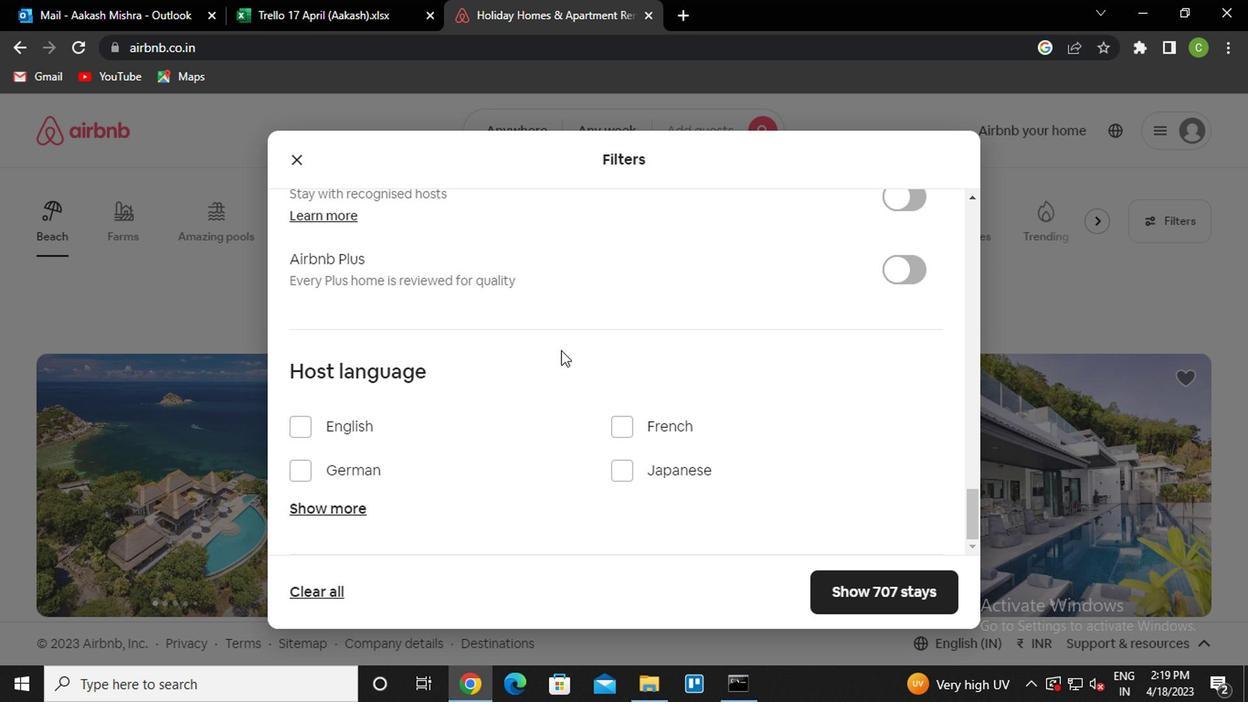 
Action: Mouse scrolled (530, 389) with delta (0, -1)
Screenshot: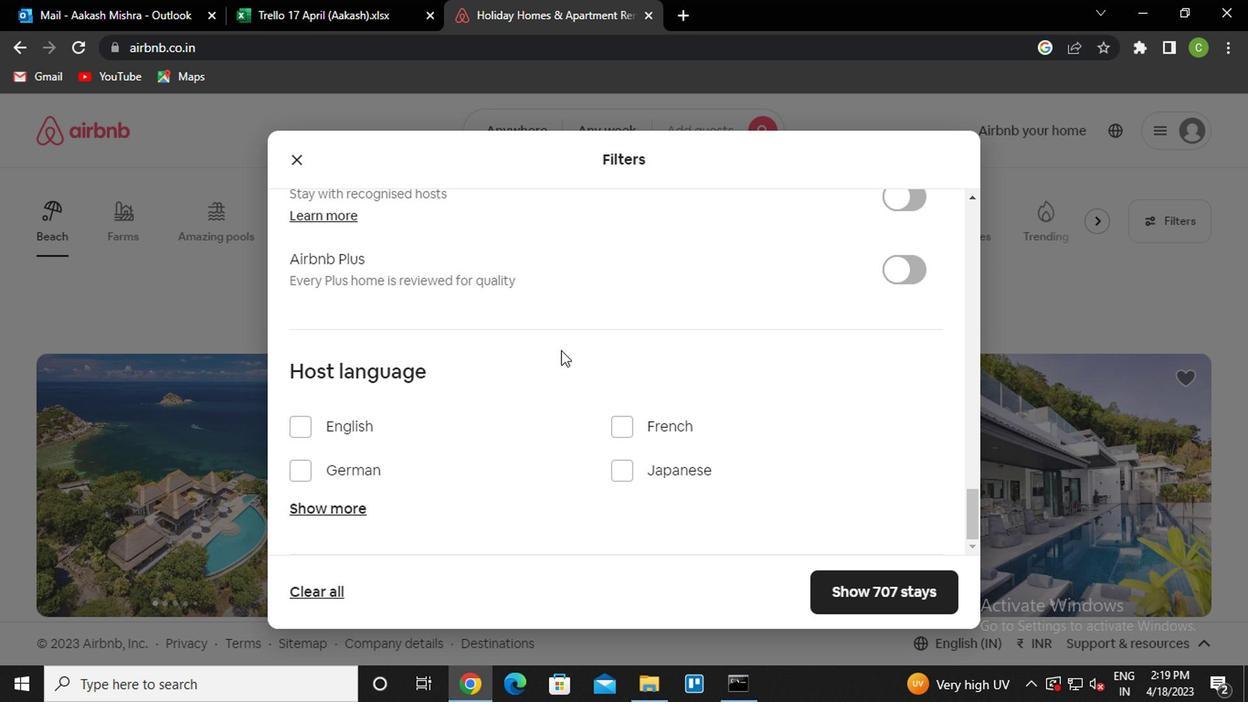 
Action: Mouse moved to (529, 391)
Screenshot: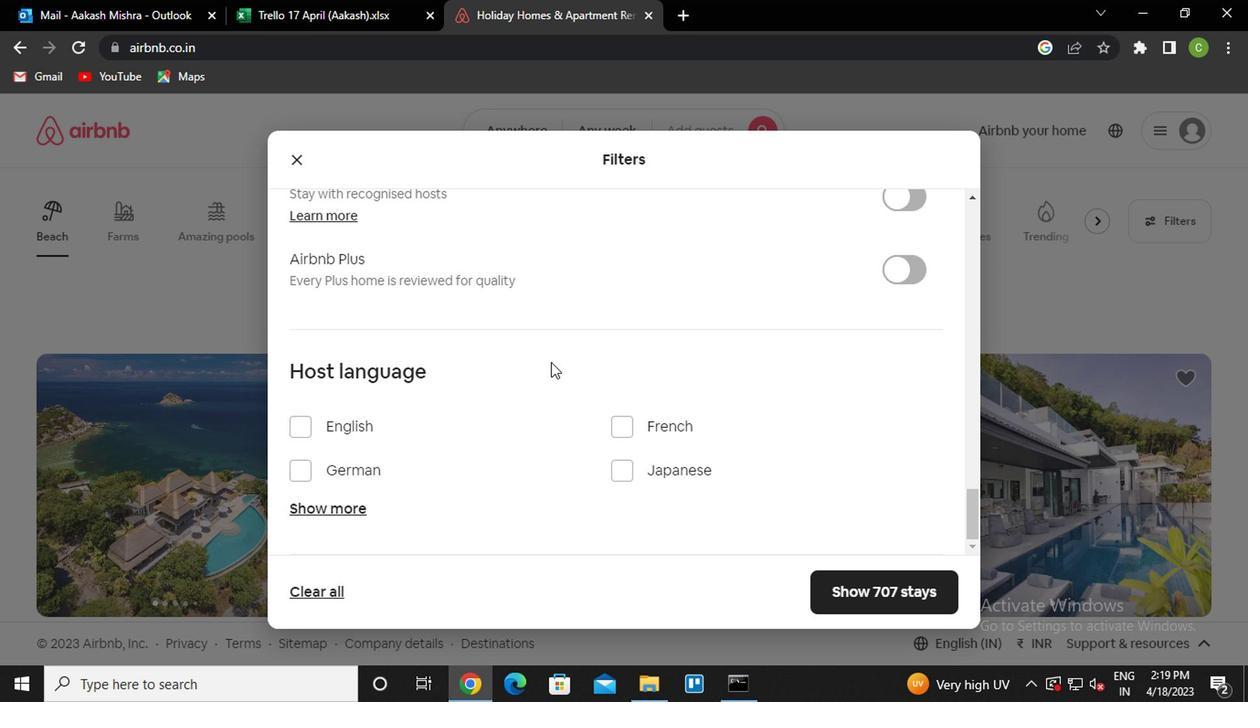 
Action: Mouse scrolled (529, 390) with delta (0, 0)
Screenshot: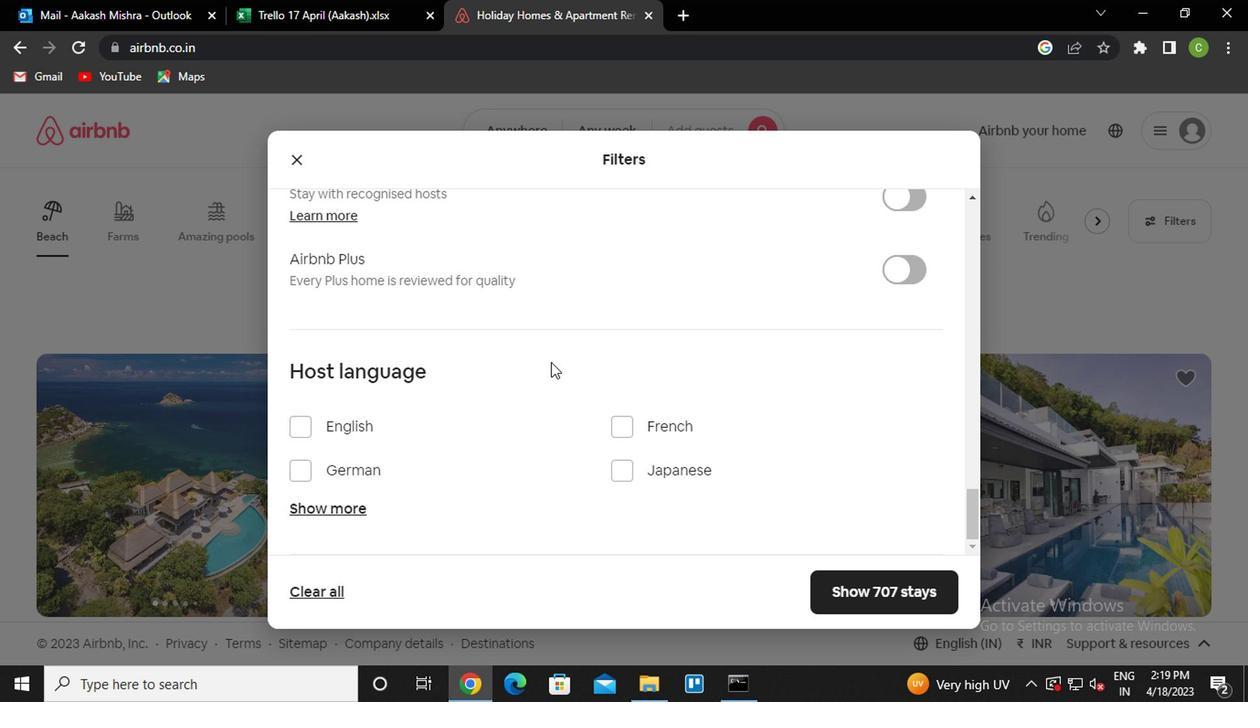 
Action: Mouse moved to (336, 503)
Screenshot: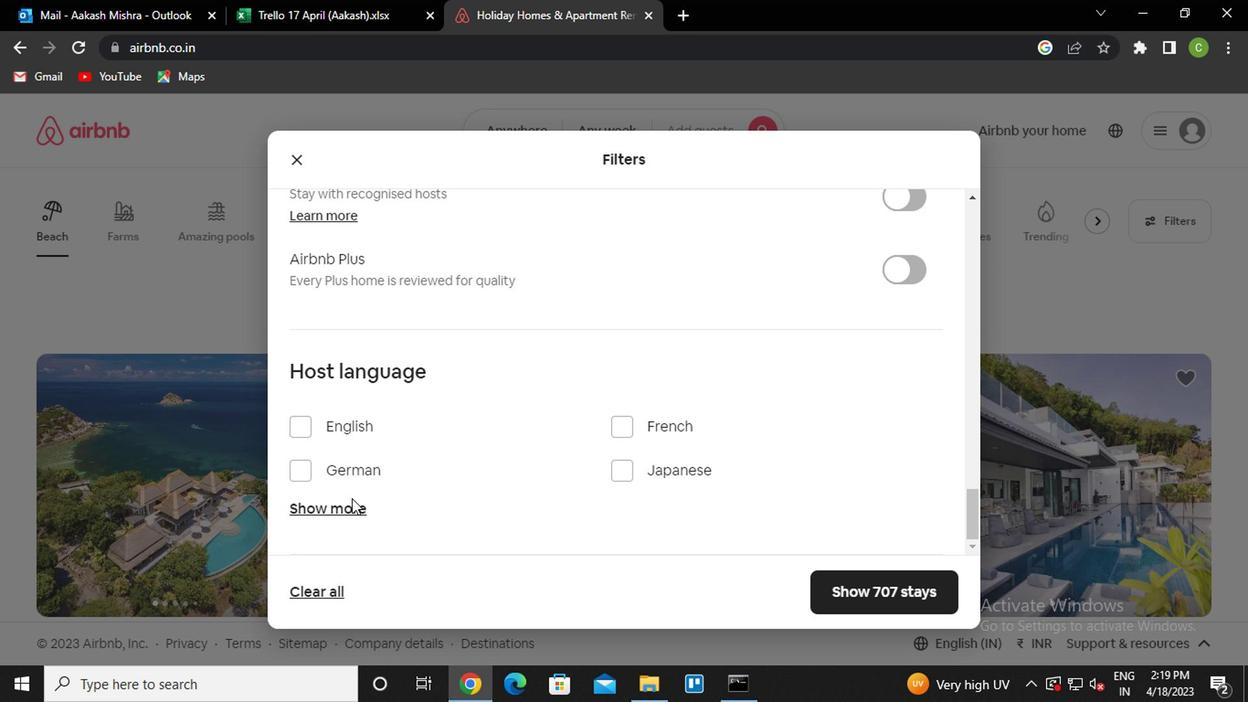 
Action: Mouse pressed left at (336, 503)
Screenshot: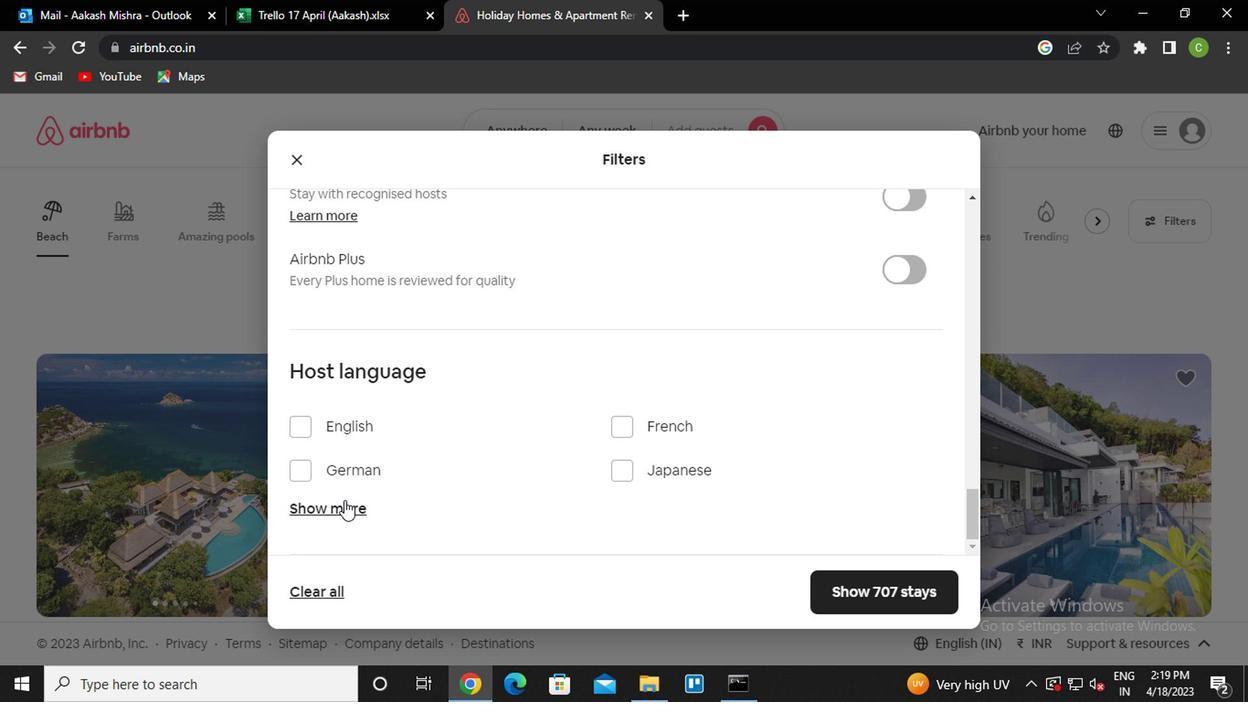 
Action: Mouse moved to (399, 479)
Screenshot: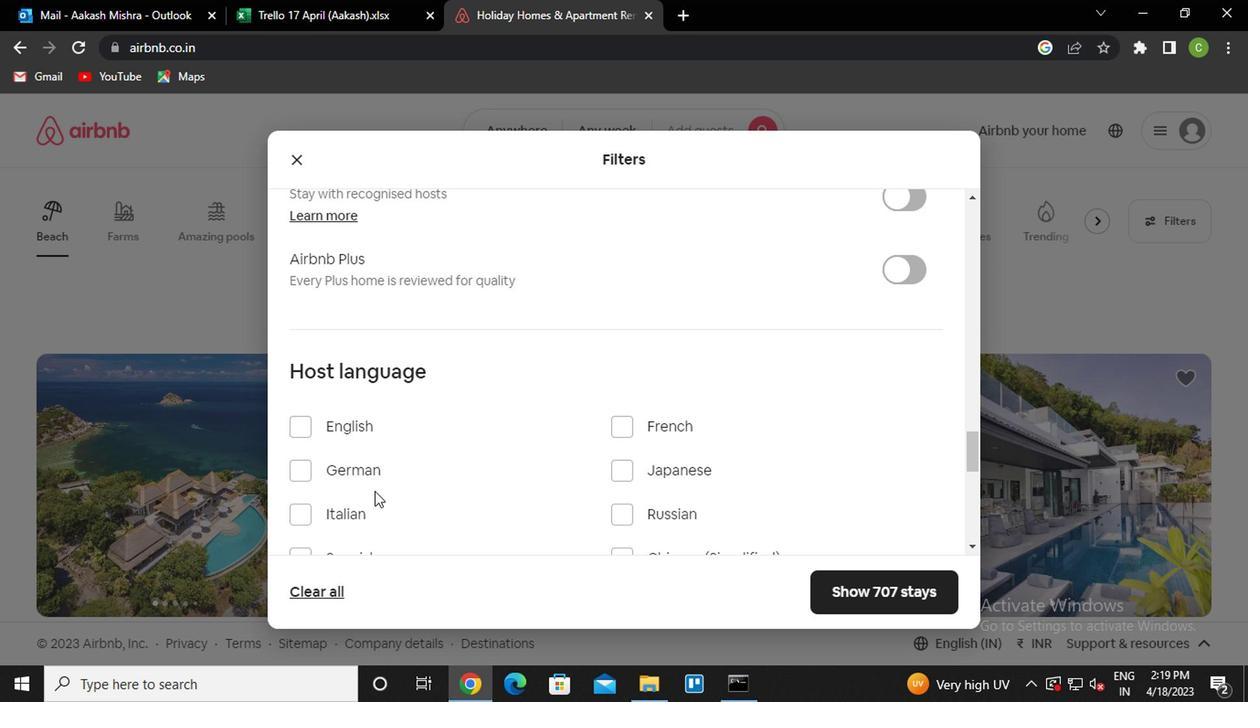 
Action: Mouse scrolled (399, 478) with delta (0, -1)
Screenshot: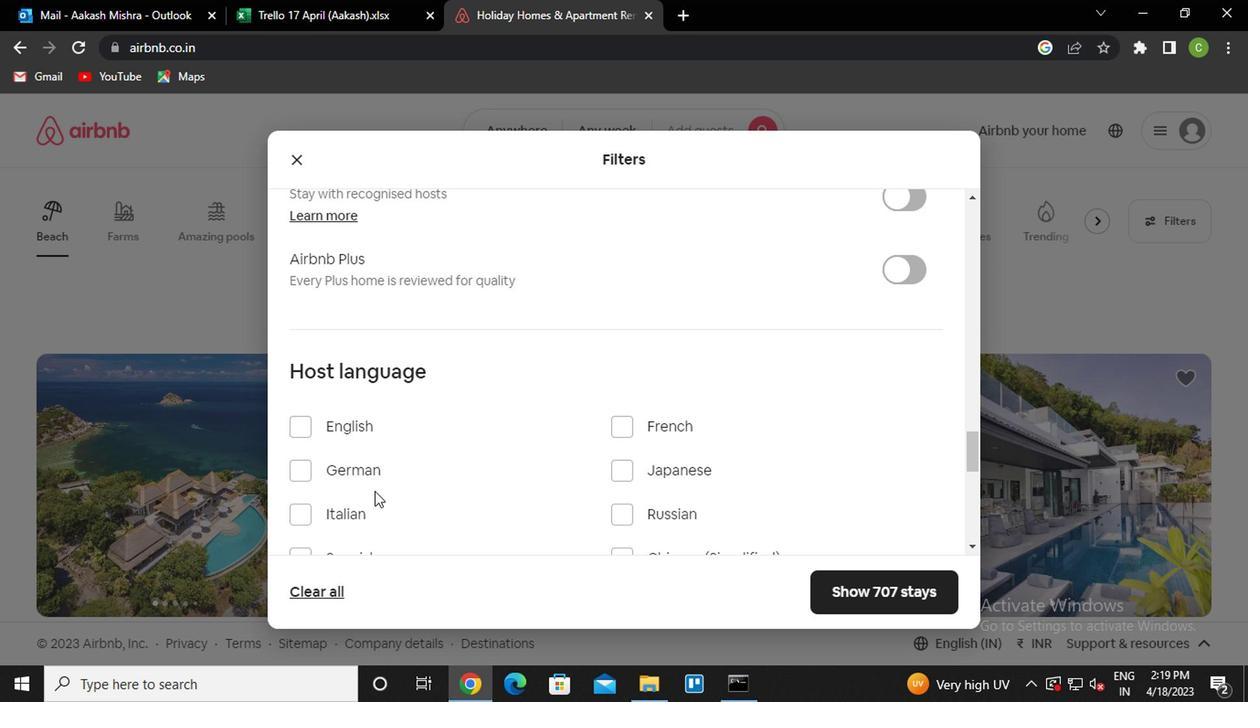 
Action: Mouse moved to (405, 470)
Screenshot: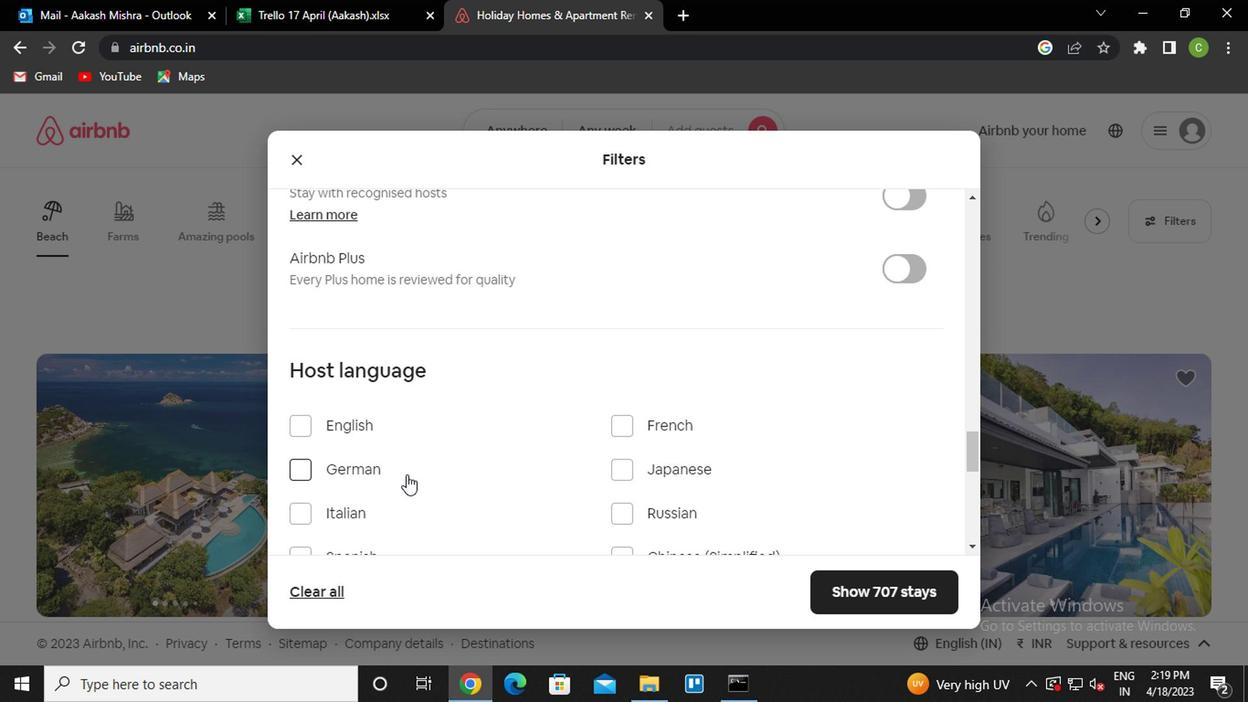 
Action: Mouse scrolled (405, 469) with delta (0, -1)
Screenshot: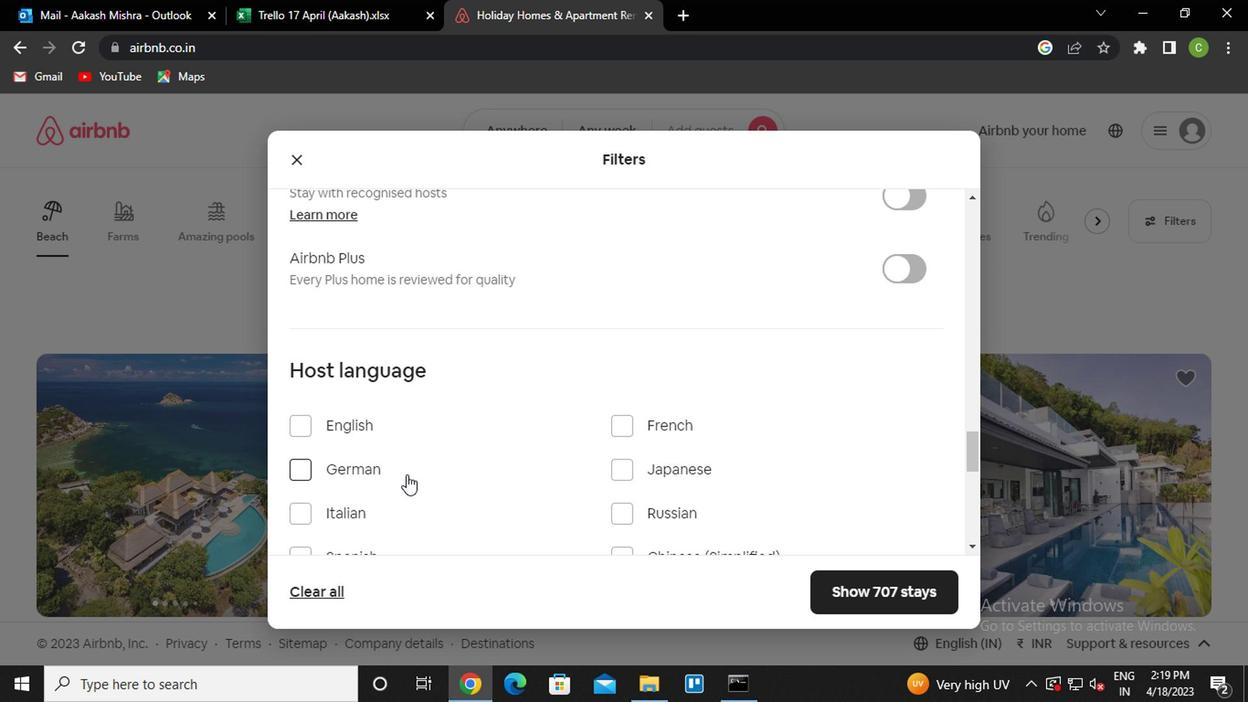 
Action: Mouse moved to (316, 377)
Screenshot: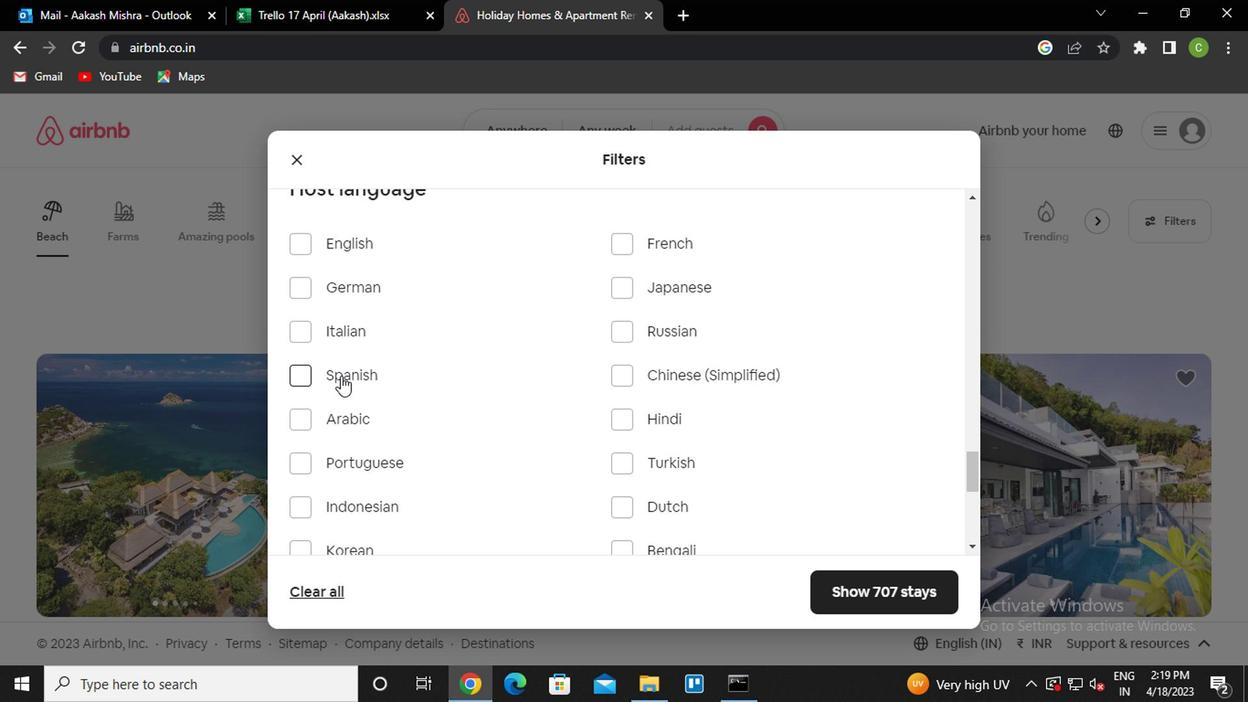 
Action: Mouse pressed left at (316, 377)
Screenshot: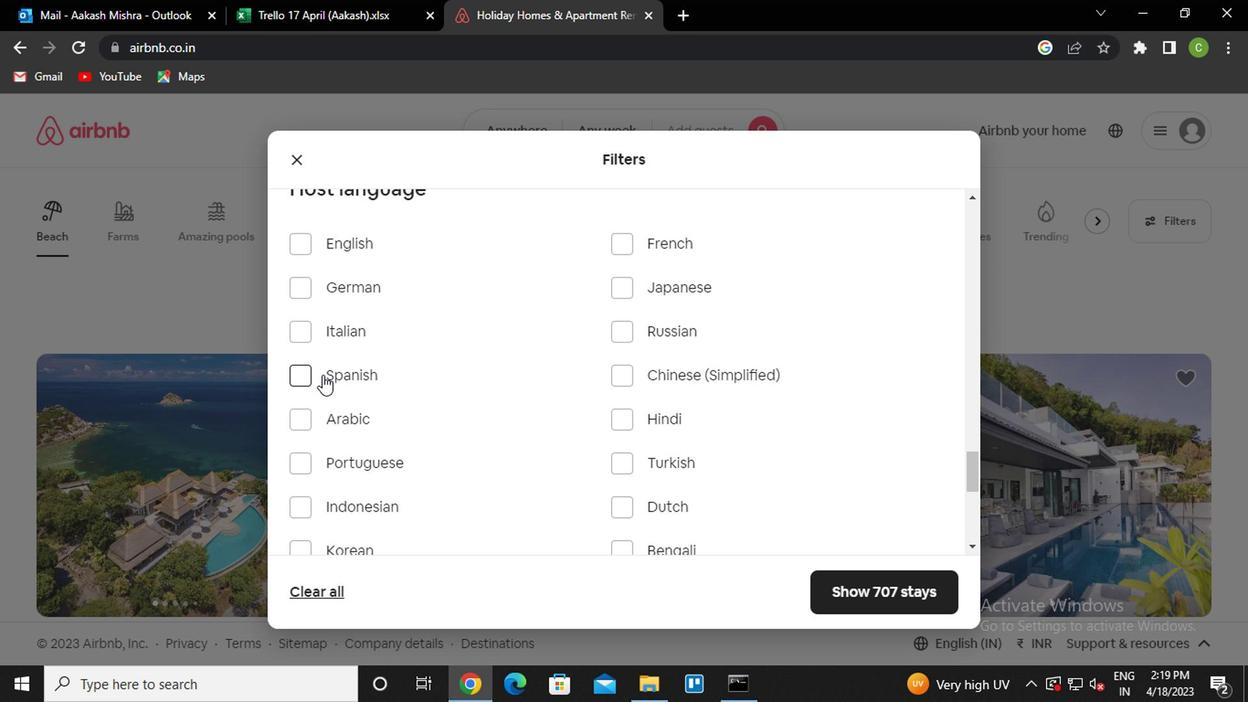 
Action: Mouse moved to (847, 577)
Screenshot: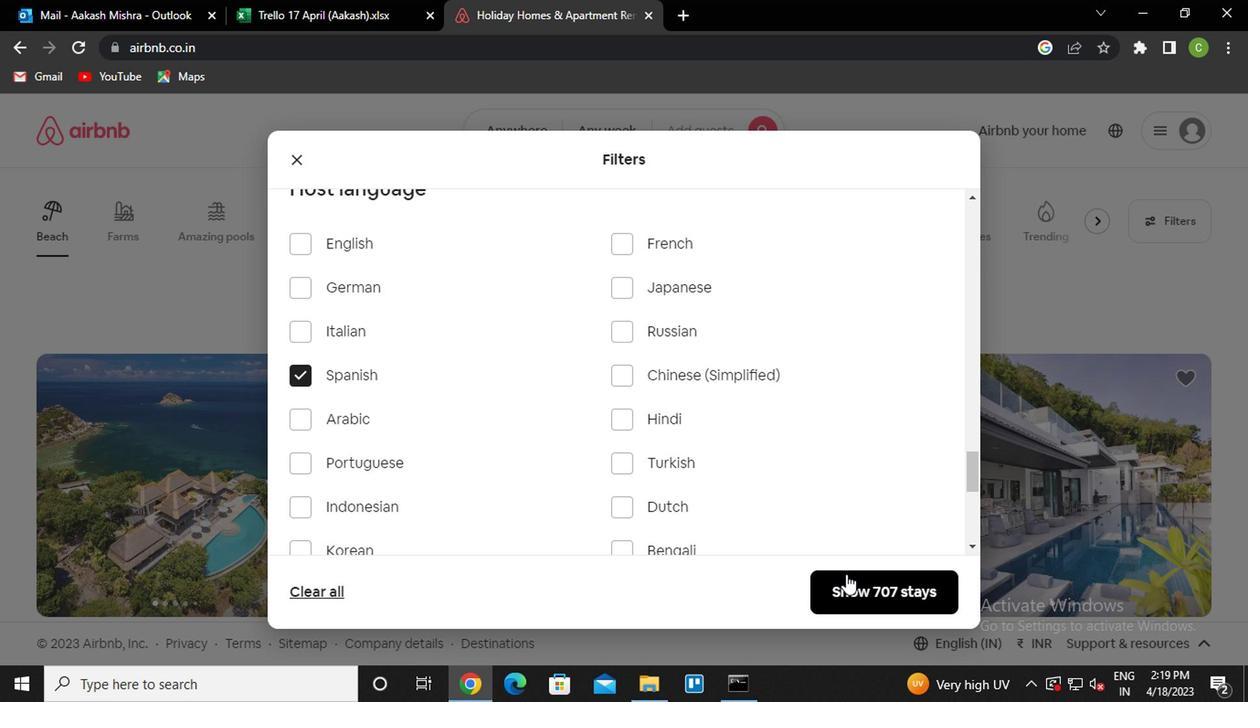 
Action: Mouse pressed left at (847, 577)
Screenshot: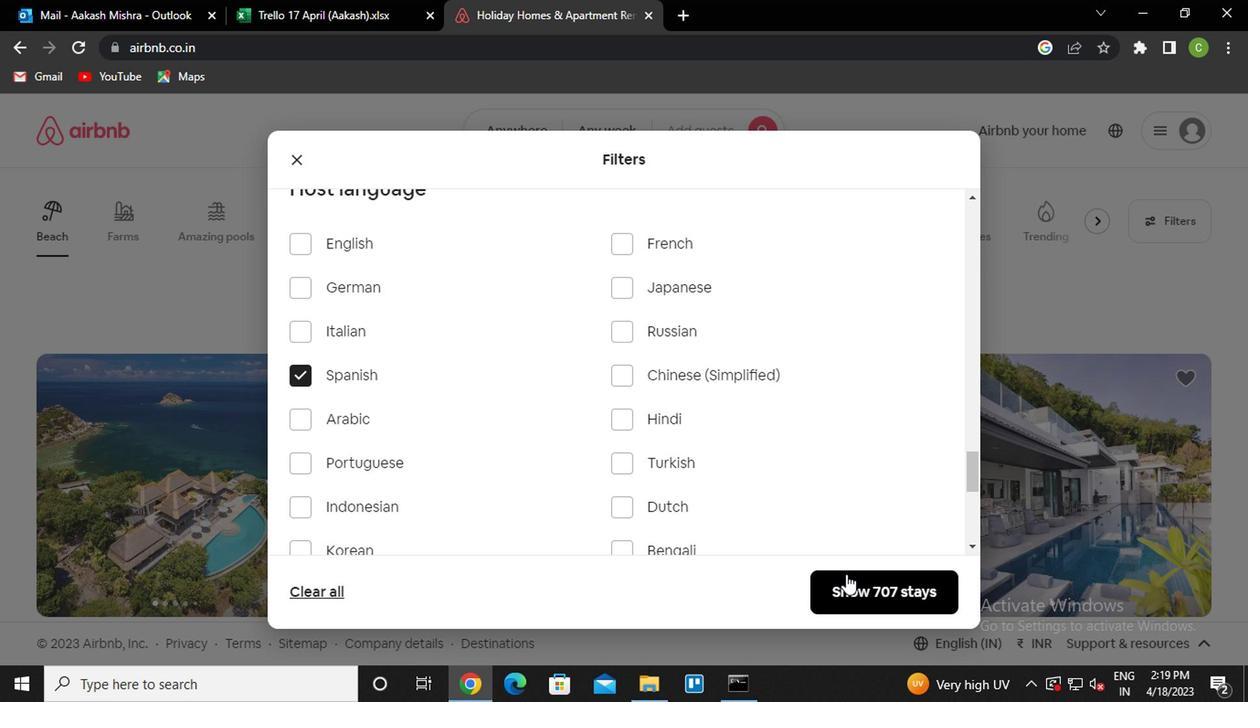 
Action: Mouse moved to (669, 627)
Screenshot: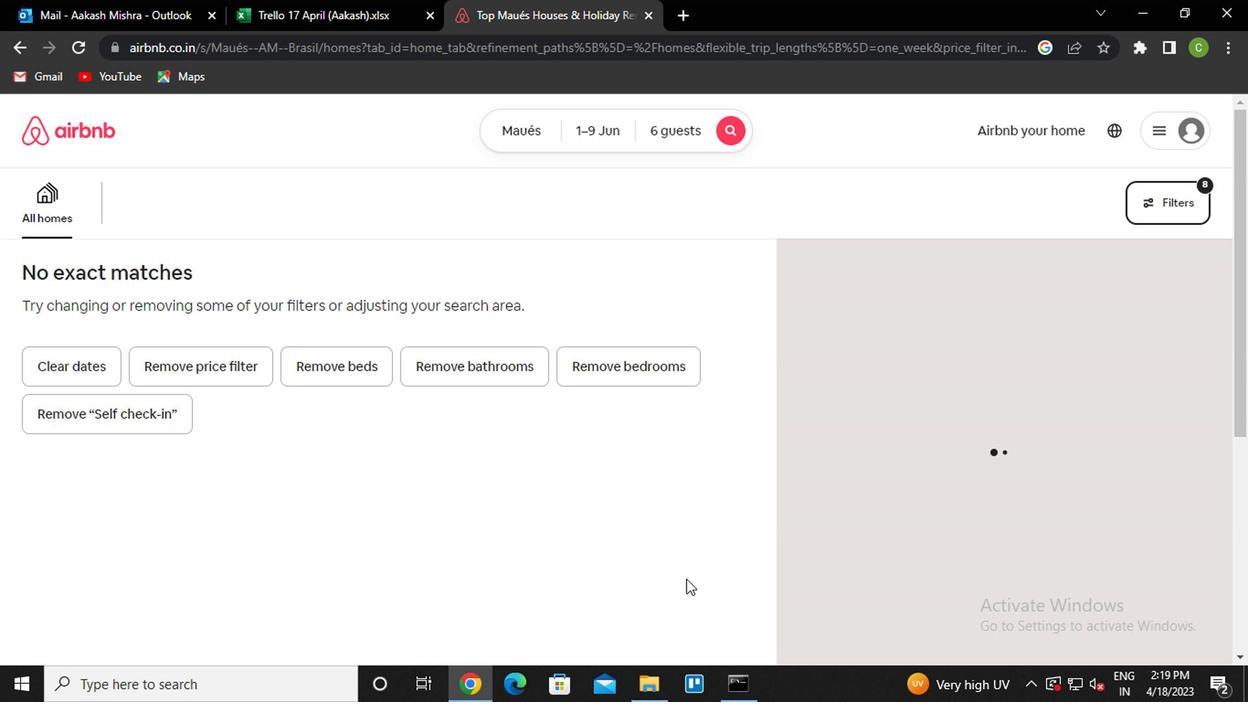 
